 Task: Compose an email with the signature Jeanette Hall with the subject Thank you for your portfolio and the message I noticed there was an error in the report, could you please revise it? from softage.8@softage.net to softage.10@softage.net Select the bulleted list and change the font typography to strikethroughSelect the bulleted list and remove the font typography strikethrough Send the email. Finally, move the email from Sent Items to the label Grades
Action: Mouse moved to (1099, 64)
Screenshot: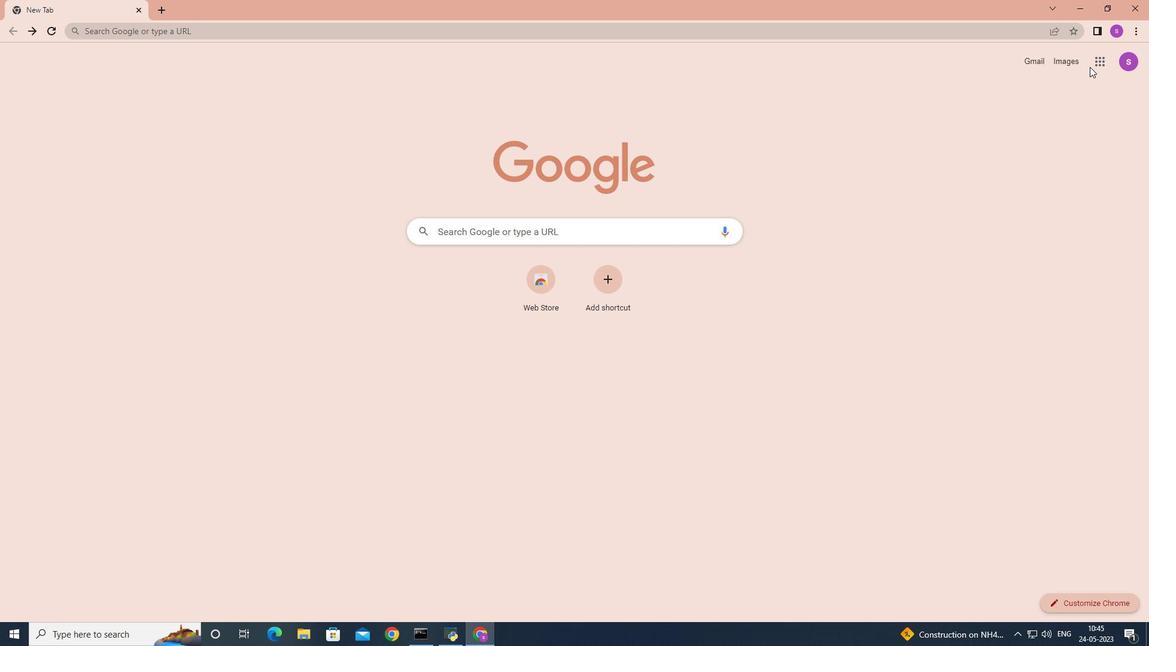 
Action: Mouse pressed left at (1099, 64)
Screenshot: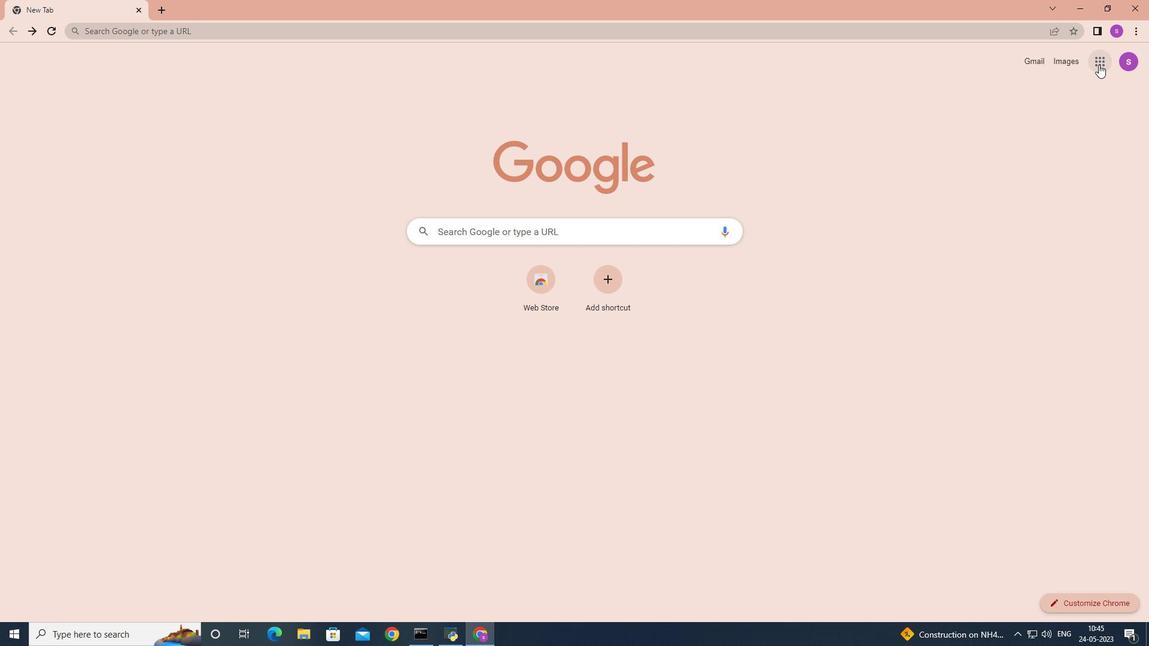 
Action: Mouse moved to (1059, 117)
Screenshot: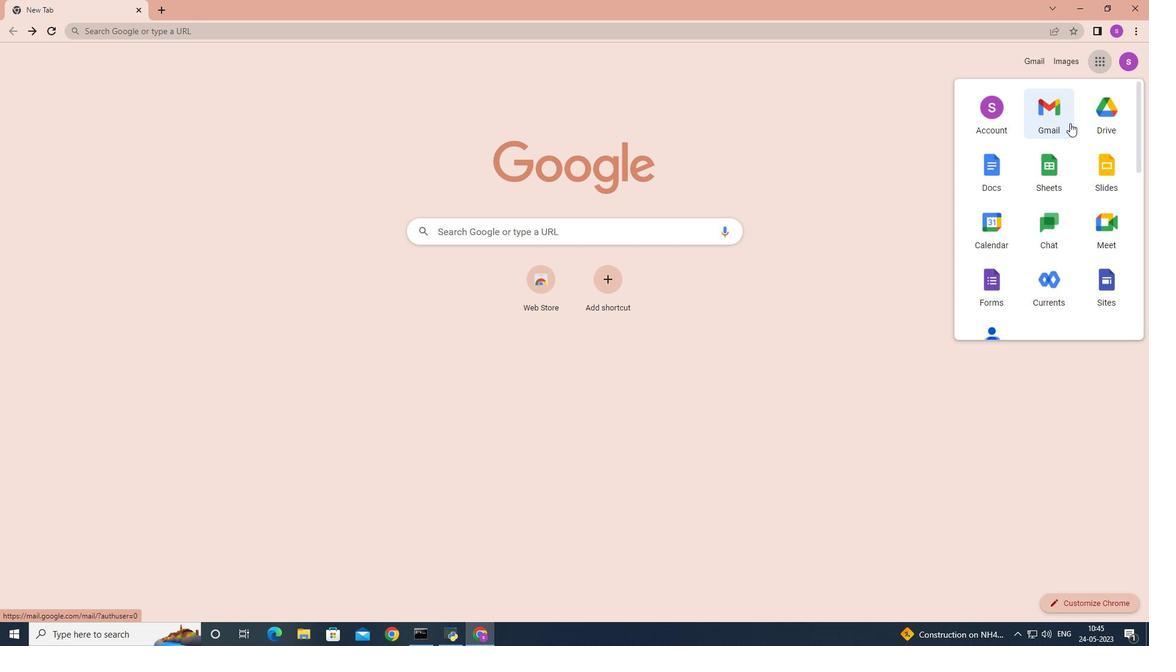 
Action: Mouse pressed left at (1059, 117)
Screenshot: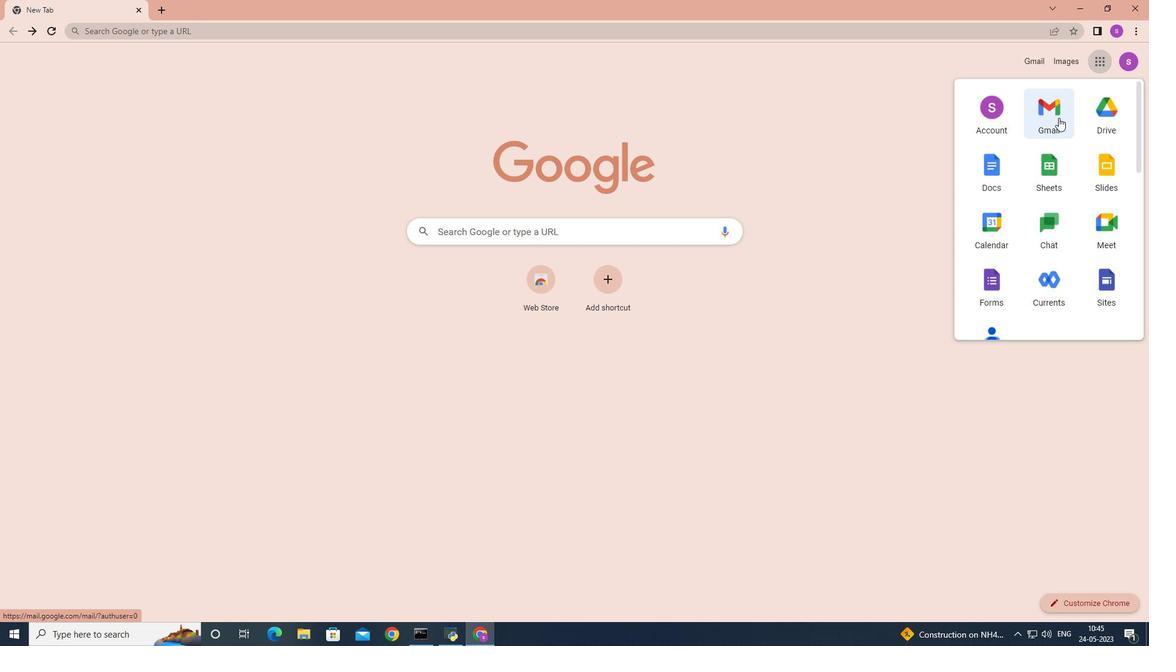
Action: Mouse moved to (1015, 65)
Screenshot: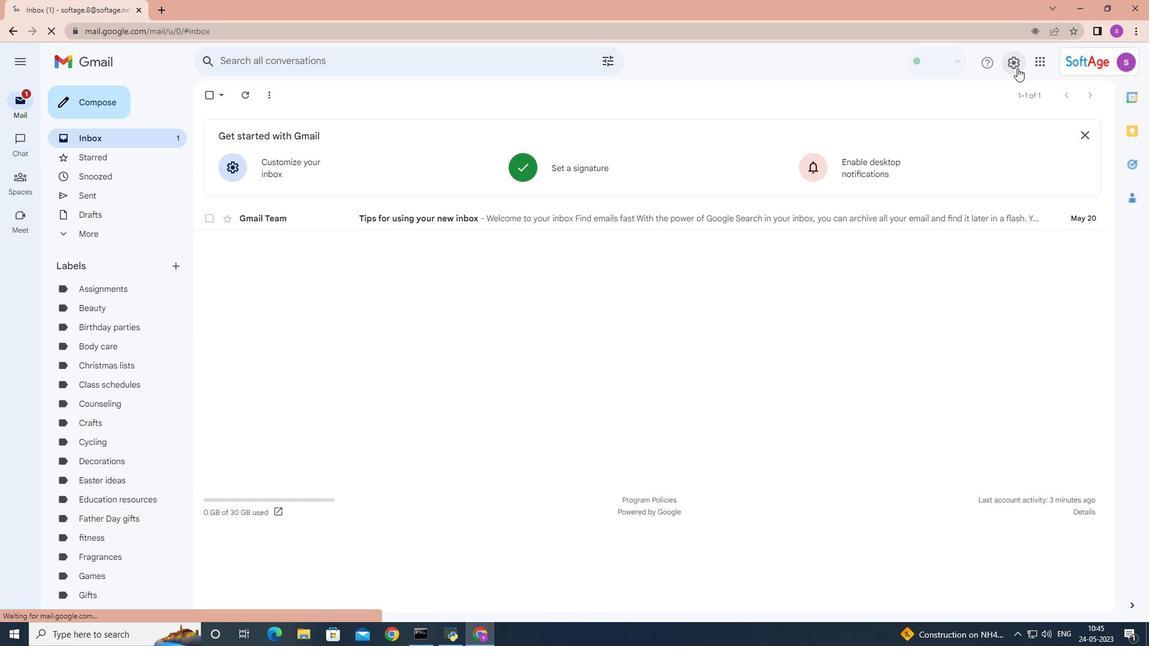 
Action: Mouse pressed left at (1015, 65)
Screenshot: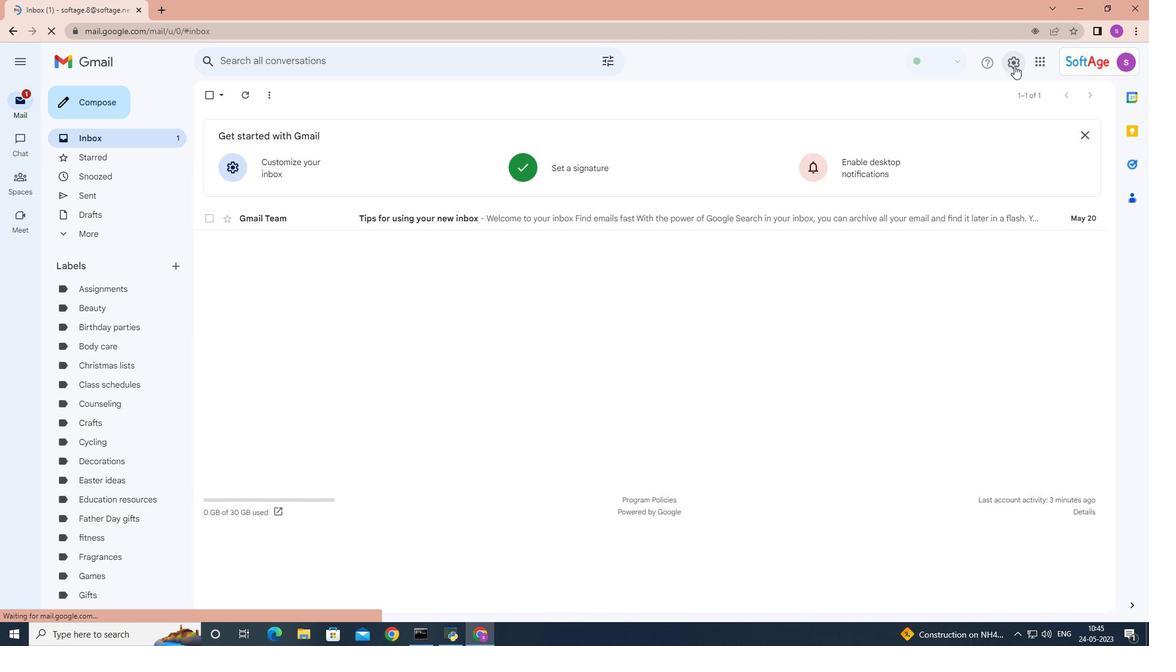 
Action: Mouse moved to (1019, 124)
Screenshot: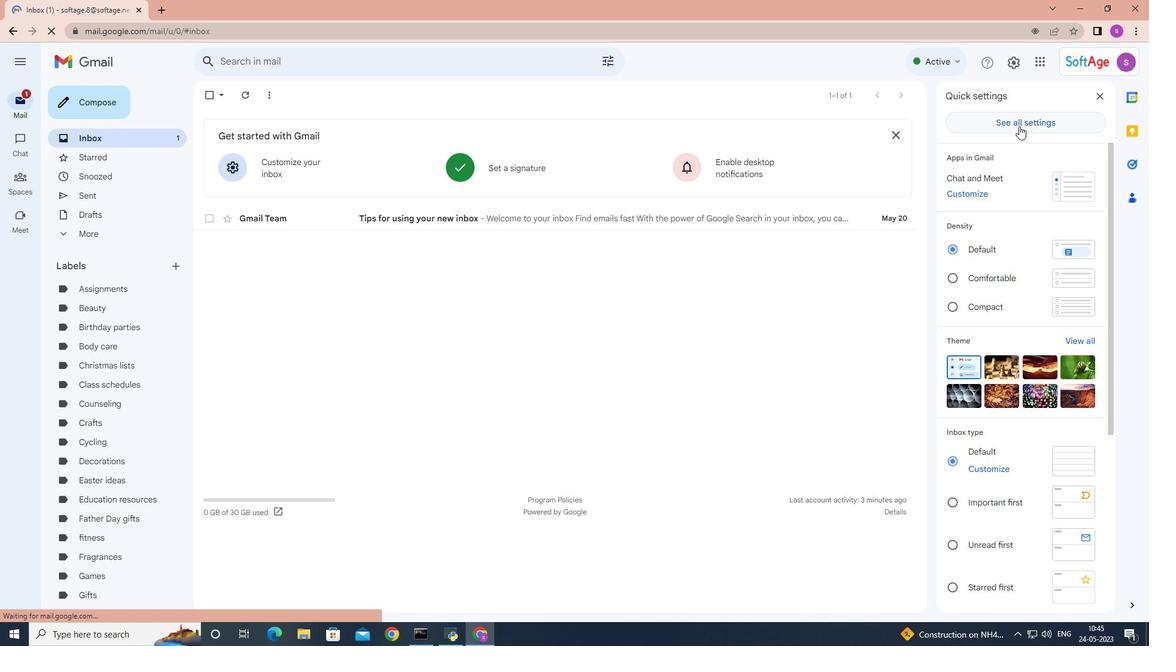 
Action: Mouse pressed left at (1019, 124)
Screenshot: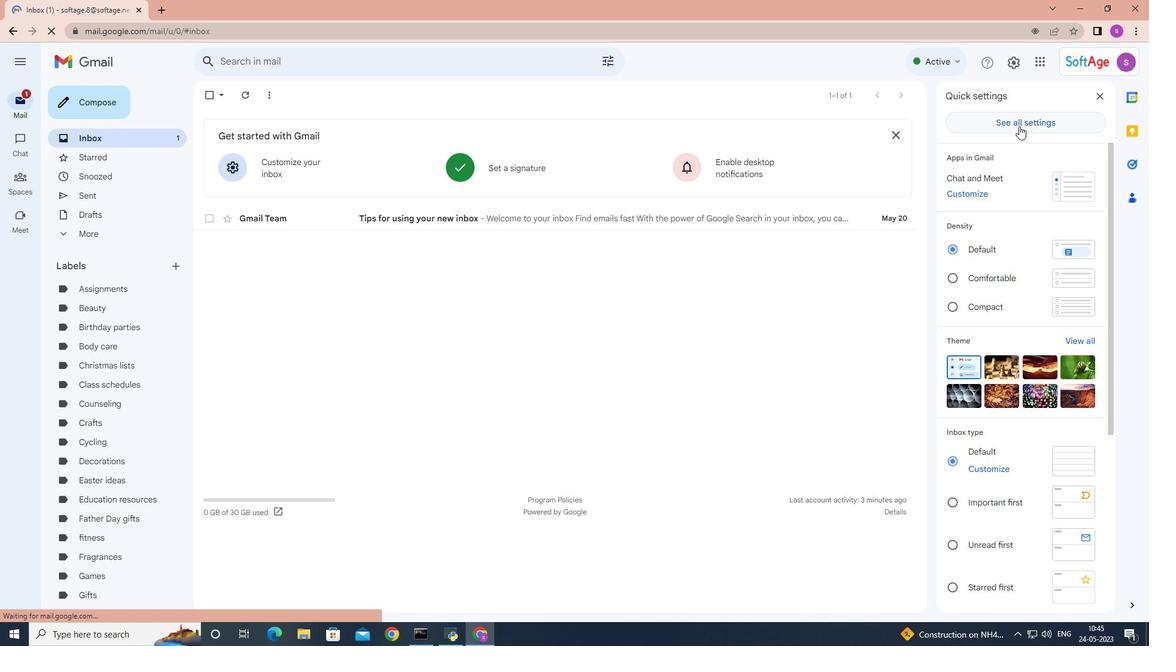 
Action: Mouse moved to (952, 132)
Screenshot: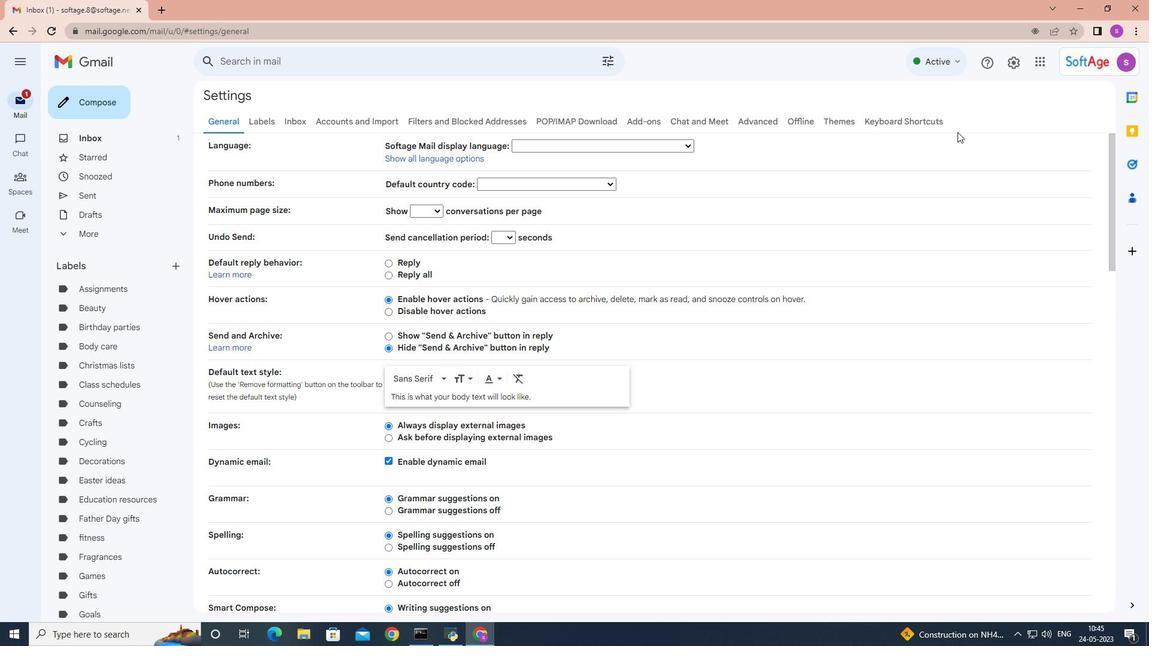
Action: Mouse scrolled (952, 132) with delta (0, 0)
Screenshot: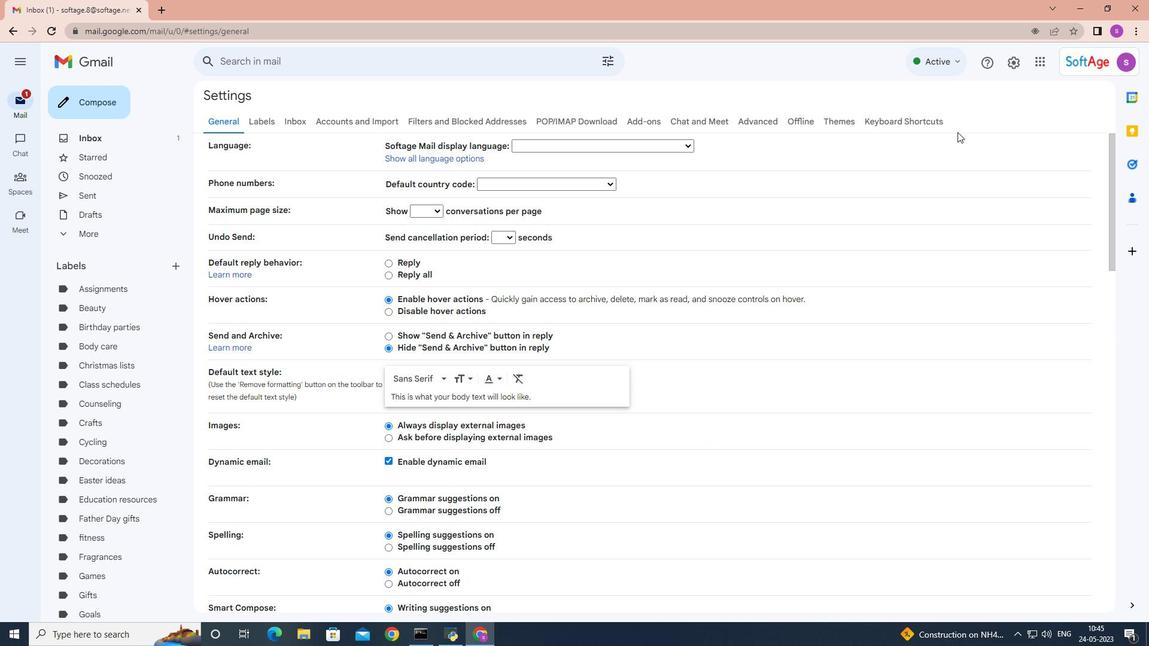 
Action: Mouse moved to (952, 134)
Screenshot: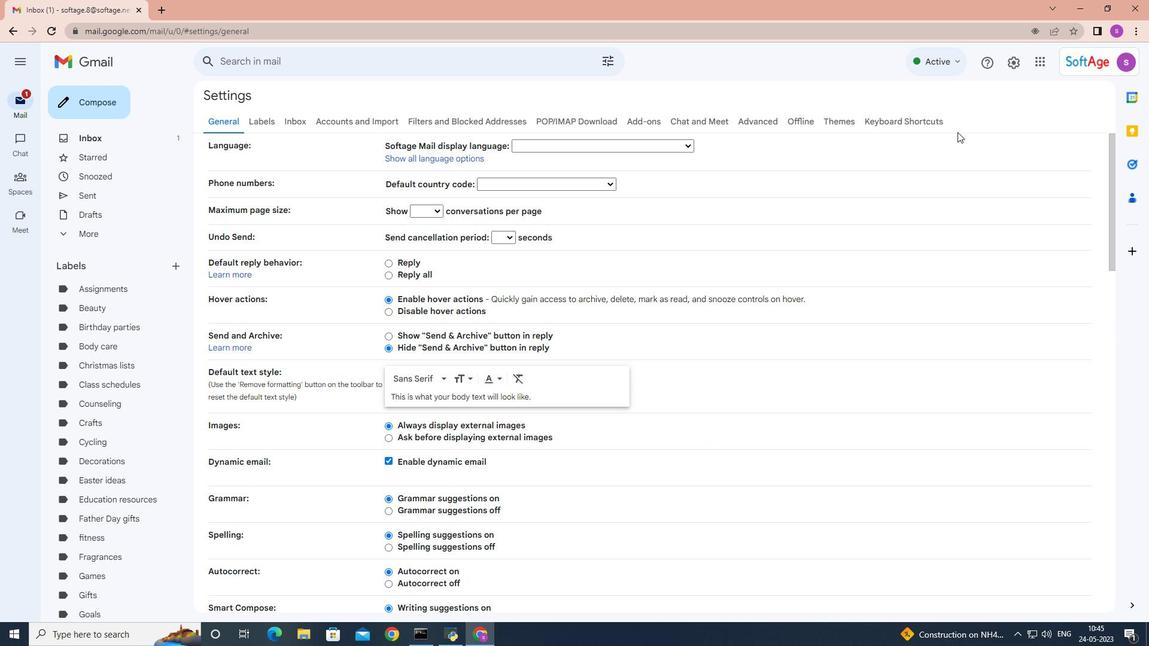 
Action: Mouse scrolled (952, 133) with delta (0, 0)
Screenshot: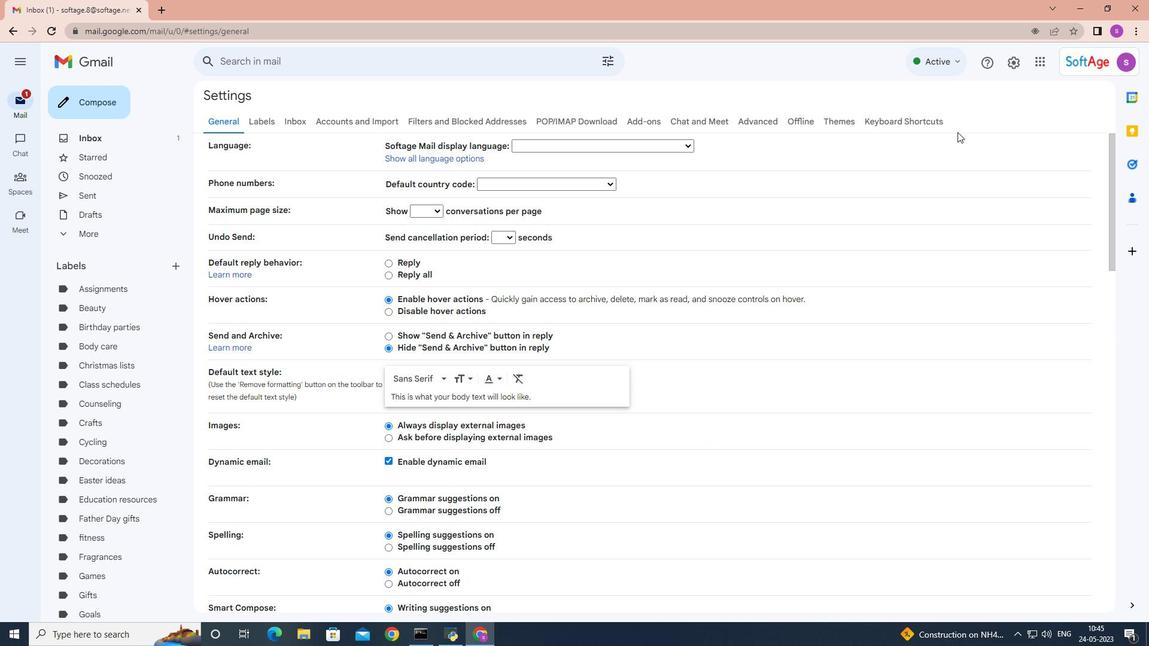 
Action: Mouse moved to (952, 135)
Screenshot: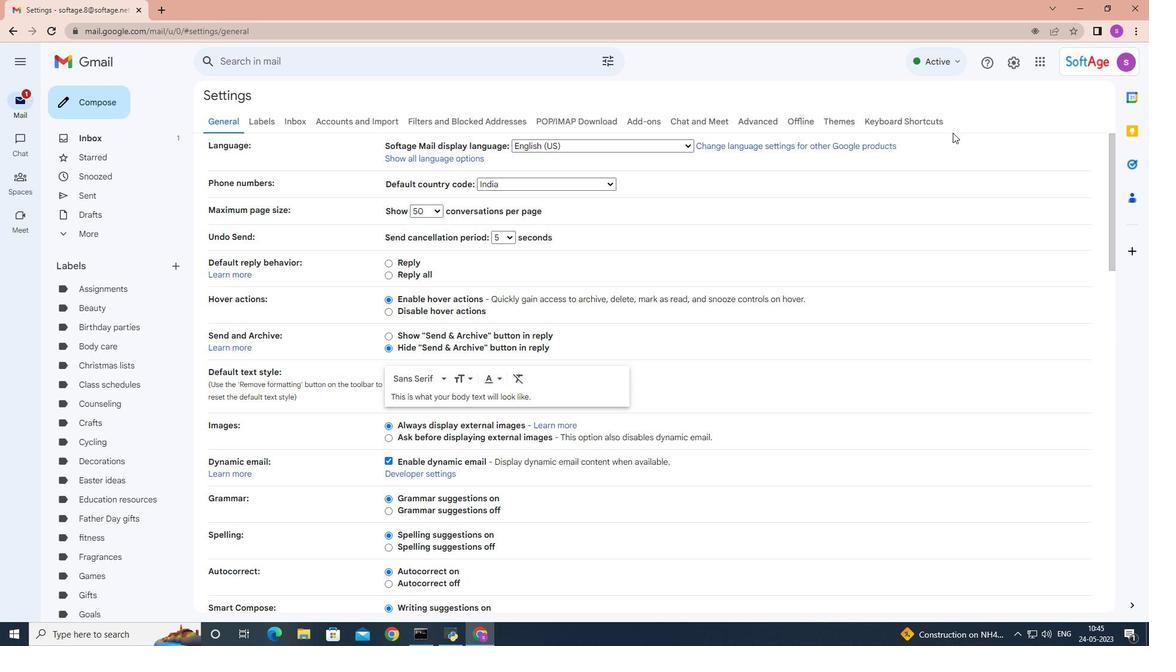 
Action: Mouse scrolled (952, 135) with delta (0, 0)
Screenshot: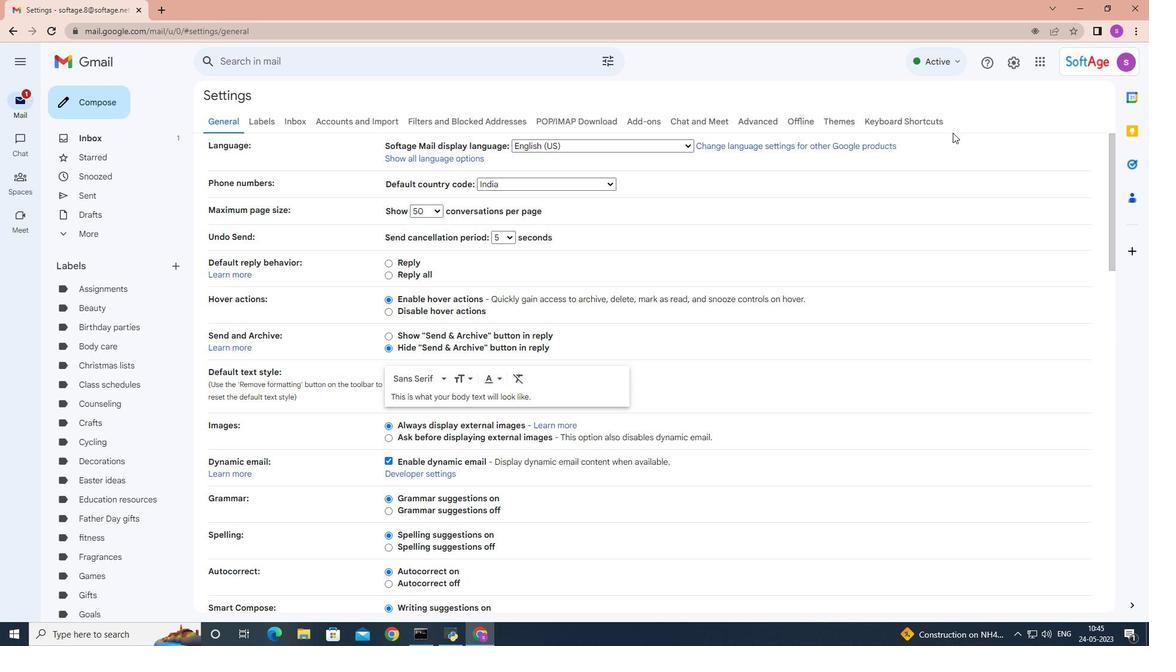 
Action: Mouse moved to (952, 136)
Screenshot: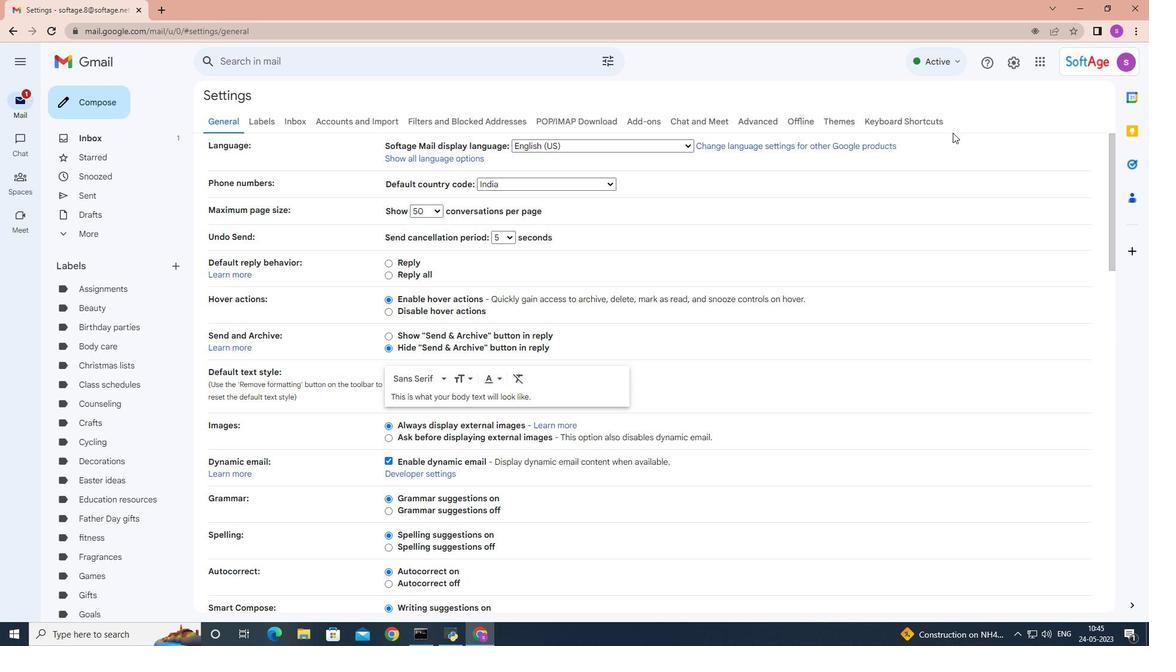 
Action: Mouse scrolled (952, 135) with delta (0, 0)
Screenshot: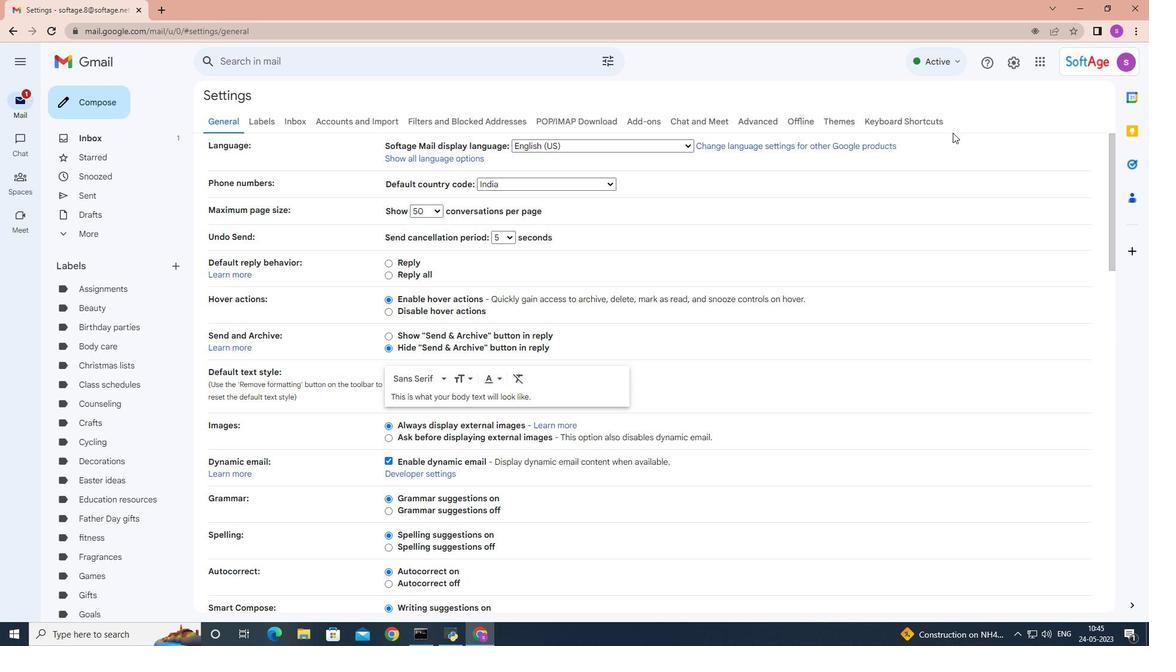 
Action: Mouse moved to (952, 137)
Screenshot: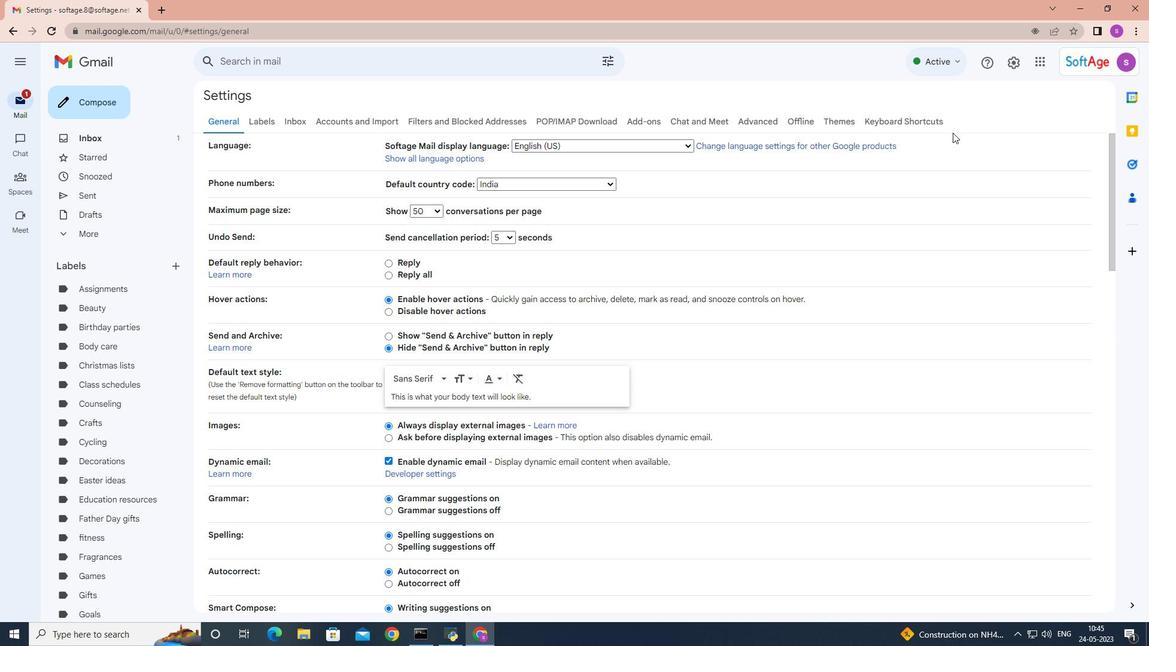 
Action: Mouse scrolled (952, 136) with delta (0, 0)
Screenshot: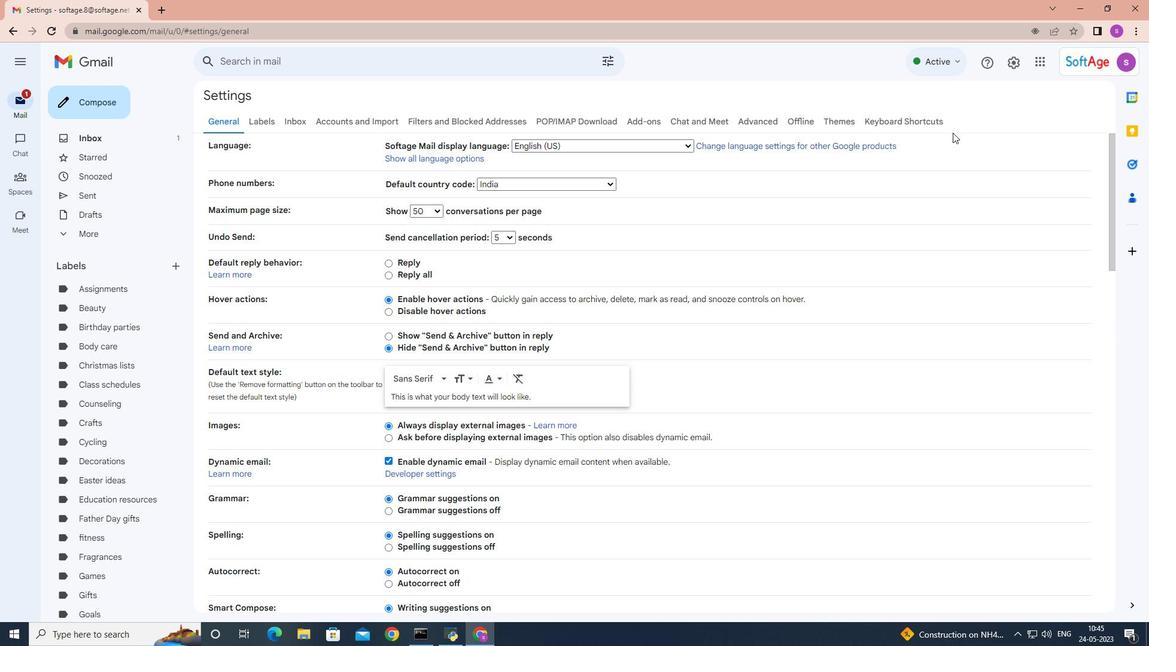 
Action: Mouse moved to (952, 138)
Screenshot: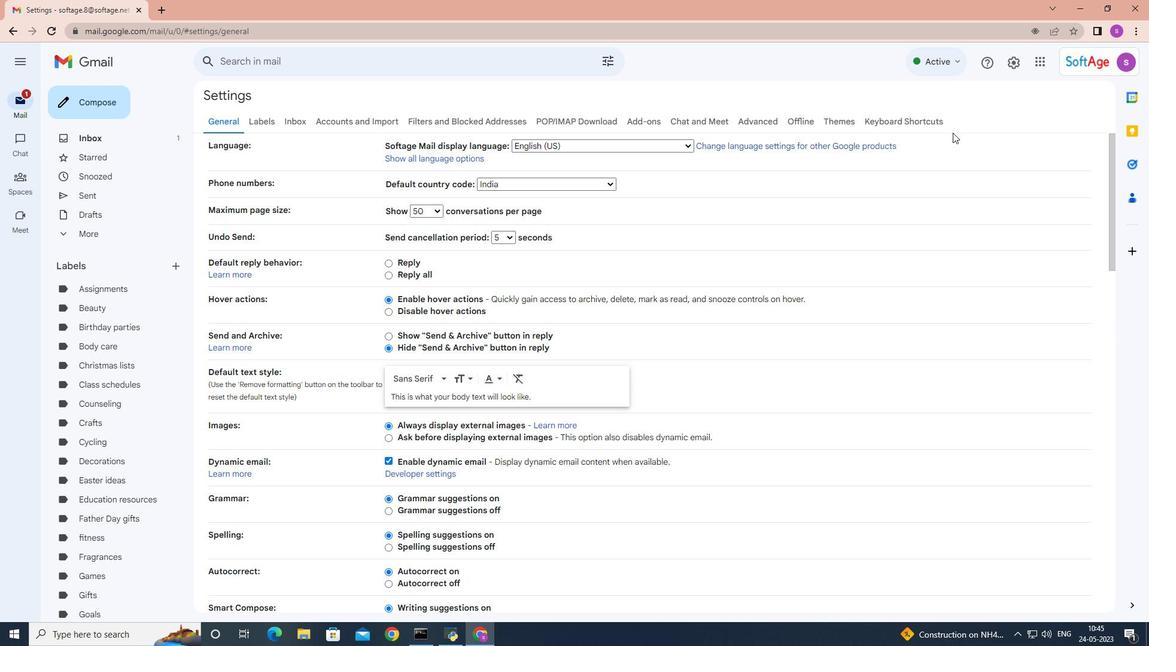 
Action: Mouse scrolled (952, 137) with delta (0, 0)
Screenshot: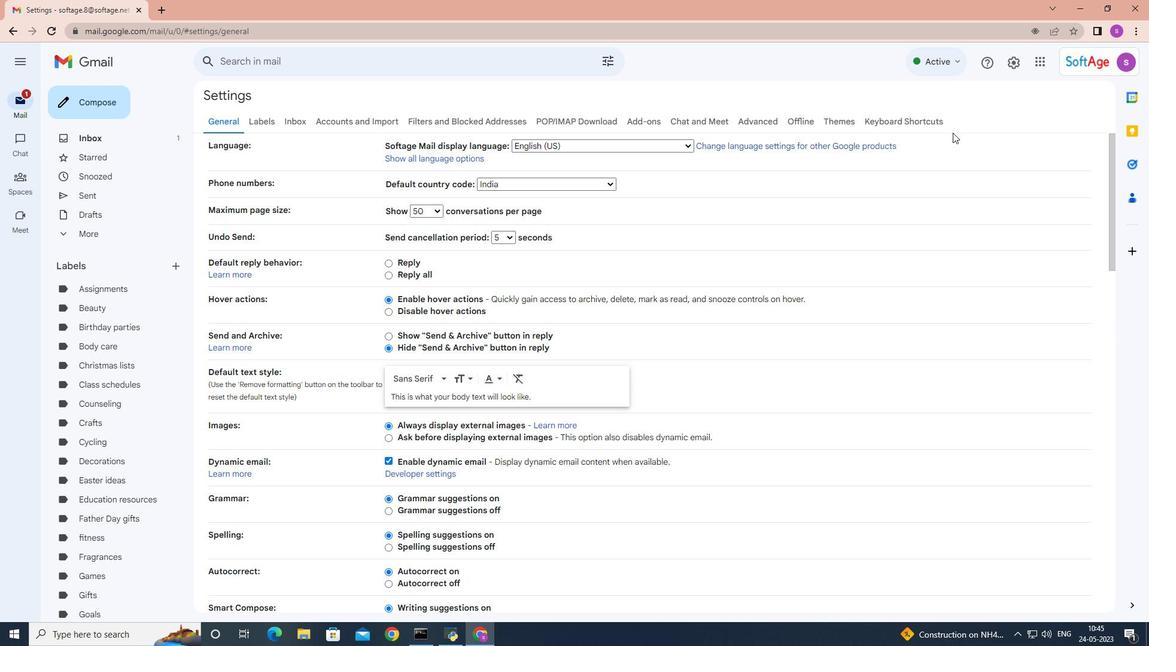 
Action: Mouse moved to (930, 151)
Screenshot: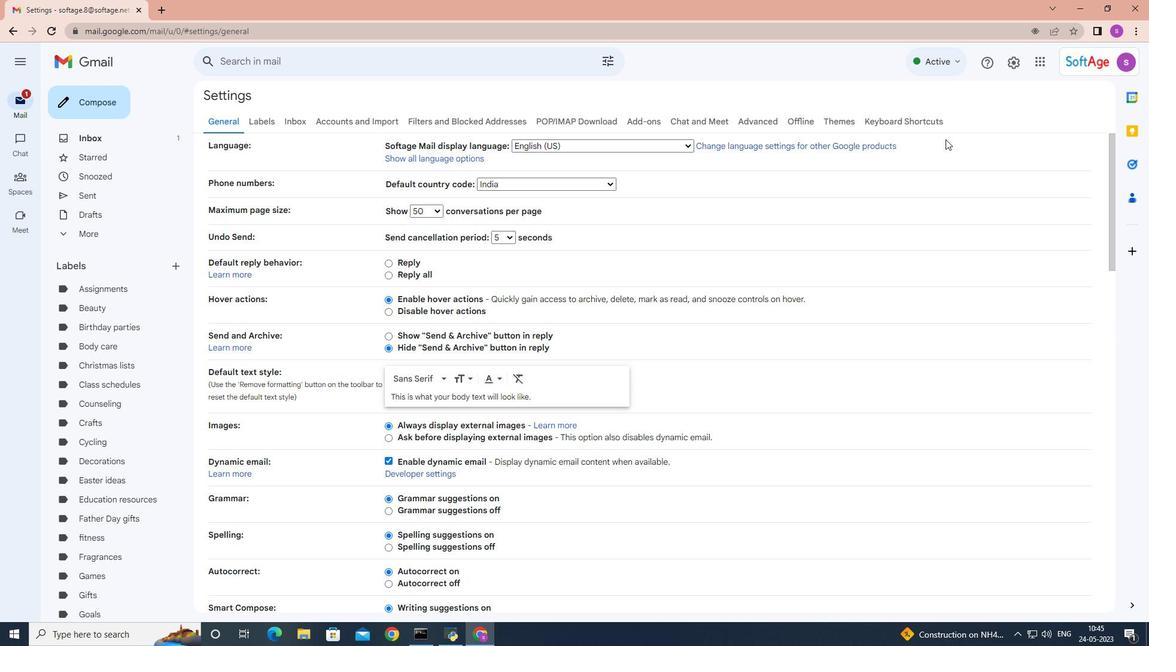 
Action: Mouse scrolled (930, 150) with delta (0, 0)
Screenshot: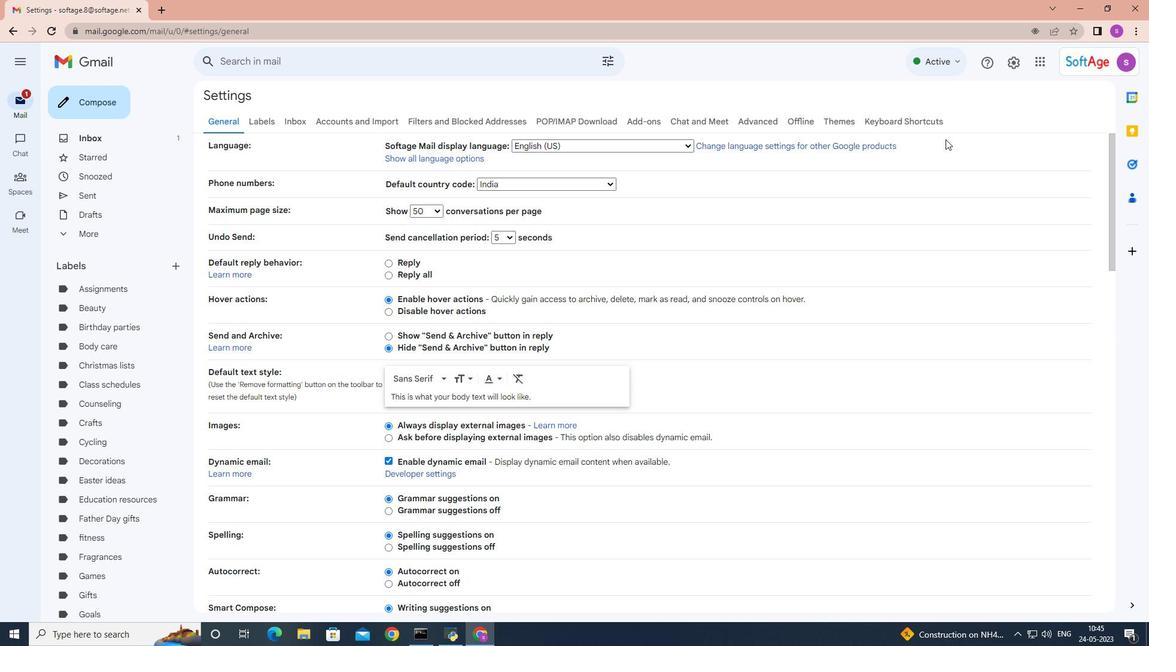 
Action: Mouse moved to (924, 156)
Screenshot: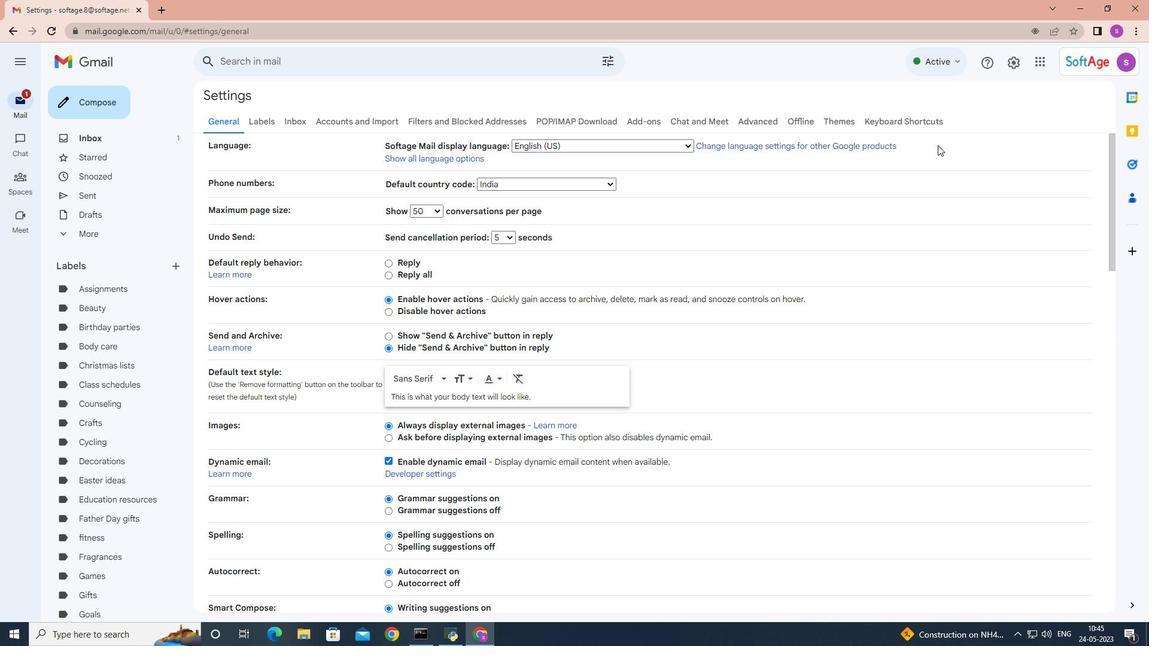 
Action: Mouse scrolled (924, 155) with delta (0, 0)
Screenshot: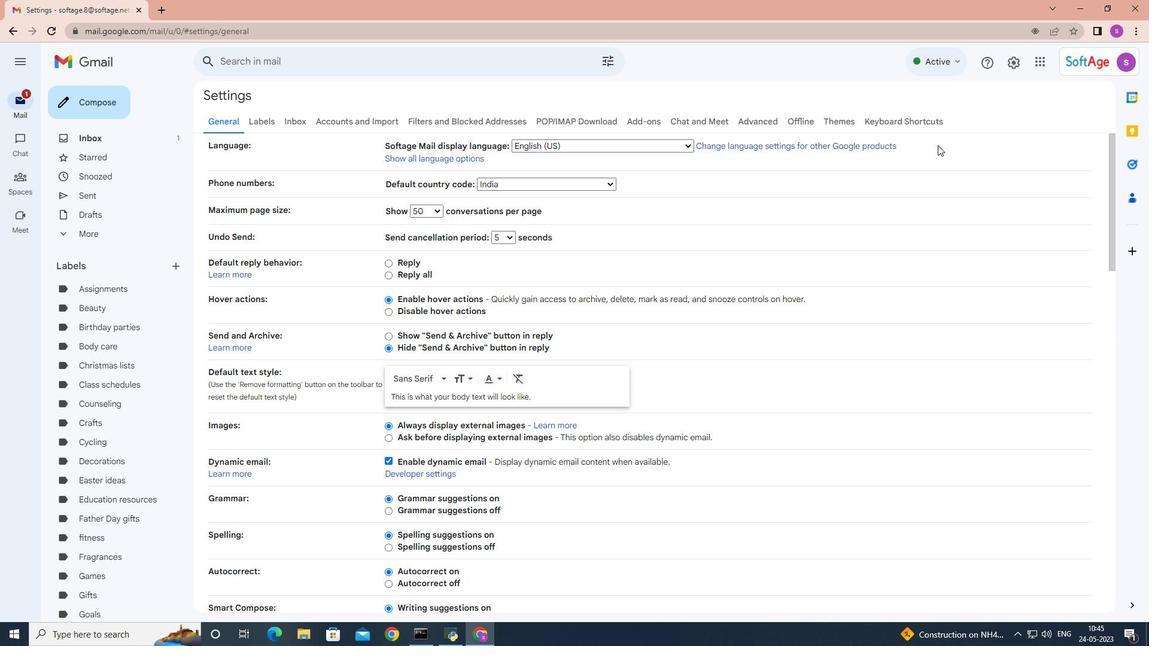 
Action: Mouse moved to (916, 161)
Screenshot: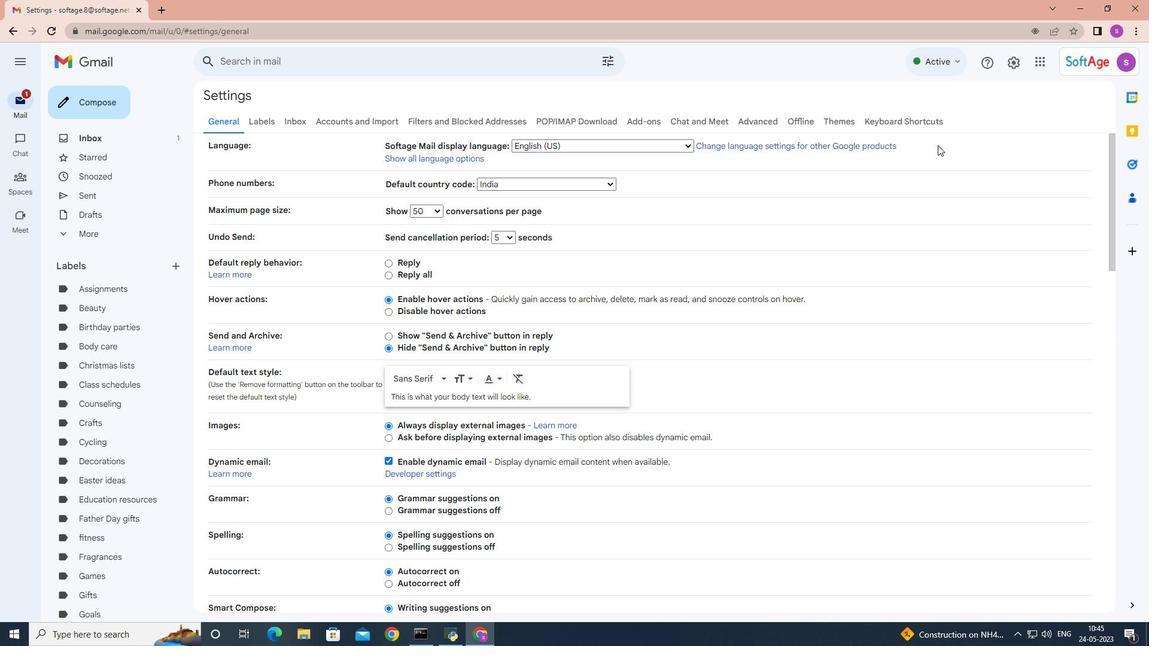 
Action: Mouse scrolled (916, 160) with delta (0, 0)
Screenshot: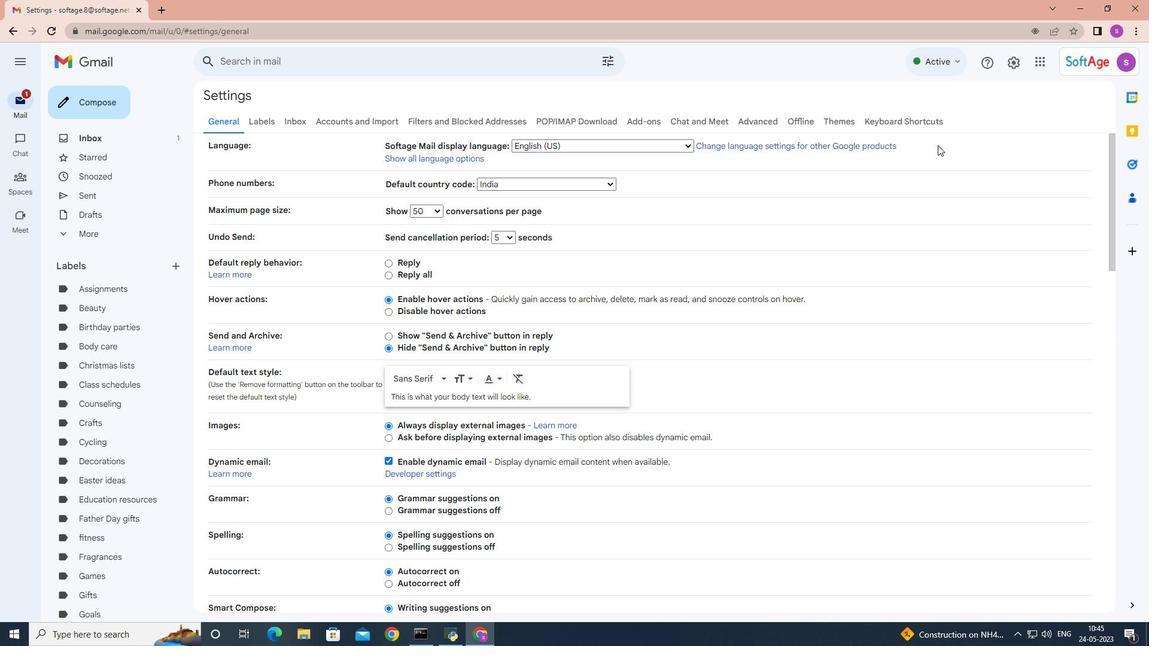 
Action: Mouse moved to (901, 169)
Screenshot: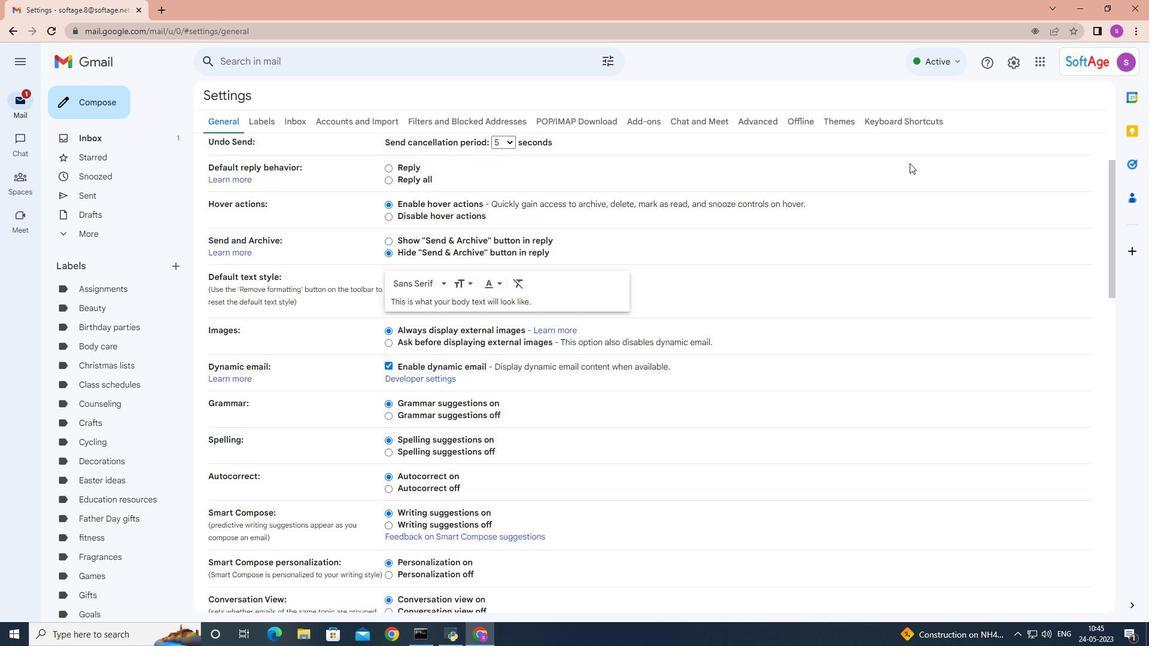 
Action: Mouse scrolled (907, 164) with delta (0, 0)
Screenshot: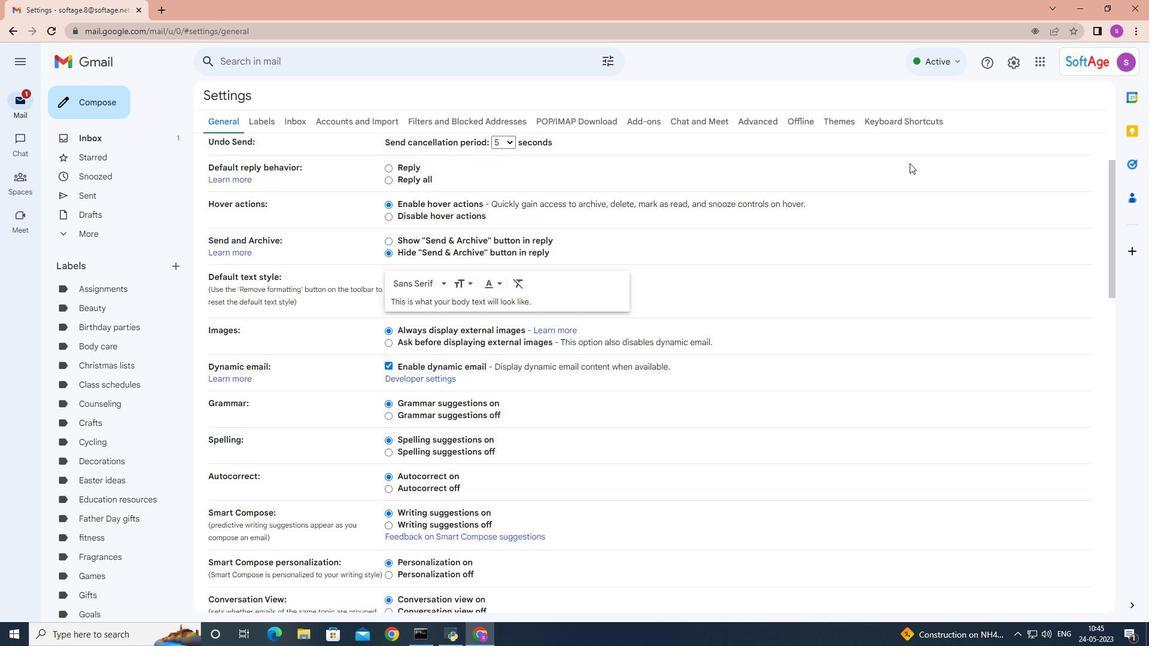 
Action: Mouse moved to (884, 183)
Screenshot: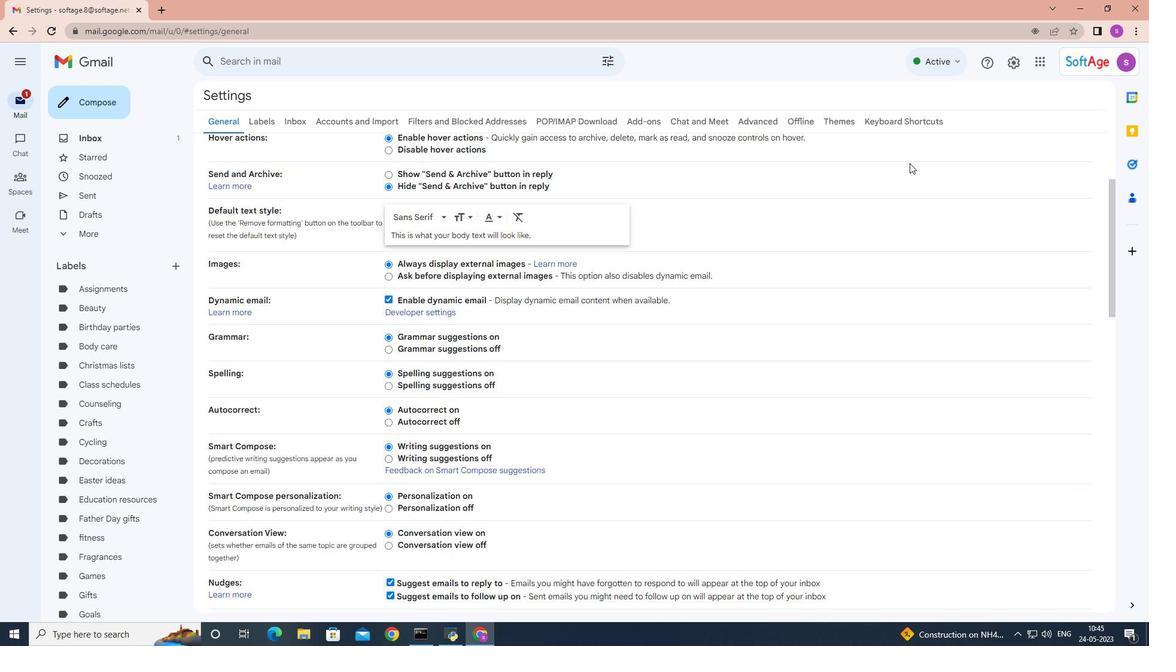 
Action: Mouse scrolled (898, 171) with delta (0, 0)
Screenshot: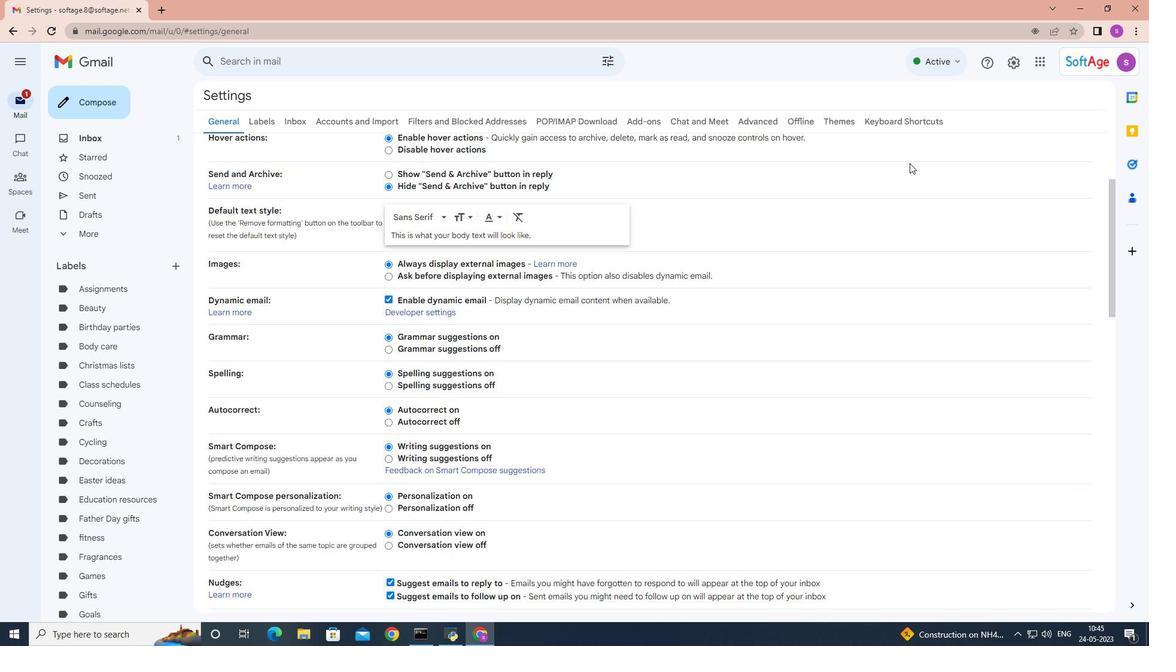 
Action: Mouse moved to (882, 185)
Screenshot: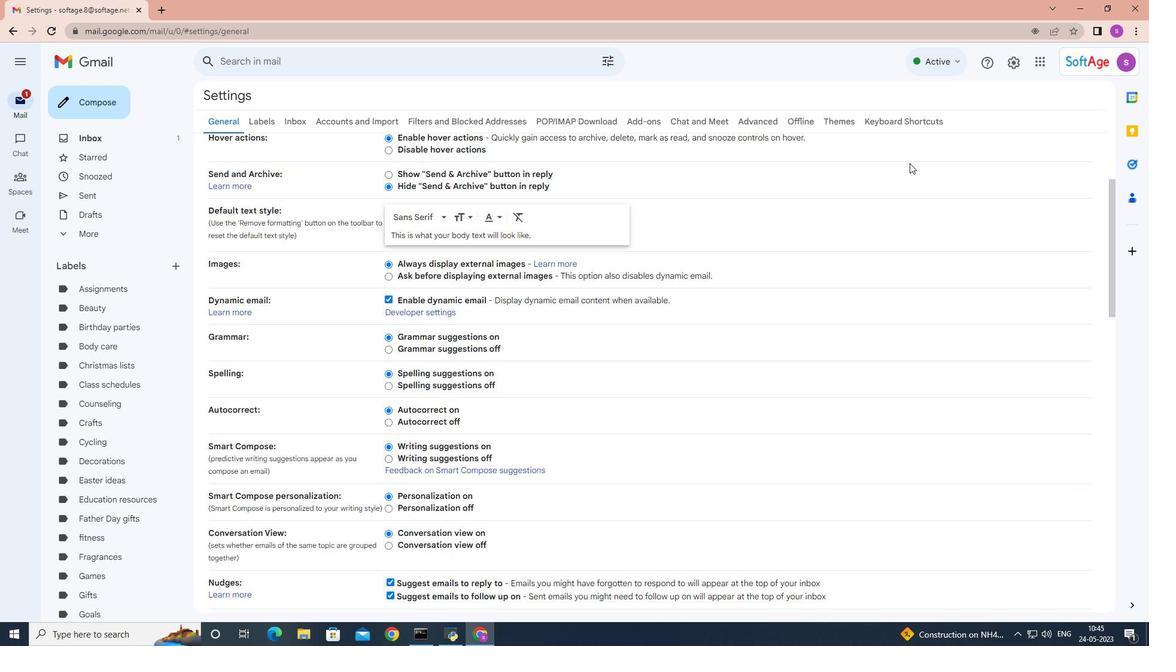 
Action: Mouse scrolled (889, 176) with delta (0, 0)
Screenshot: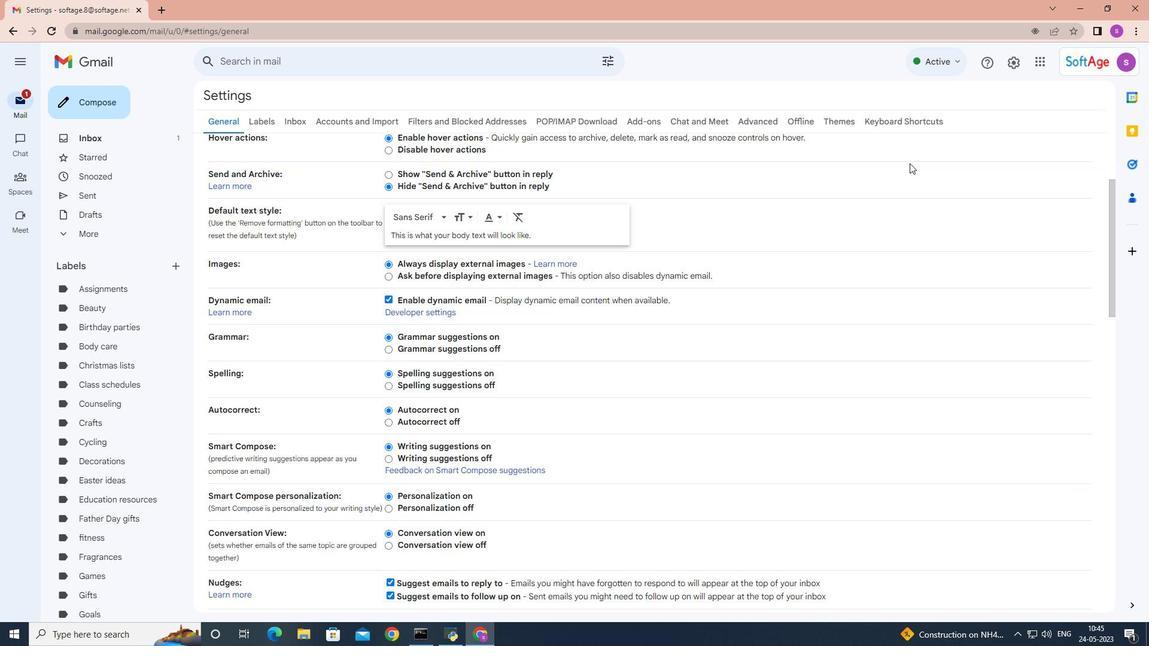 
Action: Mouse moved to (839, 209)
Screenshot: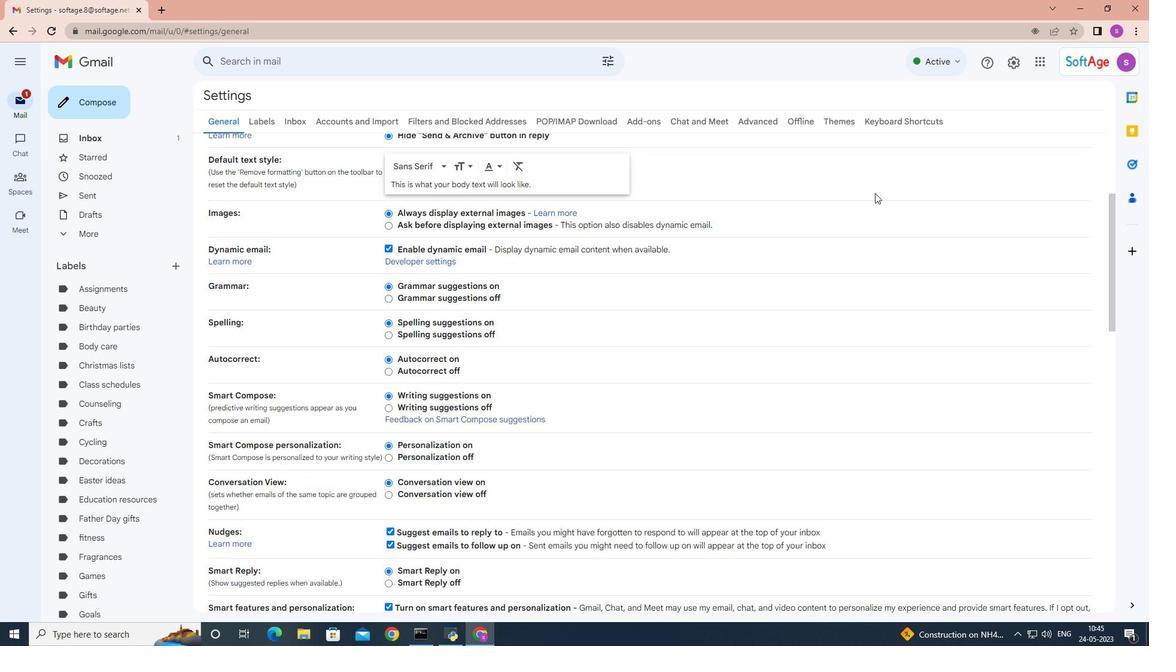 
Action: Mouse scrolled (839, 209) with delta (0, 0)
Screenshot: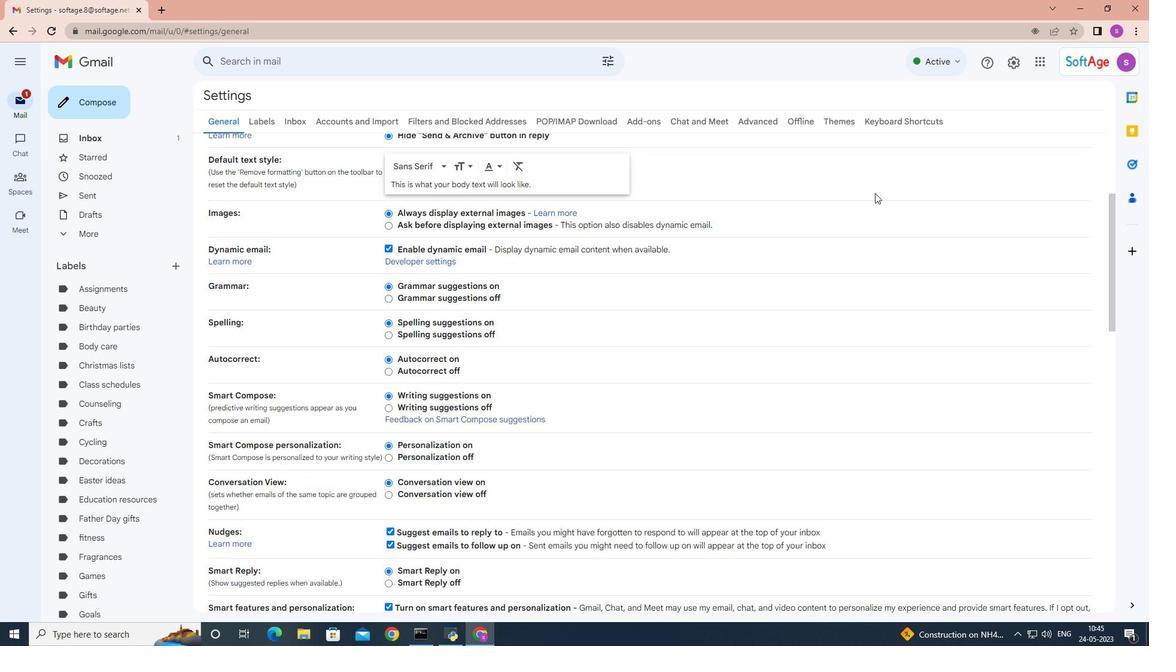 
Action: Mouse moved to (837, 210)
Screenshot: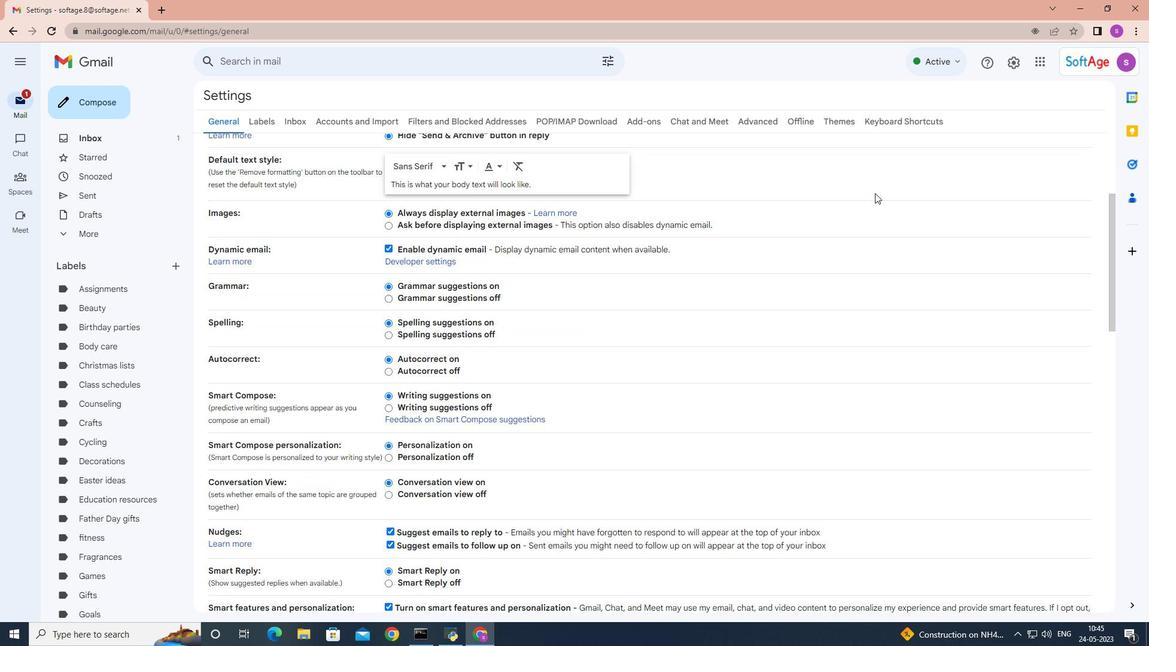 
Action: Mouse scrolled (837, 210) with delta (0, 0)
Screenshot: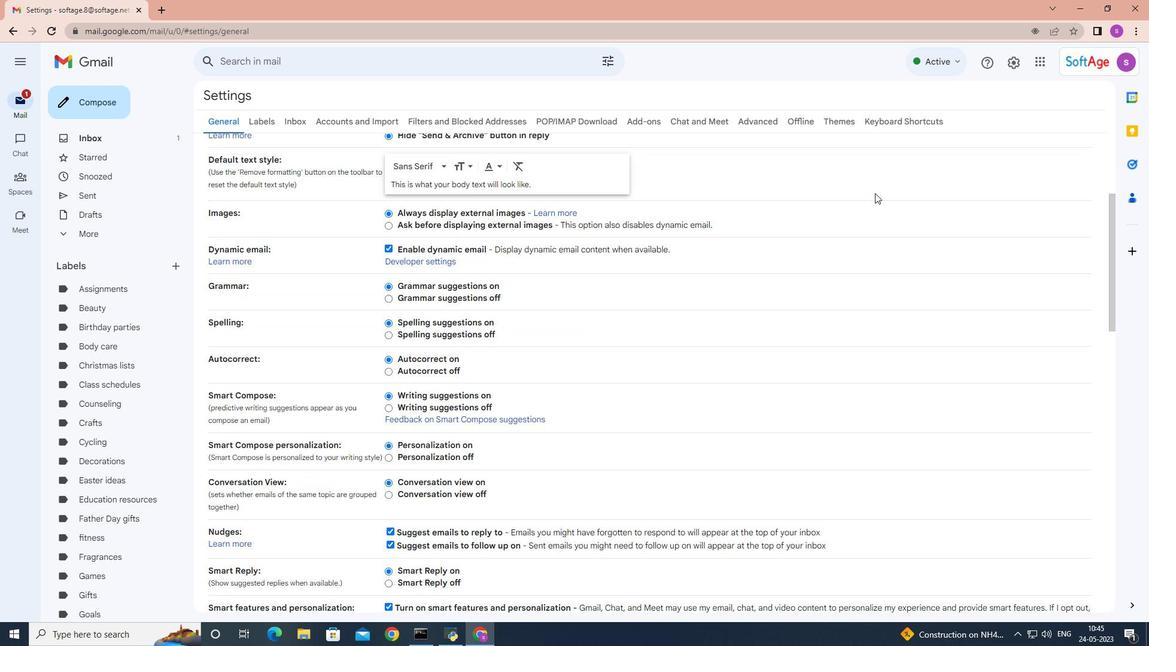 
Action: Mouse moved to (835, 212)
Screenshot: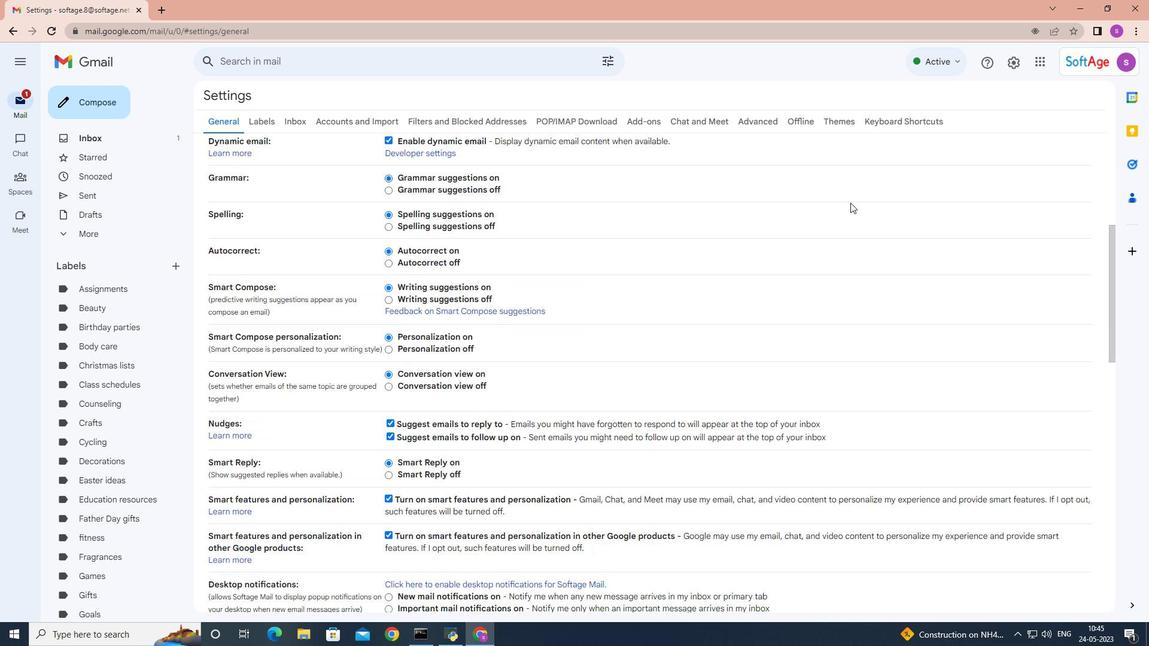 
Action: Mouse scrolled (835, 211) with delta (0, 0)
Screenshot: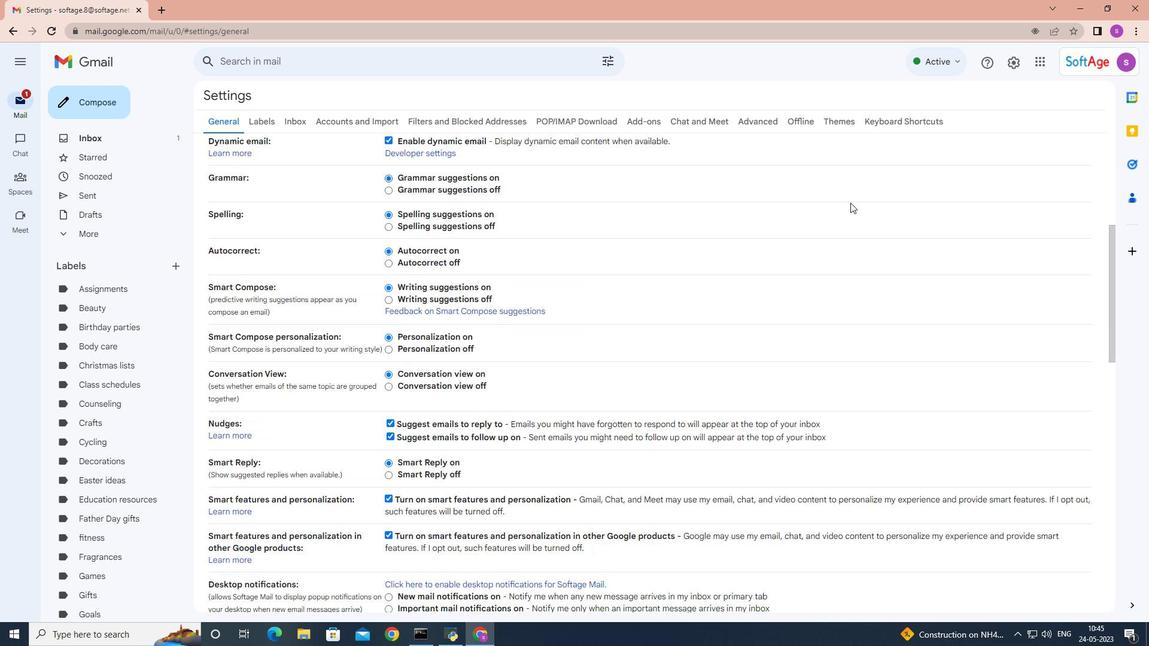 
Action: Mouse moved to (833, 212)
Screenshot: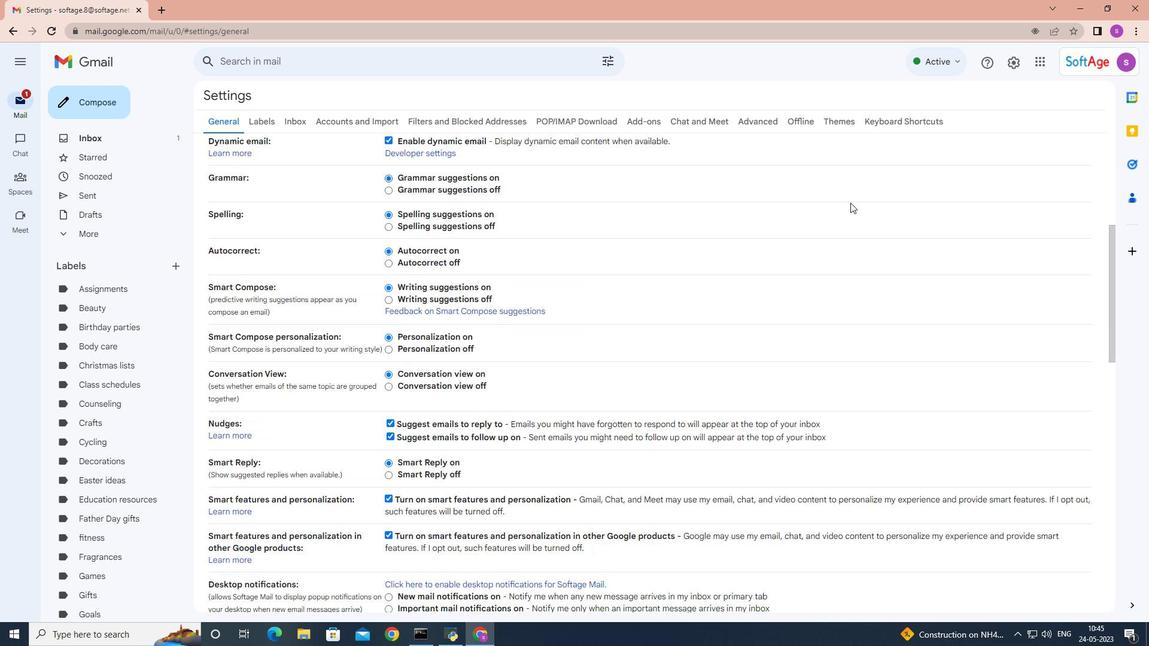 
Action: Mouse scrolled (833, 211) with delta (0, 0)
Screenshot: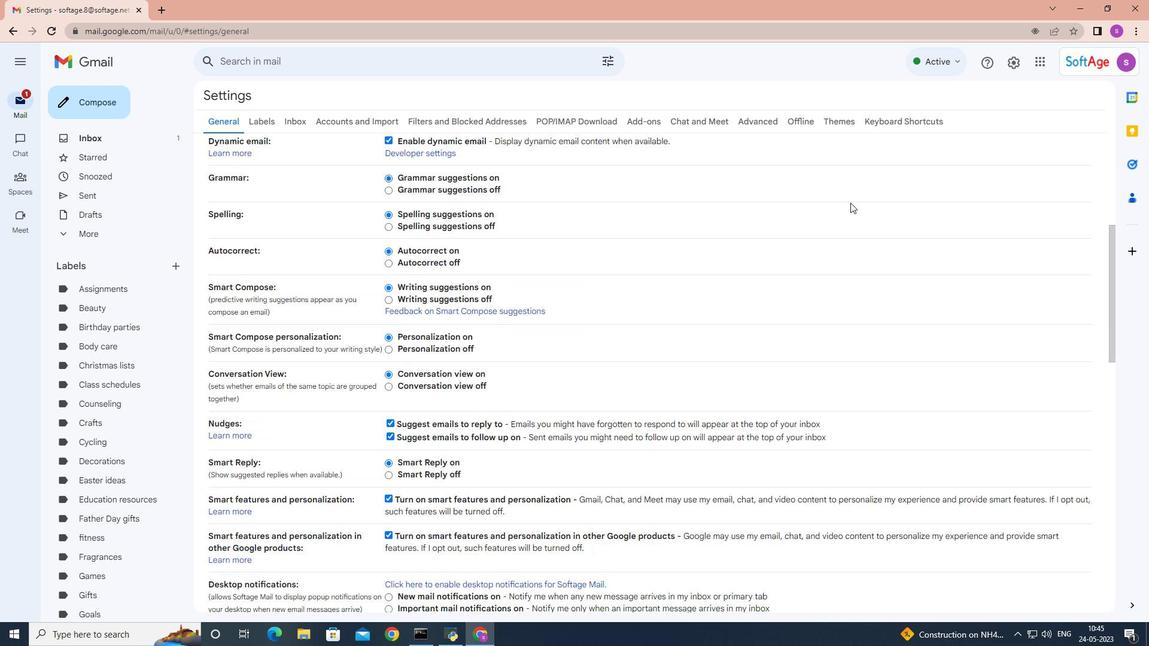 
Action: Mouse moved to (832, 212)
Screenshot: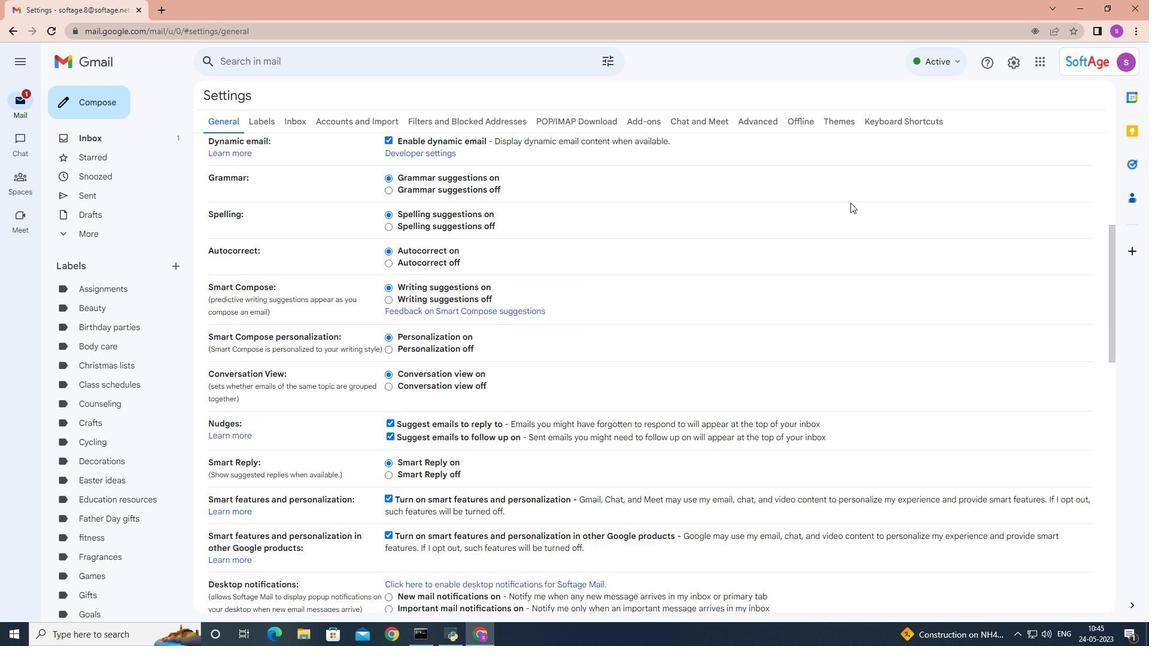 
Action: Mouse scrolled (832, 212) with delta (0, 0)
Screenshot: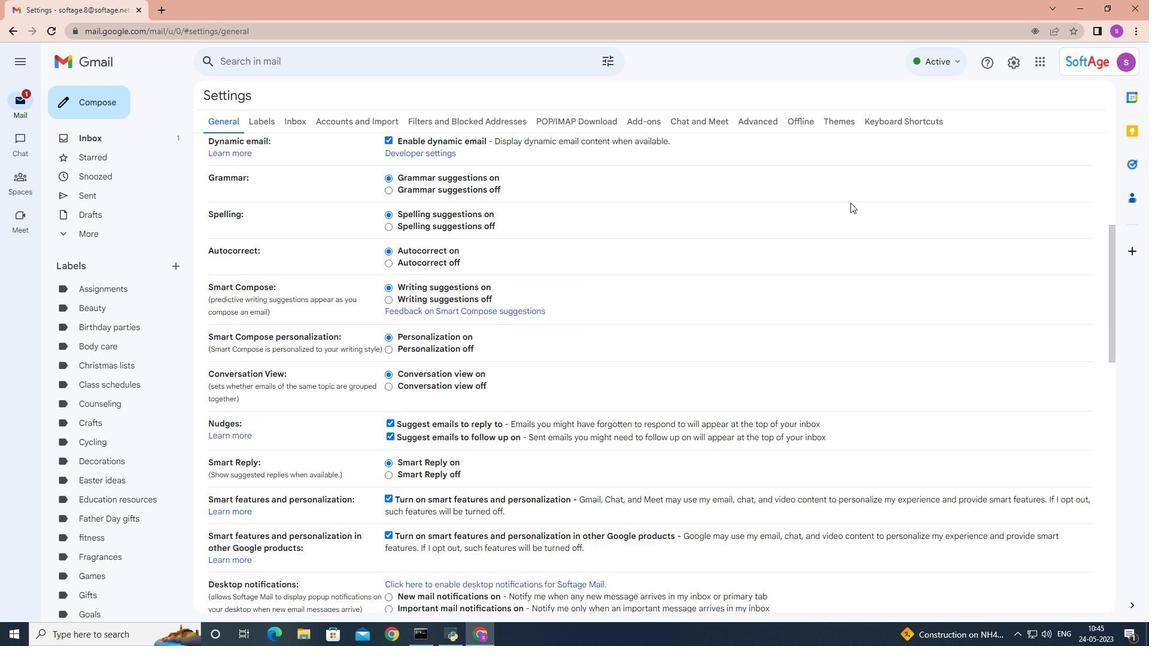 
Action: Mouse moved to (828, 212)
Screenshot: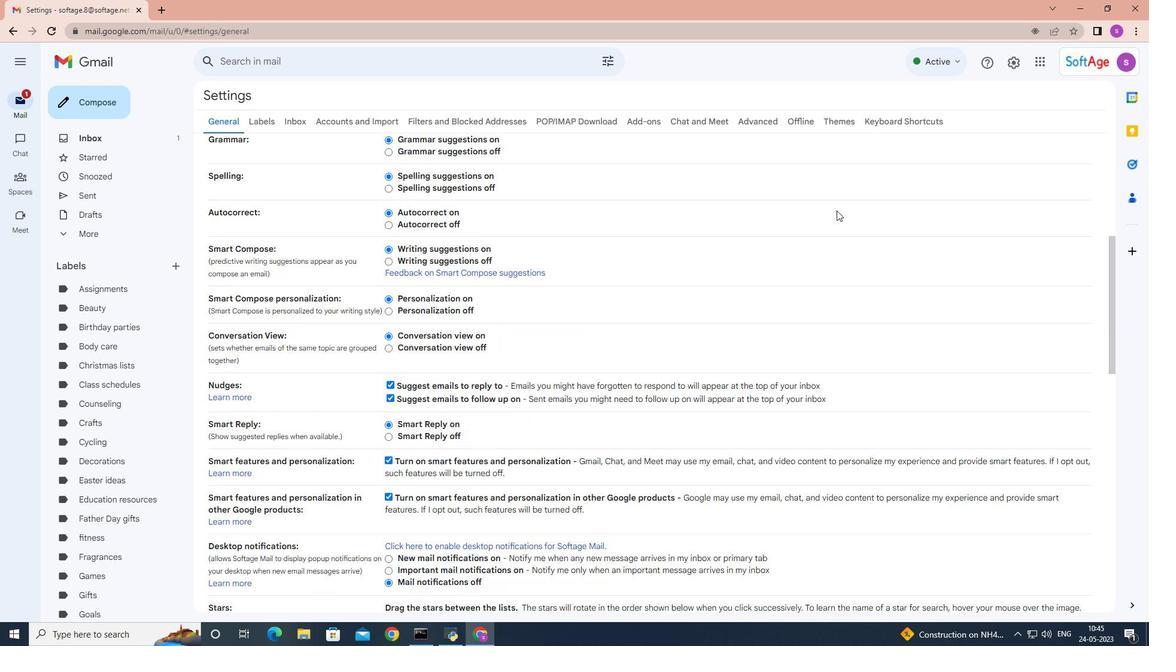 
Action: Mouse scrolled (828, 212) with delta (0, 0)
Screenshot: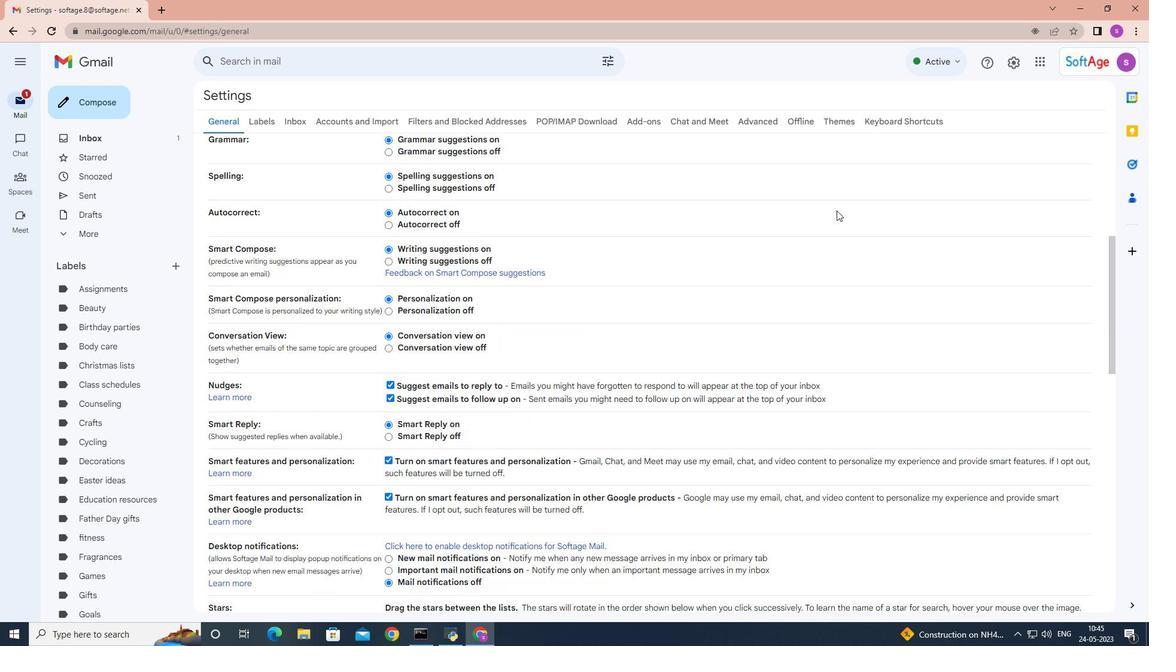 
Action: Mouse moved to (818, 209)
Screenshot: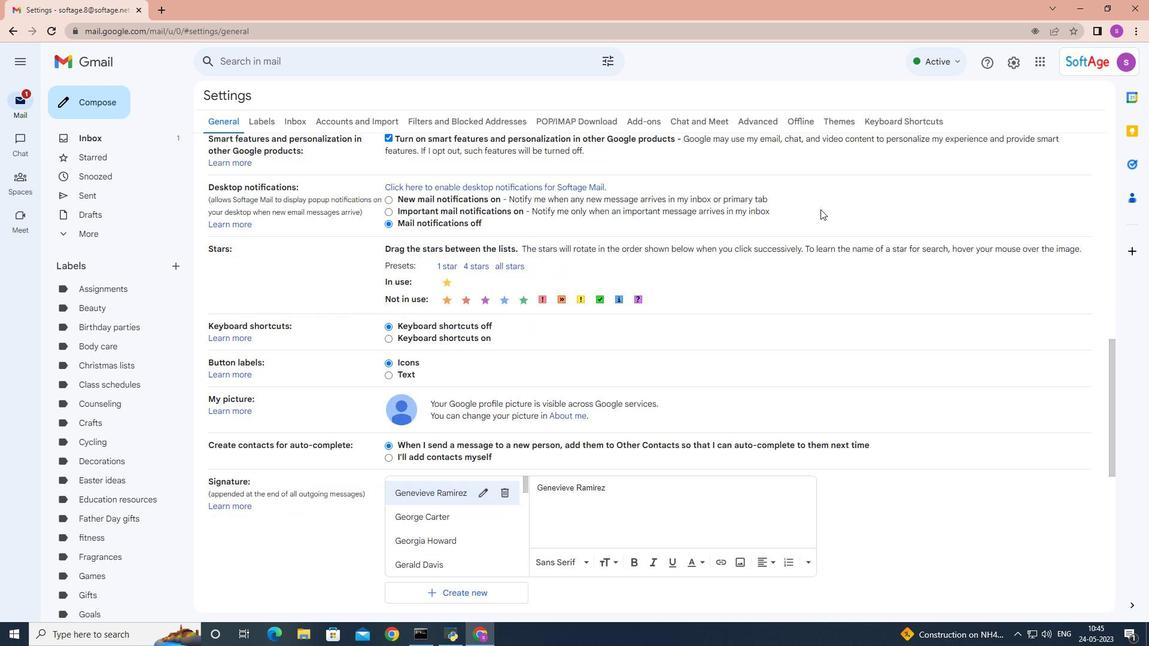
Action: Mouse scrolled (818, 208) with delta (0, 0)
Screenshot: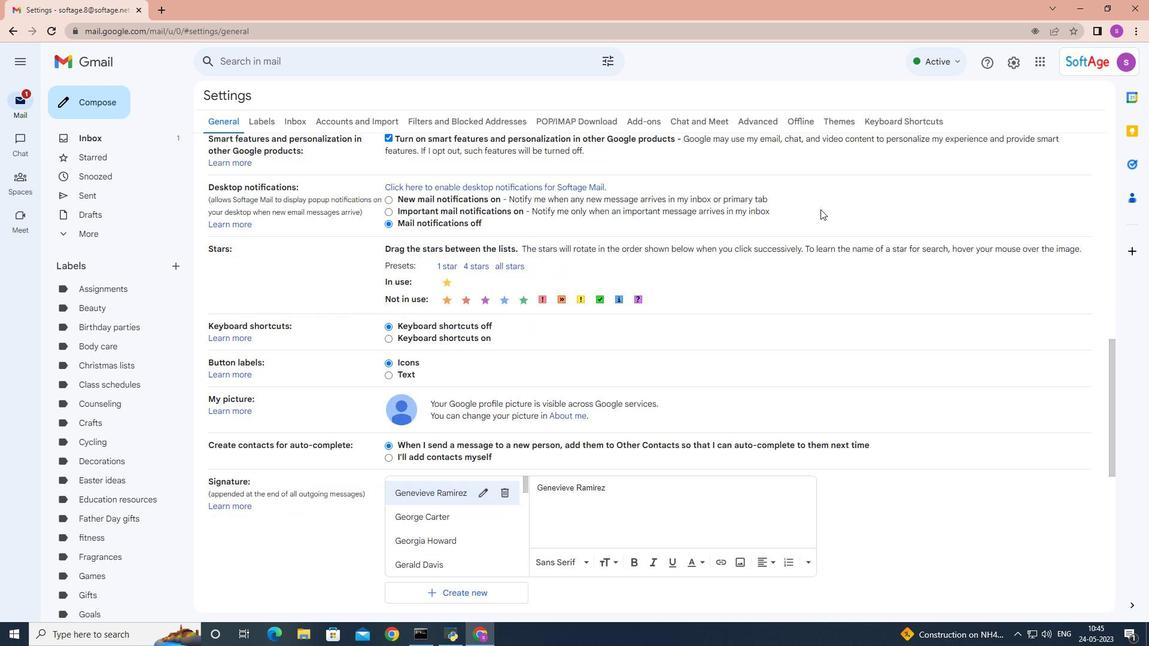 
Action: Mouse moved to (817, 209)
Screenshot: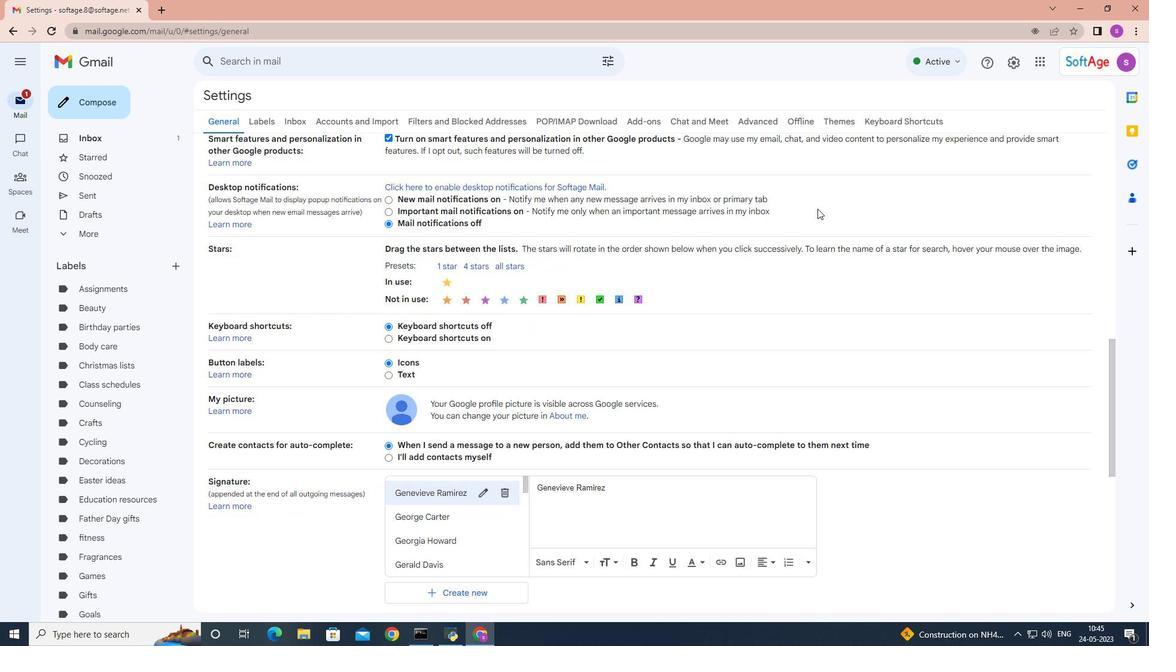 
Action: Mouse scrolled (817, 208) with delta (0, 0)
Screenshot: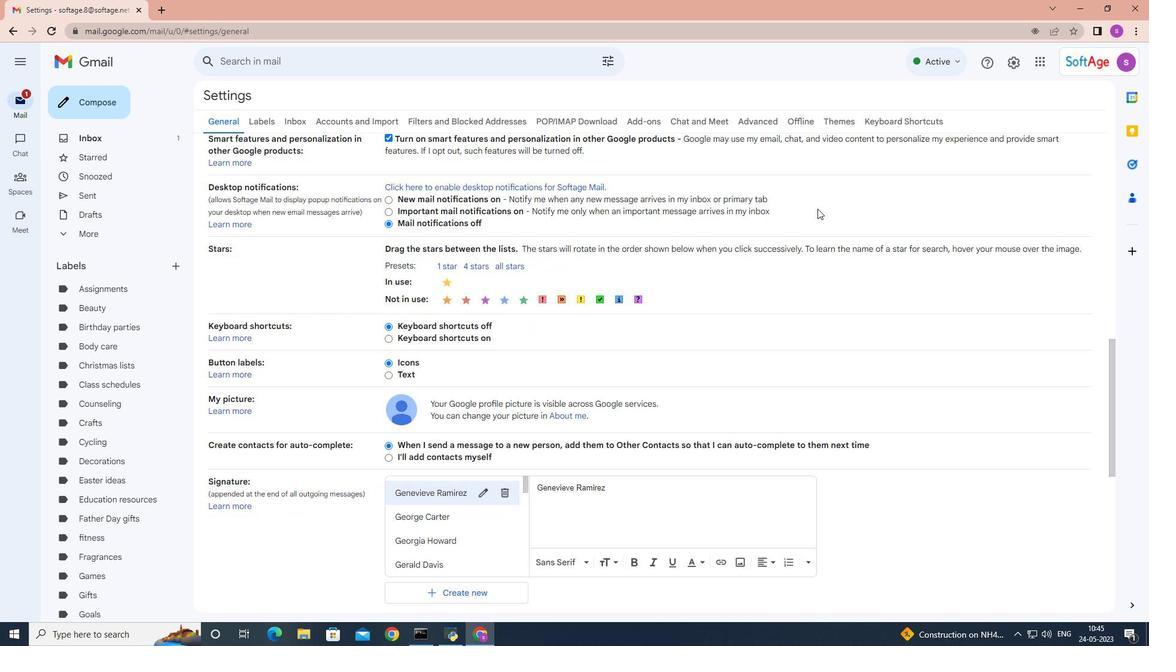 
Action: Mouse moved to (816, 209)
Screenshot: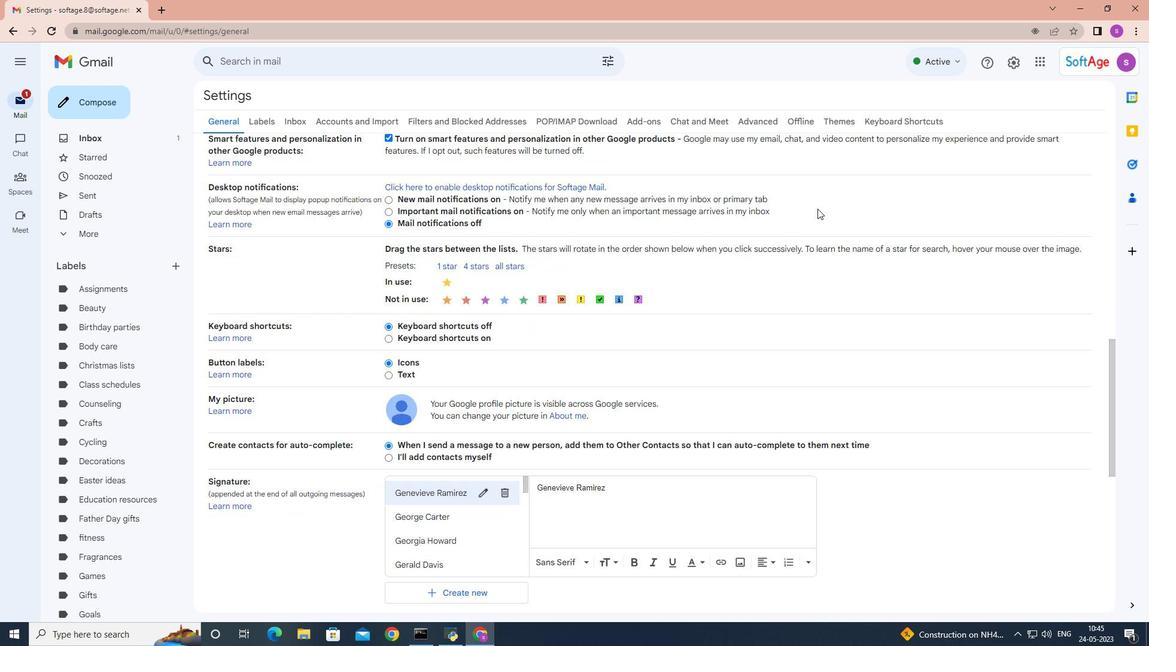 
Action: Mouse scrolled (816, 208) with delta (0, 0)
Screenshot: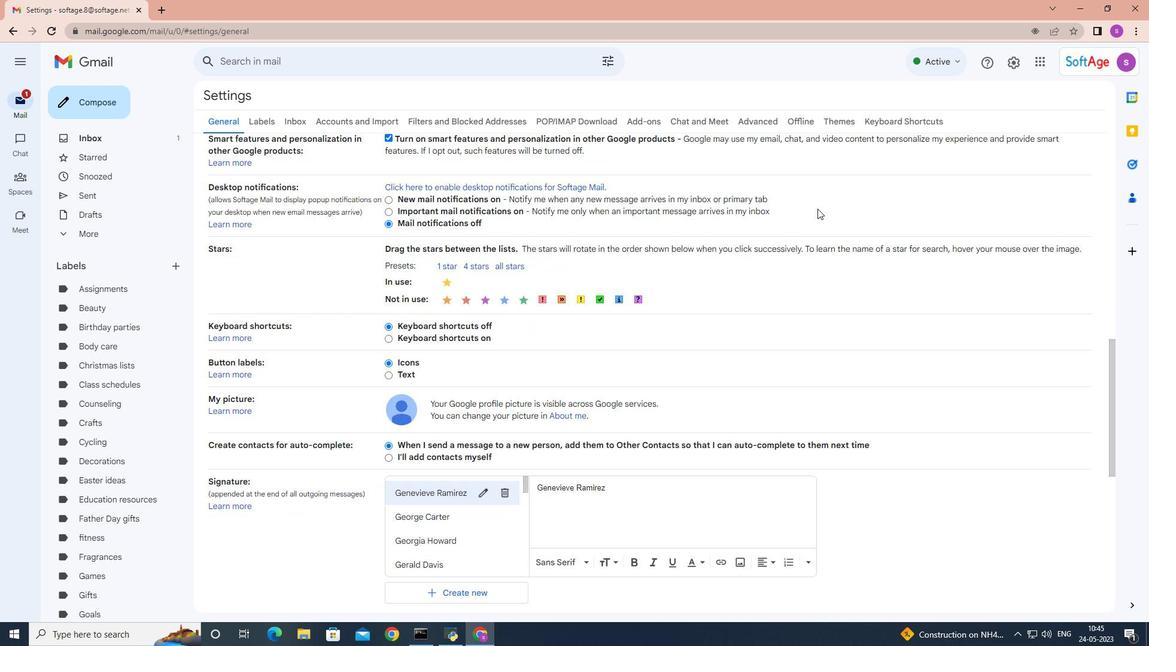 
Action: Mouse moved to (815, 209)
Screenshot: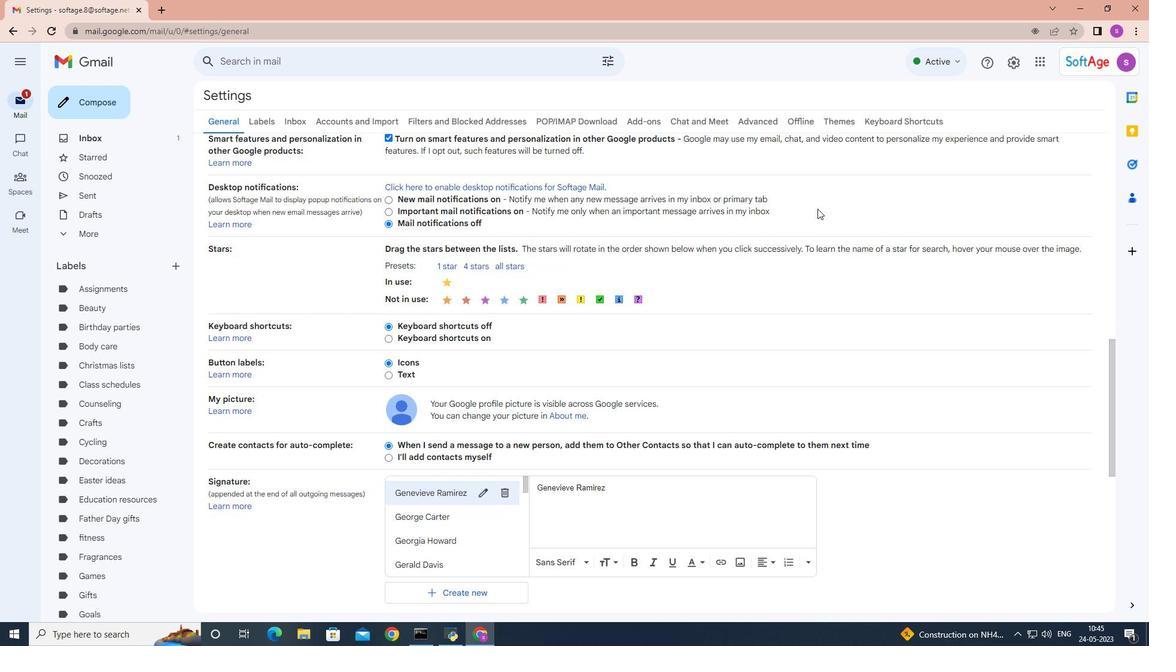 
Action: Mouse scrolled (815, 208) with delta (0, 0)
Screenshot: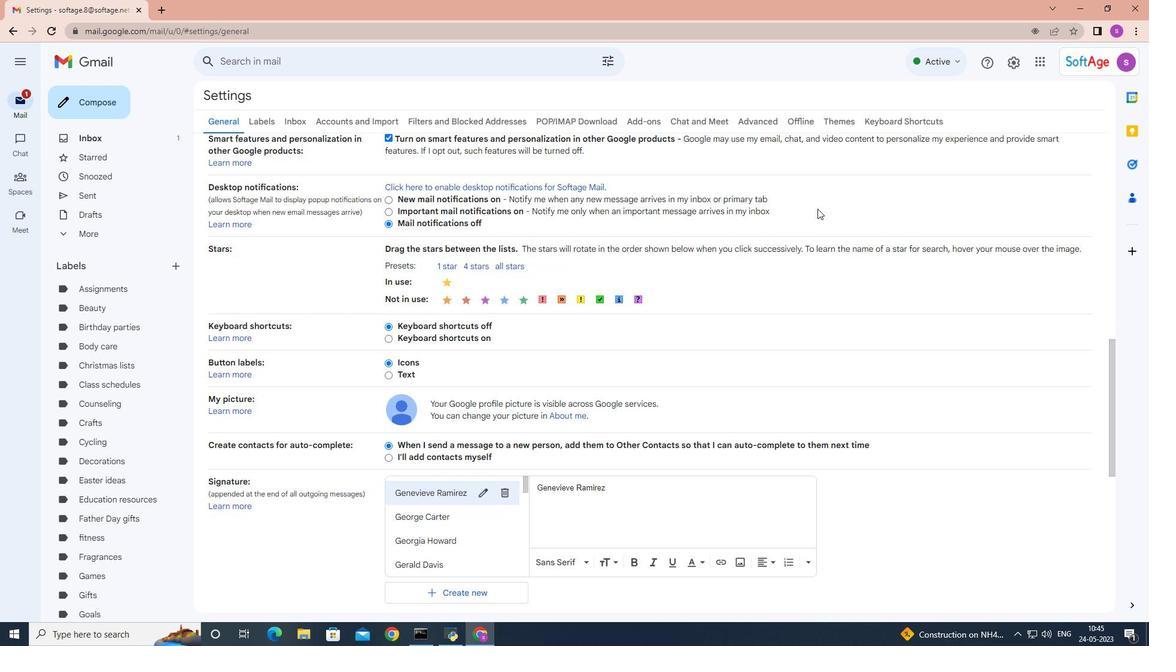 
Action: Mouse moved to (813, 209)
Screenshot: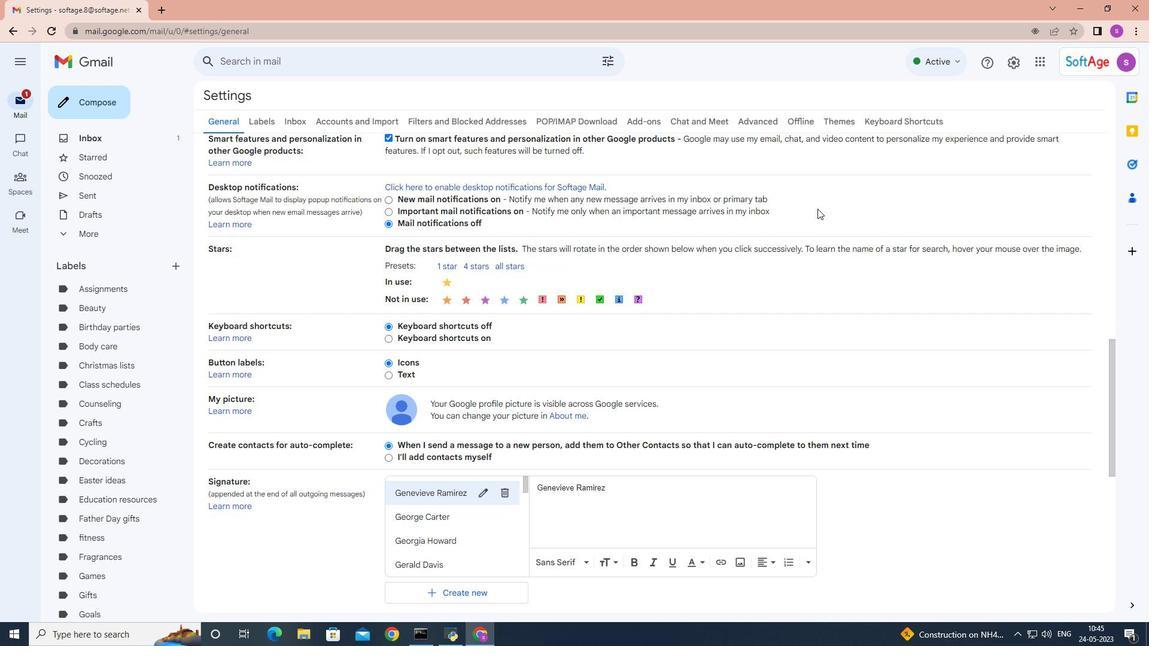 
Action: Mouse scrolled (813, 208) with delta (0, 0)
Screenshot: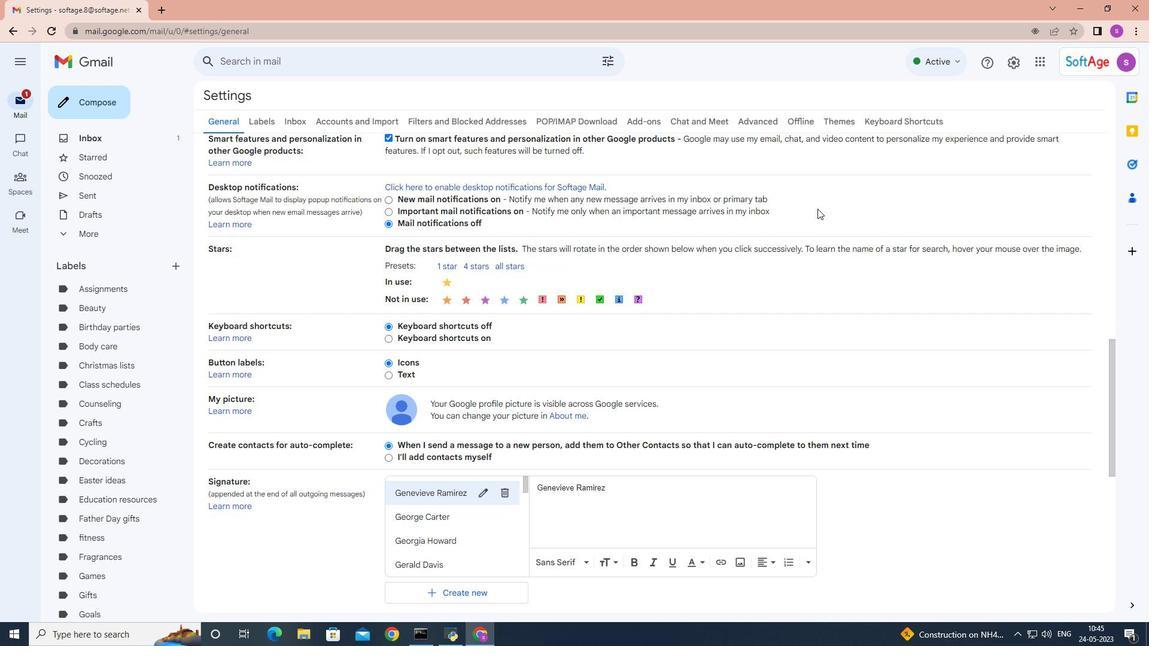 
Action: Mouse moved to (491, 291)
Screenshot: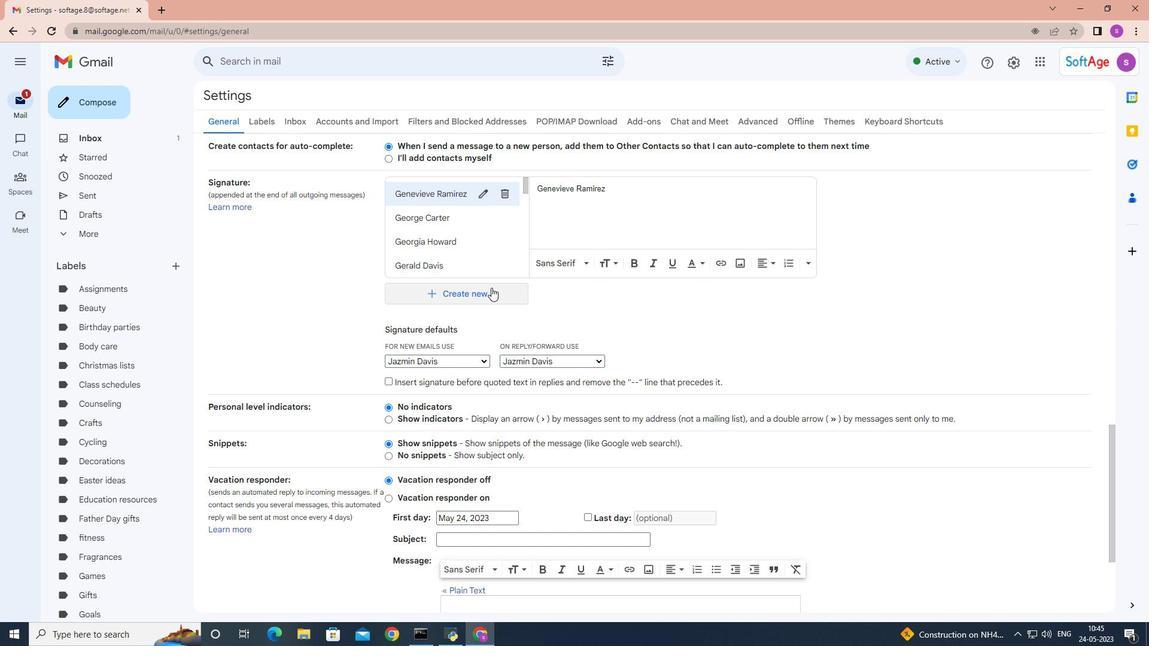 
Action: Mouse pressed left at (491, 291)
Screenshot: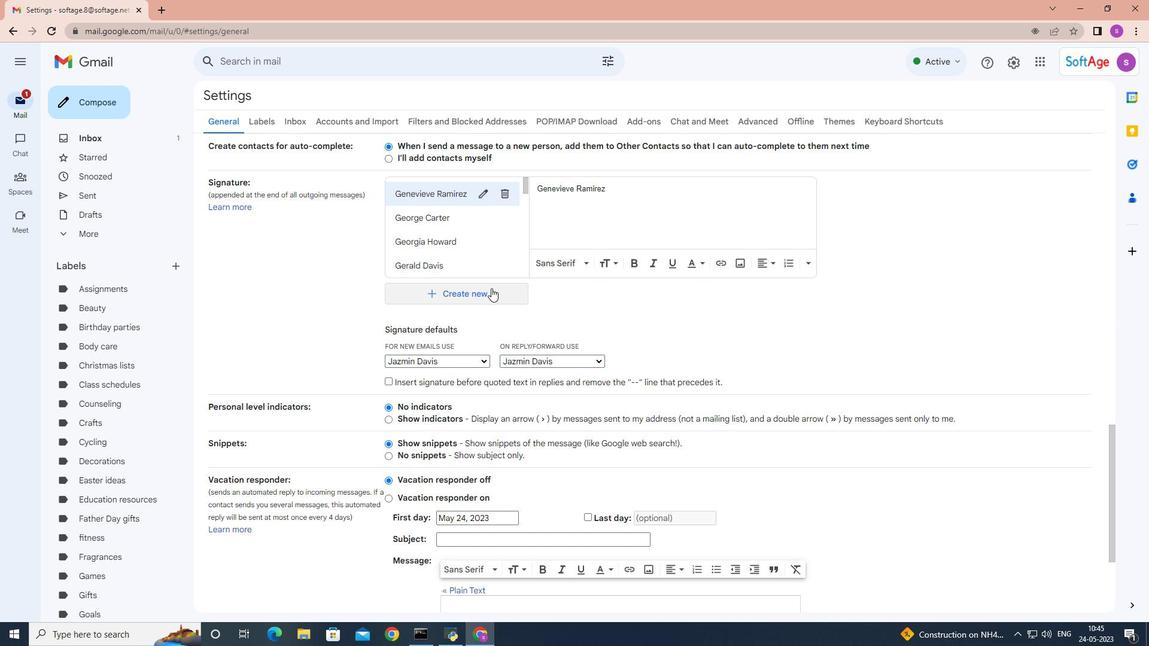
Action: Mouse moved to (533, 268)
Screenshot: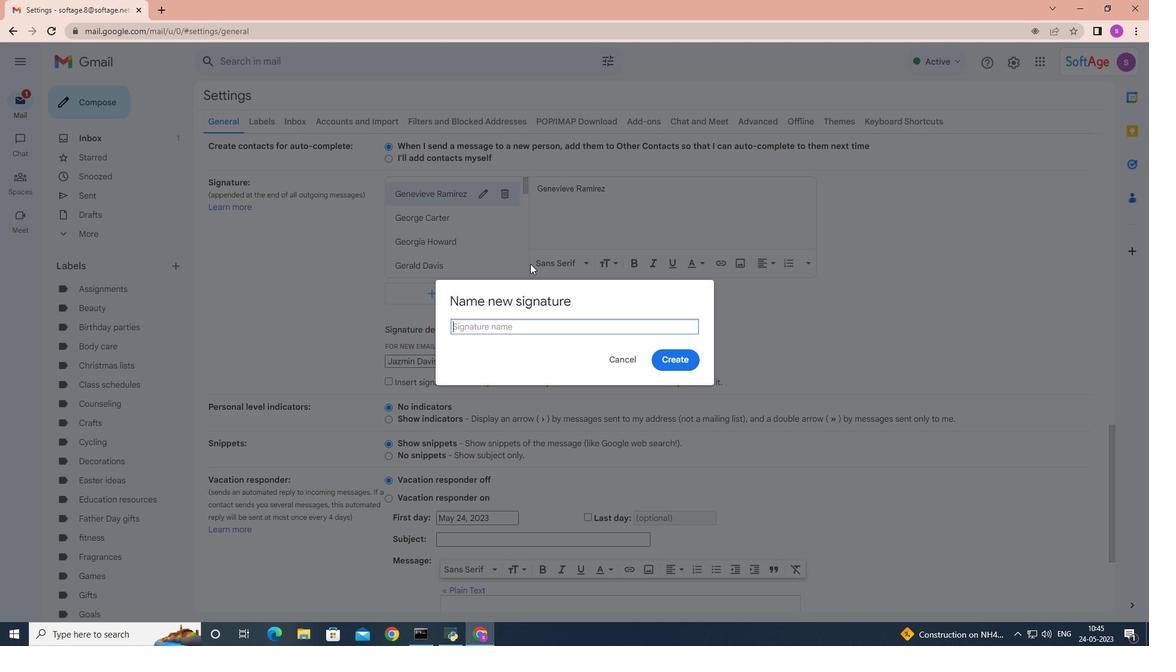 
Action: Key pressed <Key.shift>Jeanette<Key.space><Key.shift>Hall
Screenshot: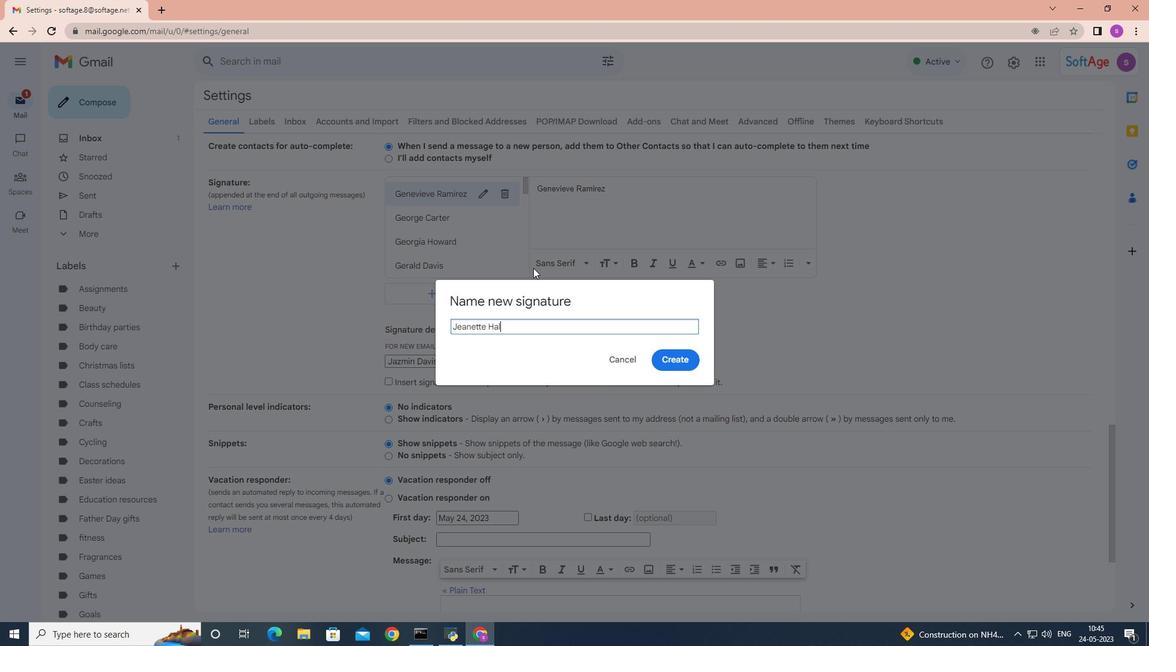 
Action: Mouse moved to (685, 360)
Screenshot: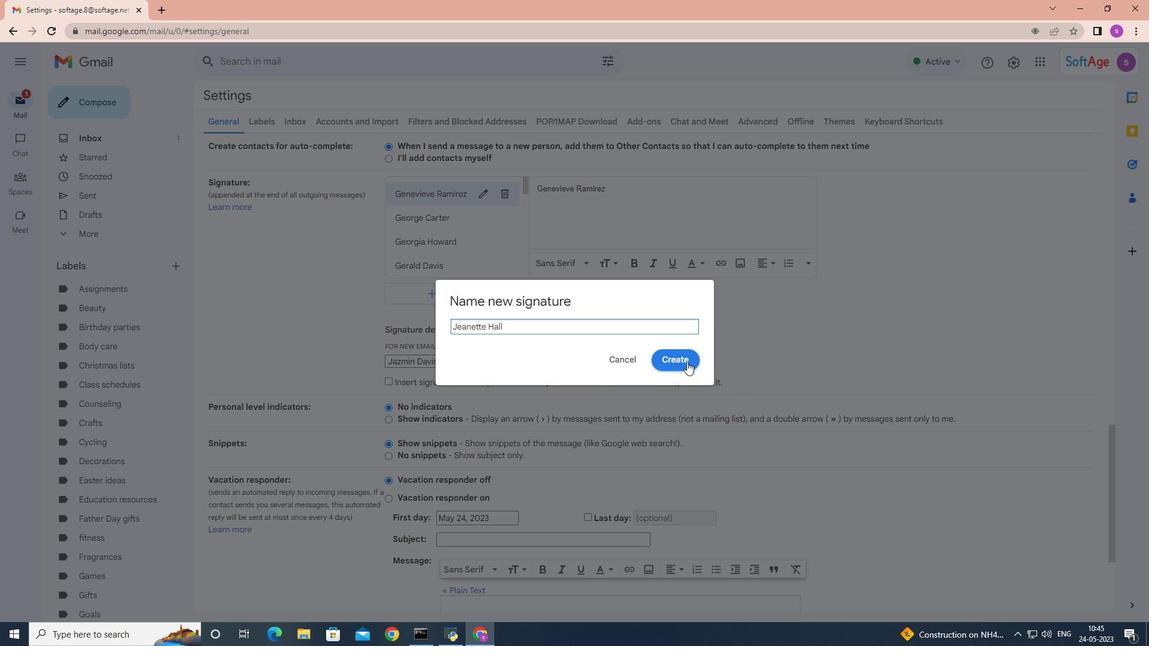 
Action: Mouse pressed left at (685, 360)
Screenshot: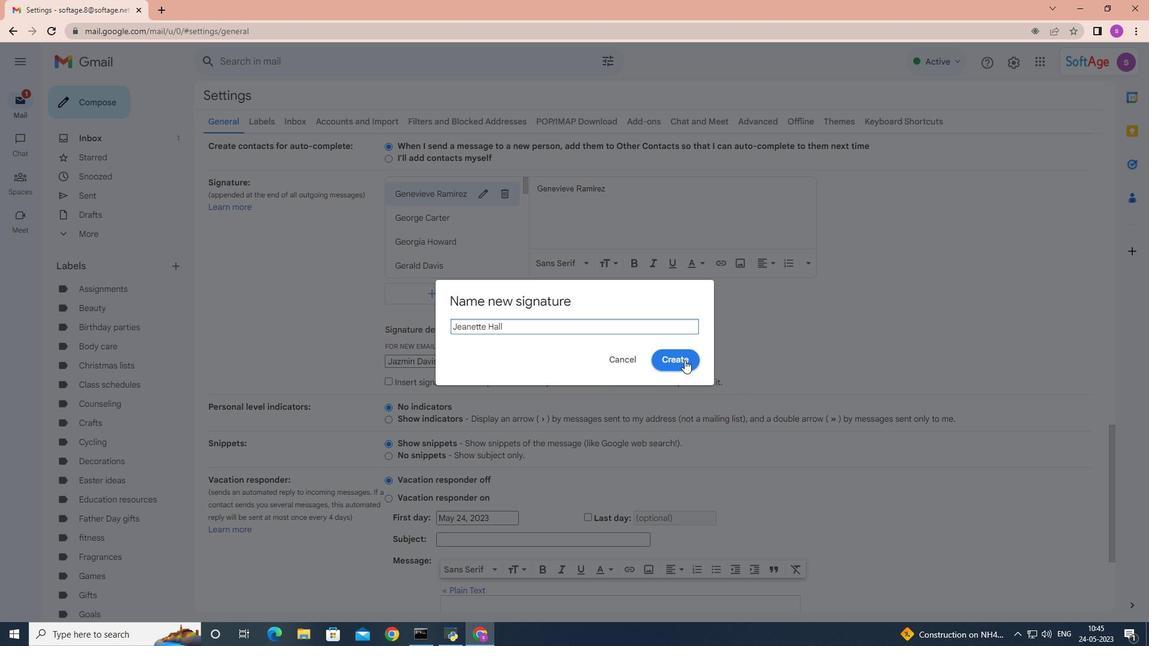 
Action: Mouse moved to (695, 207)
Screenshot: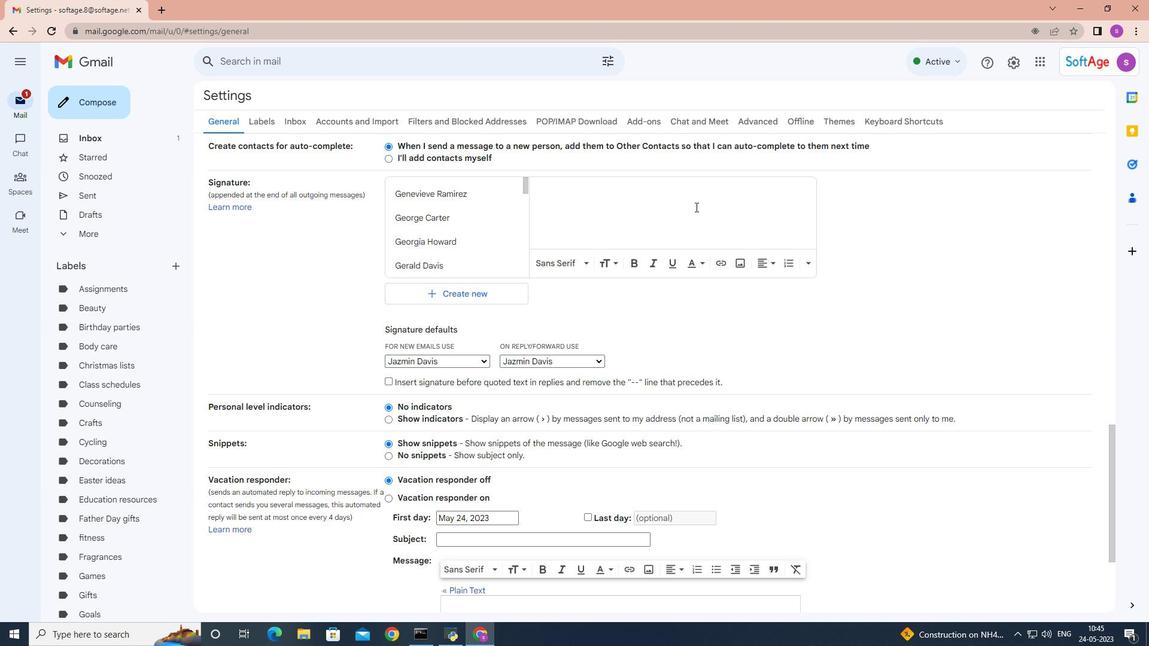 
Action: Key pressed <Key.shift>Jeanette<Key.space><Key.shift><Key.shift><Key.shift><Key.shift><Key.shift><Key.shift><Key.shift>Hall
Screenshot: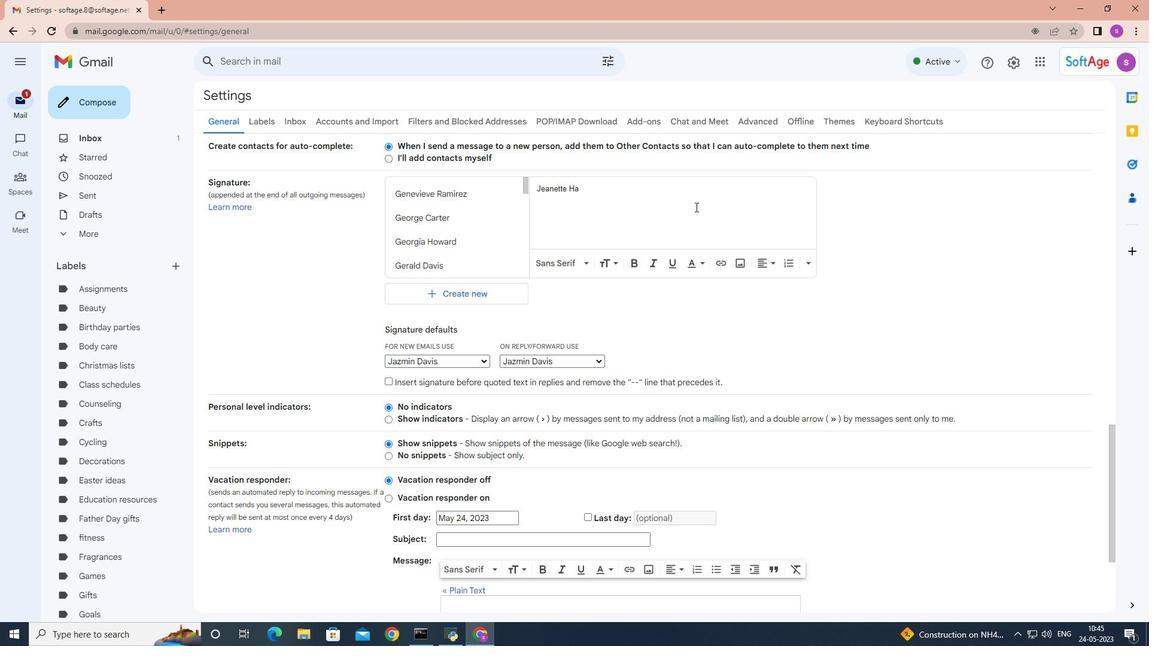 
Action: Mouse moved to (482, 362)
Screenshot: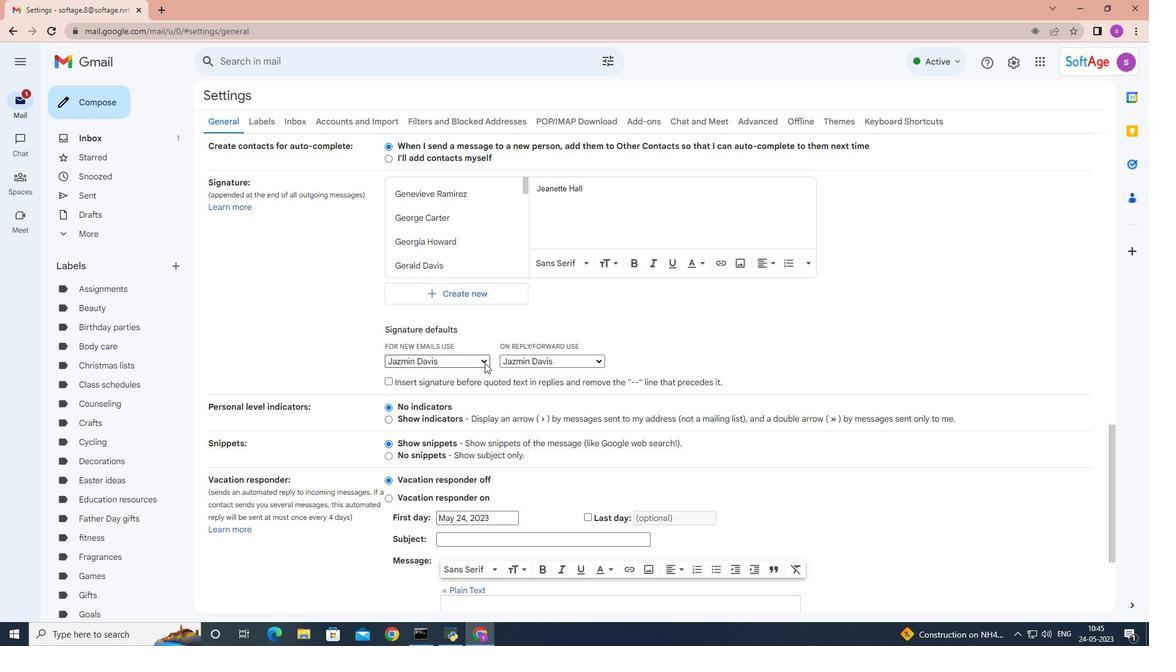 
Action: Mouse pressed left at (482, 362)
Screenshot: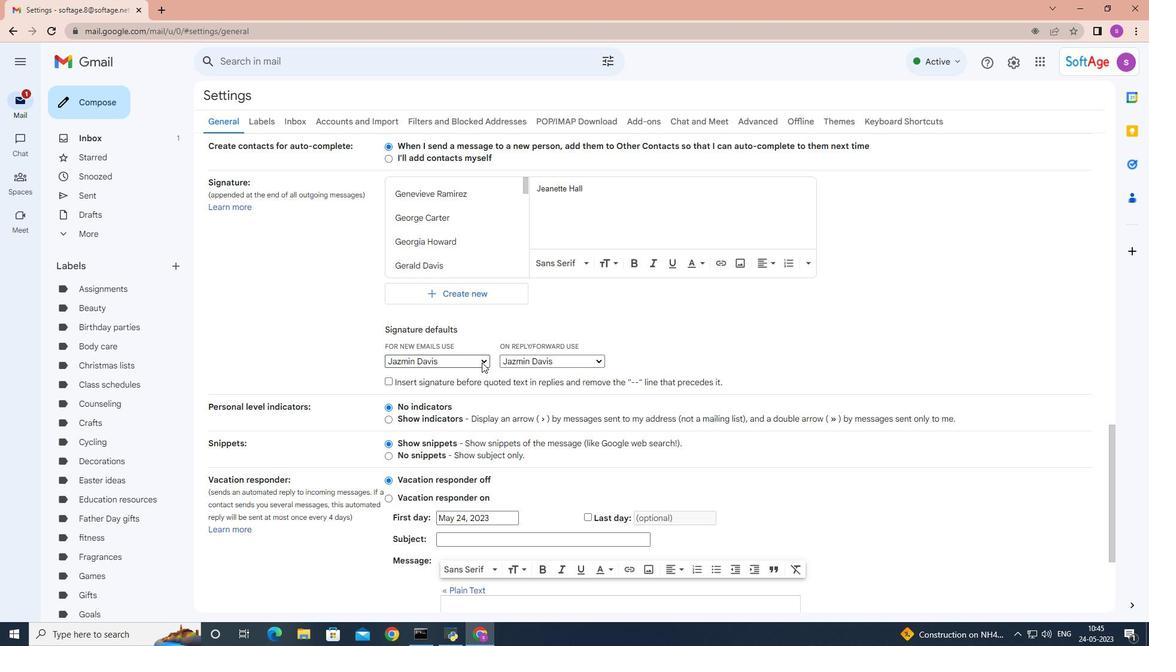 
Action: Mouse moved to (445, 415)
Screenshot: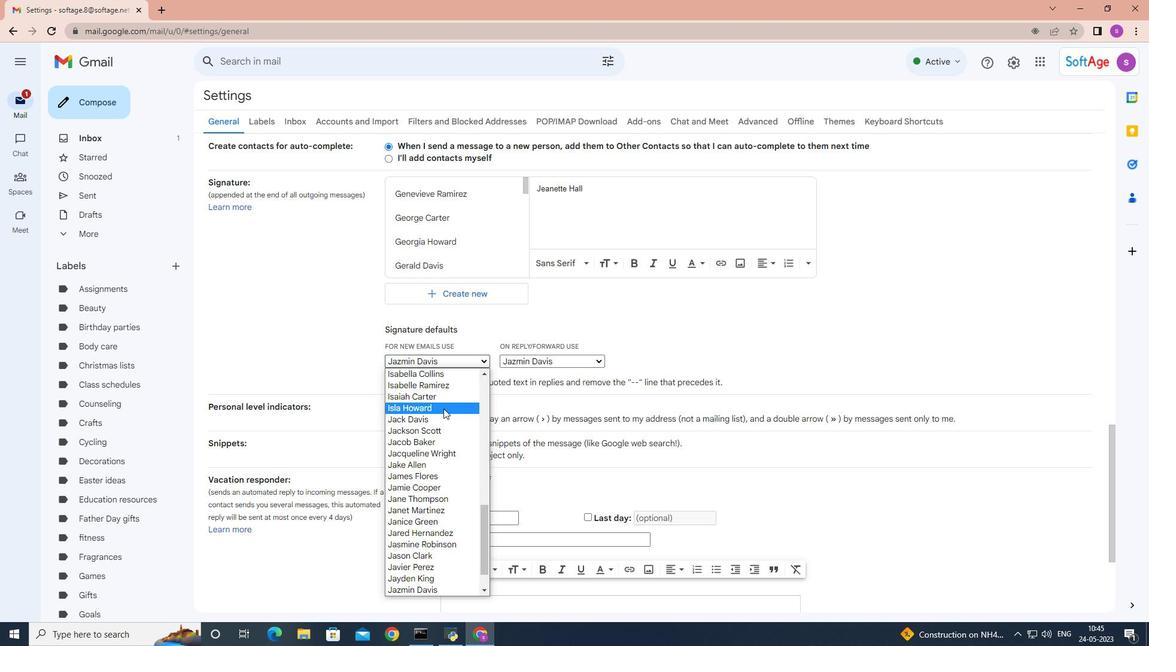 
Action: Mouse scrolled (445, 415) with delta (0, 0)
Screenshot: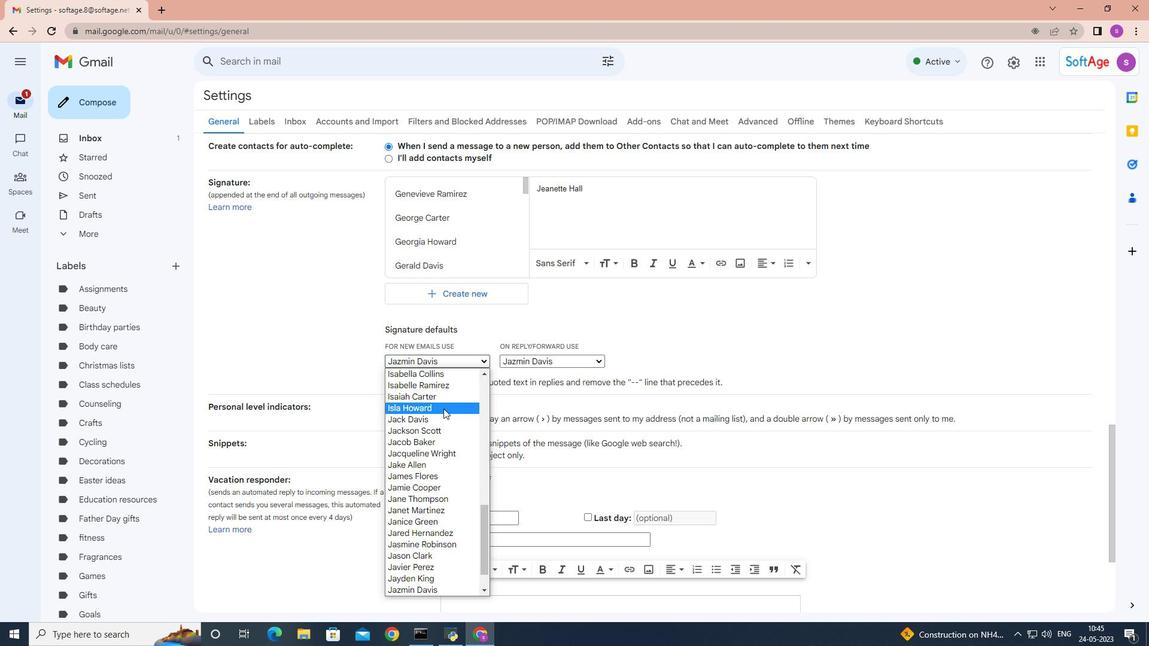 
Action: Mouse moved to (445, 416)
Screenshot: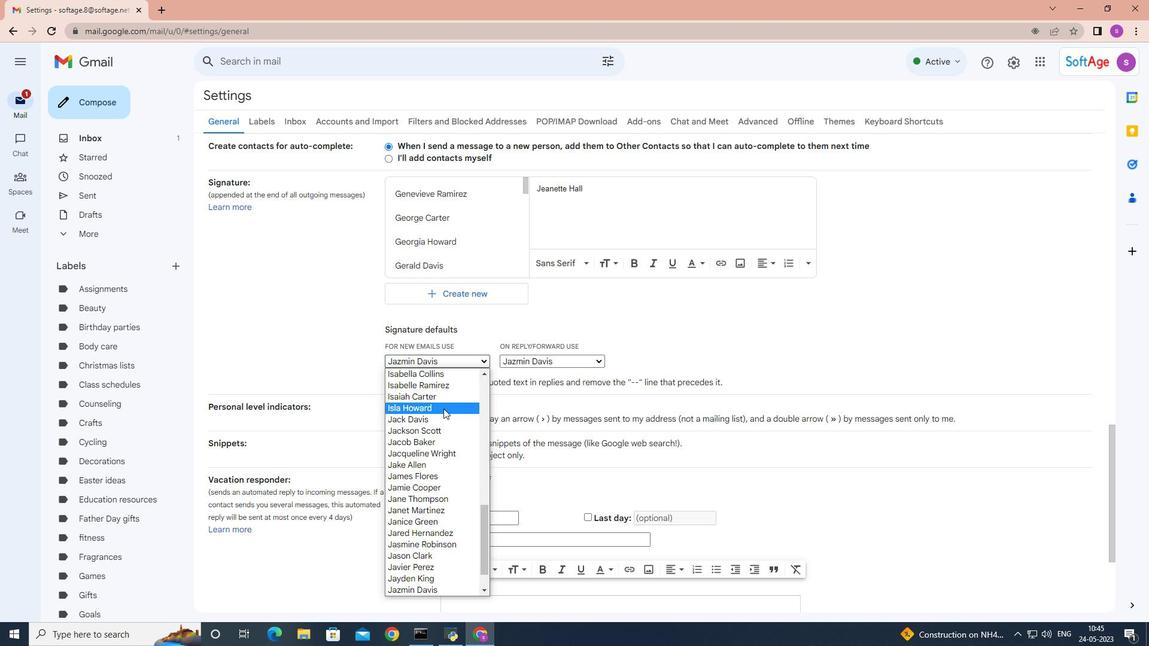 
Action: Mouse scrolled (445, 415) with delta (0, 0)
Screenshot: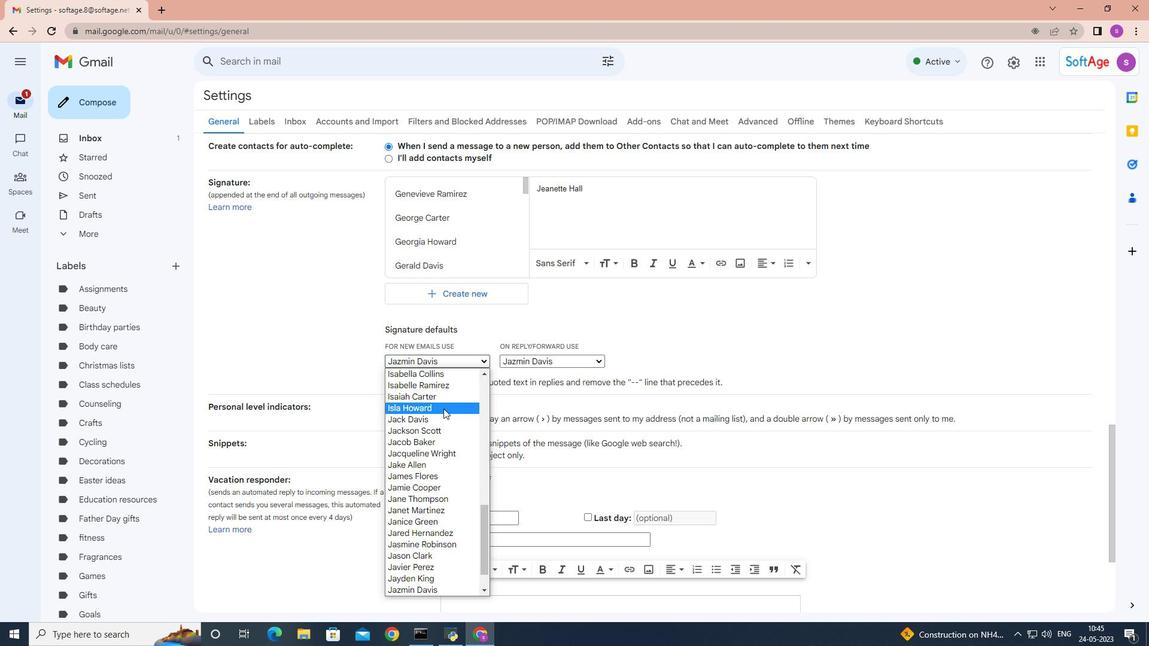 
Action: Mouse moved to (445, 416)
Screenshot: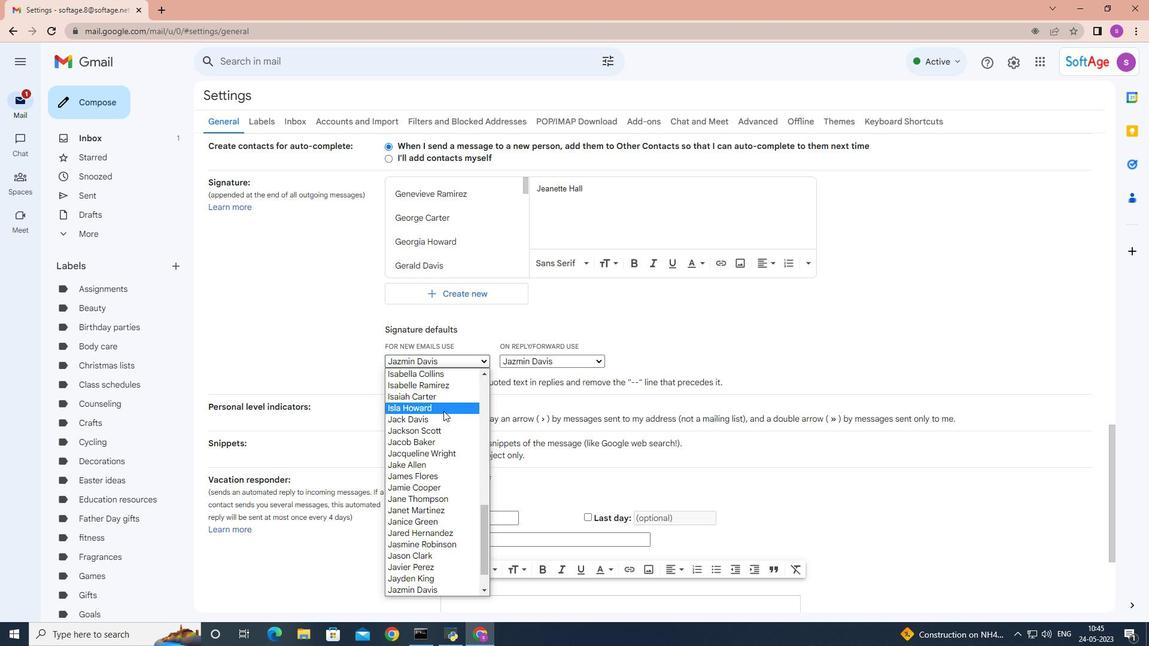 
Action: Mouse scrolled (445, 415) with delta (0, 0)
Screenshot: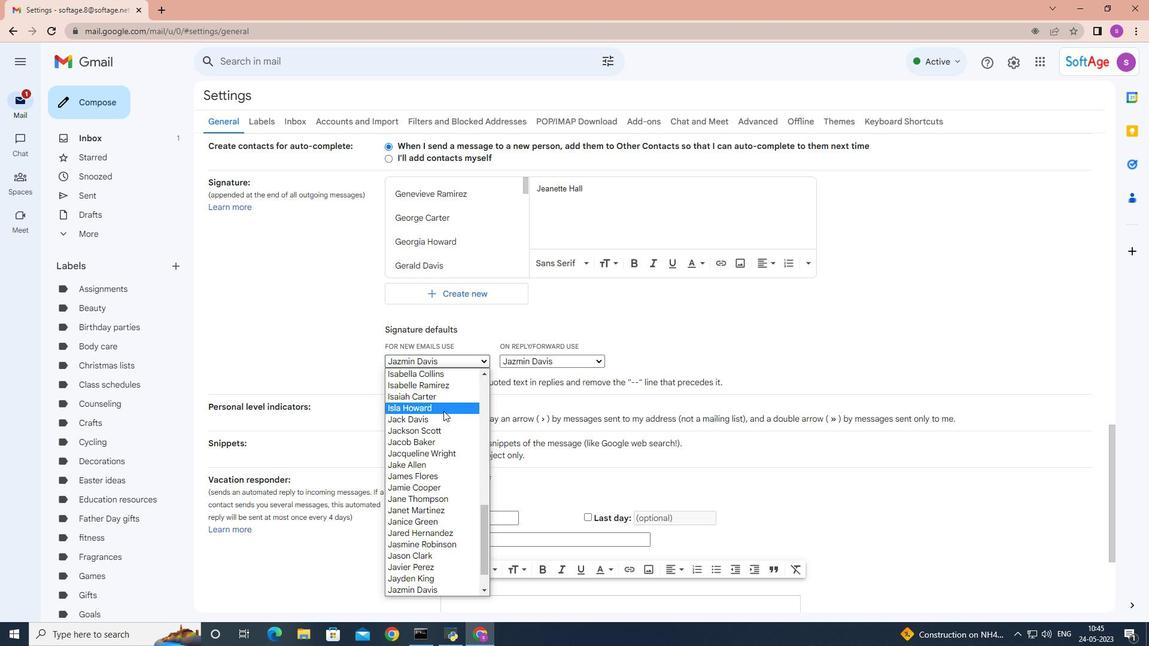 
Action: Mouse moved to (446, 416)
Screenshot: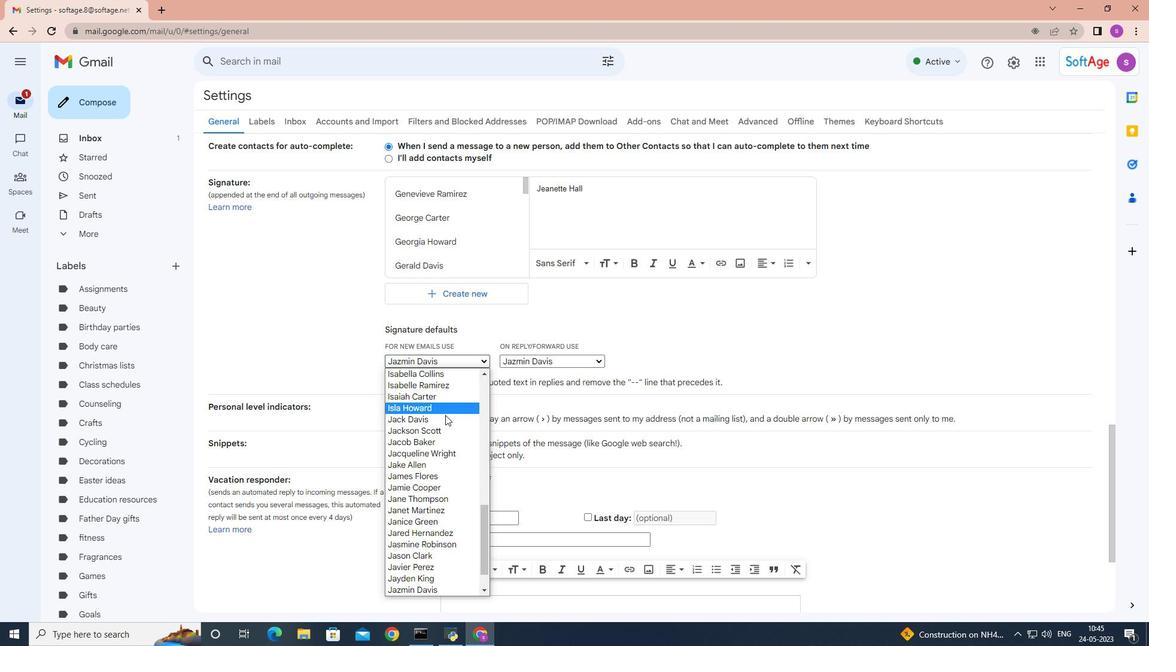 
Action: Mouse scrolled (446, 416) with delta (0, 0)
Screenshot: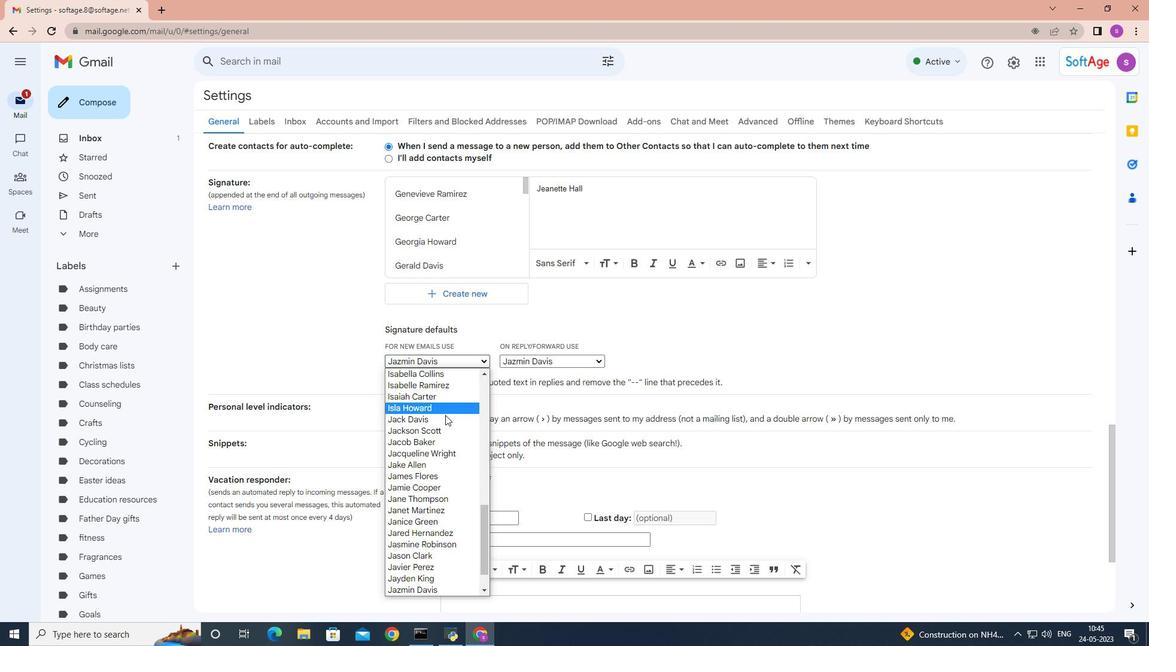 
Action: Mouse moved to (452, 419)
Screenshot: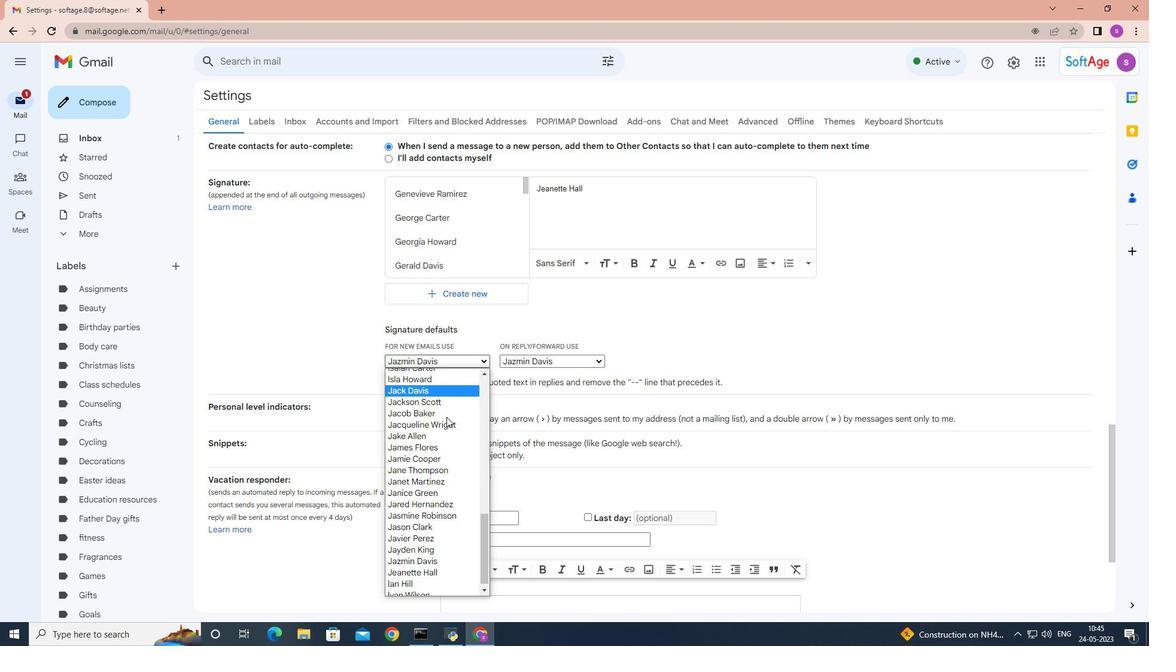 
Action: Mouse scrolled (447, 417) with delta (0, 0)
Screenshot: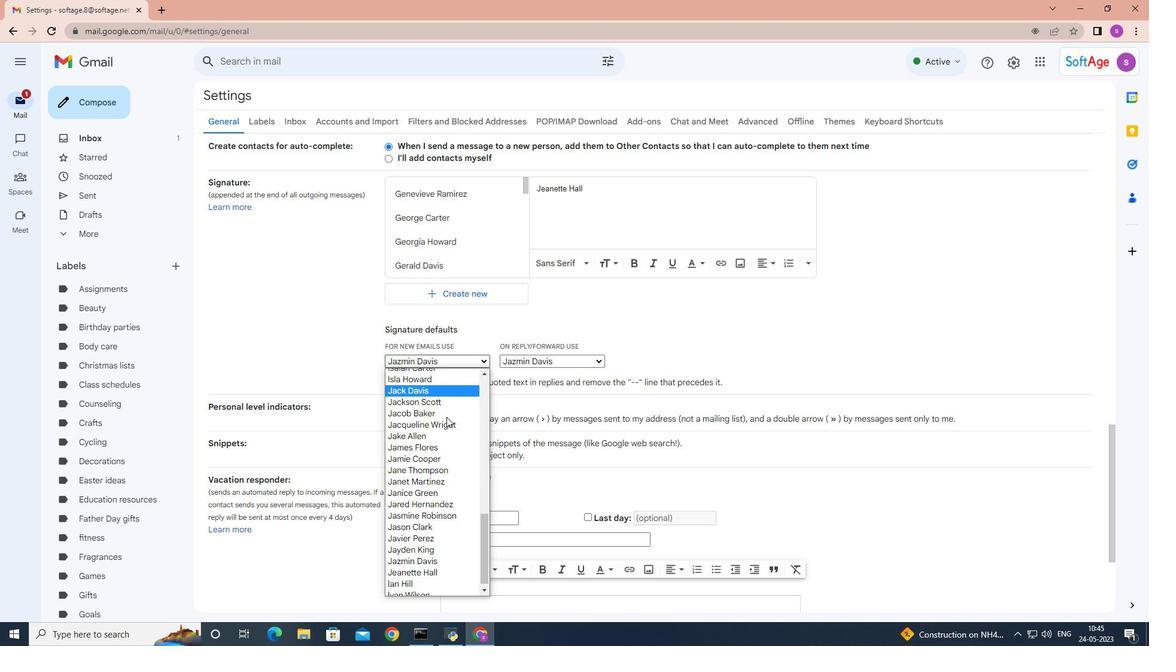 
Action: Mouse moved to (453, 421)
Screenshot: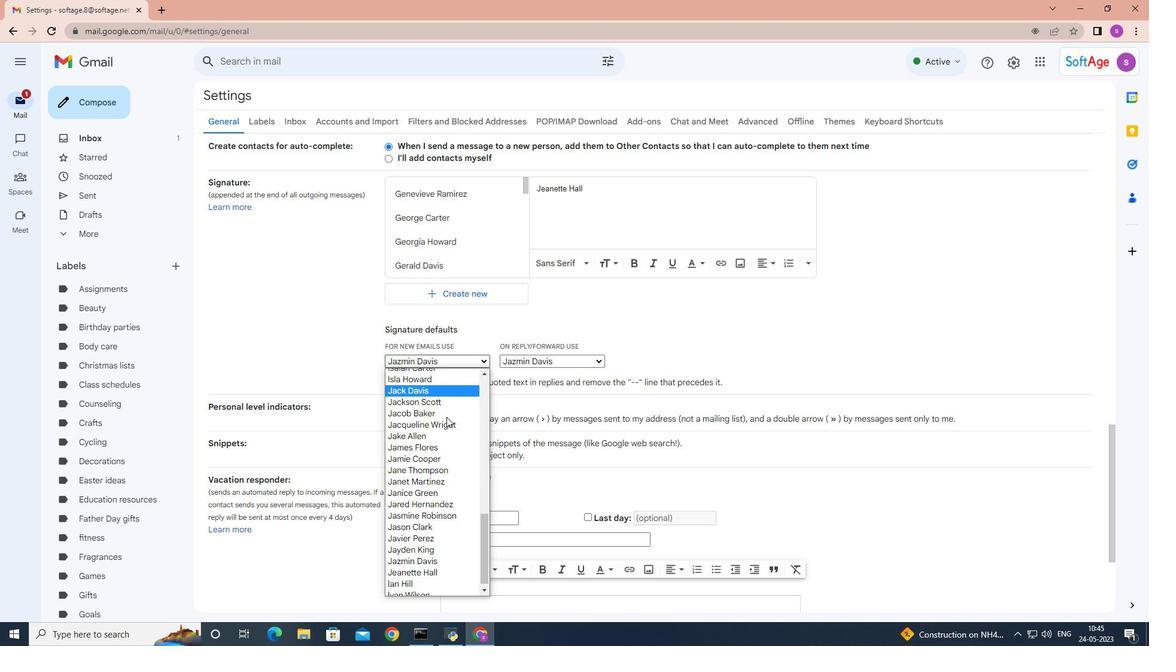 
Action: Mouse scrolled (447, 418) with delta (0, 0)
Screenshot: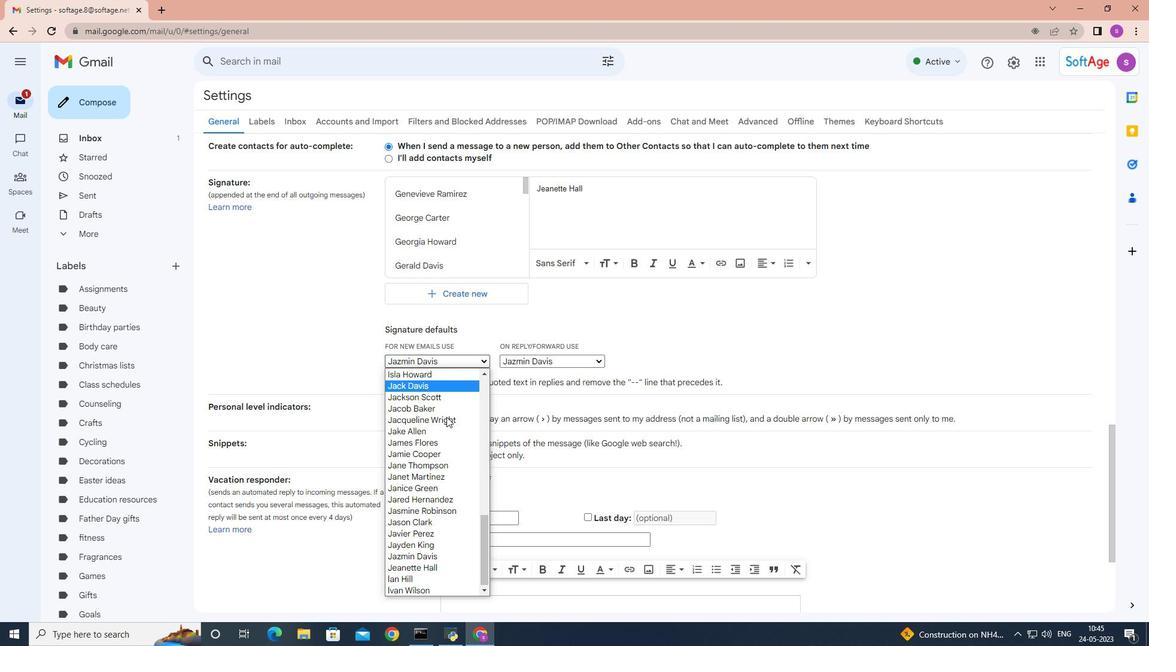 
Action: Mouse moved to (453, 421)
Screenshot: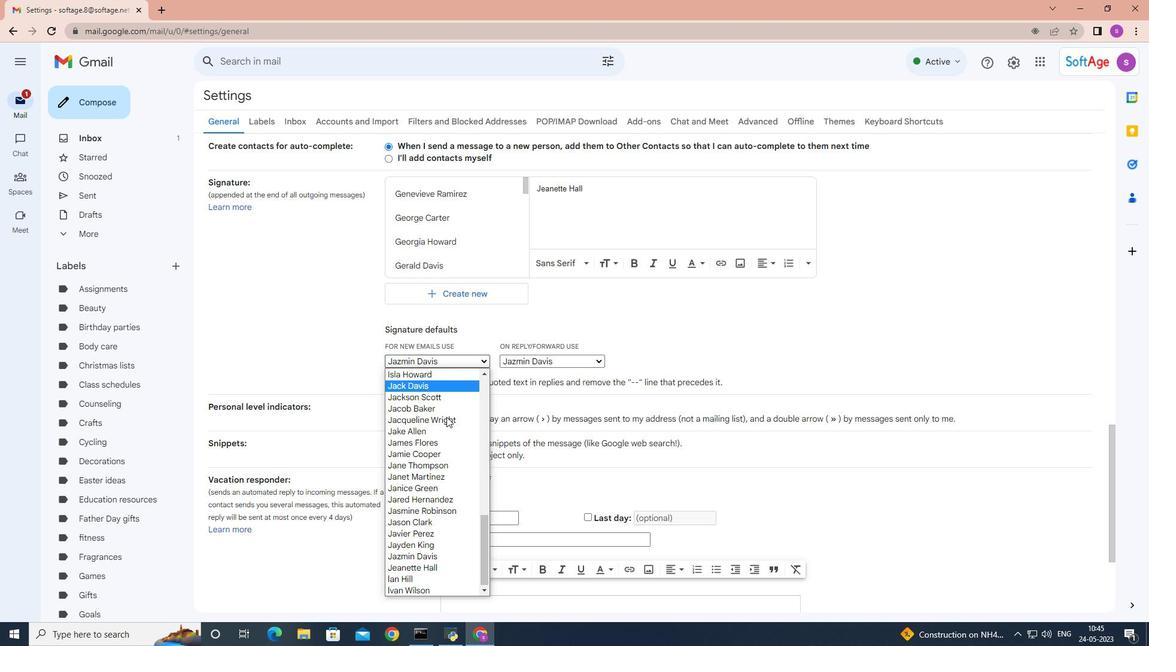 
Action: Mouse scrolled (448, 418) with delta (0, 0)
Screenshot: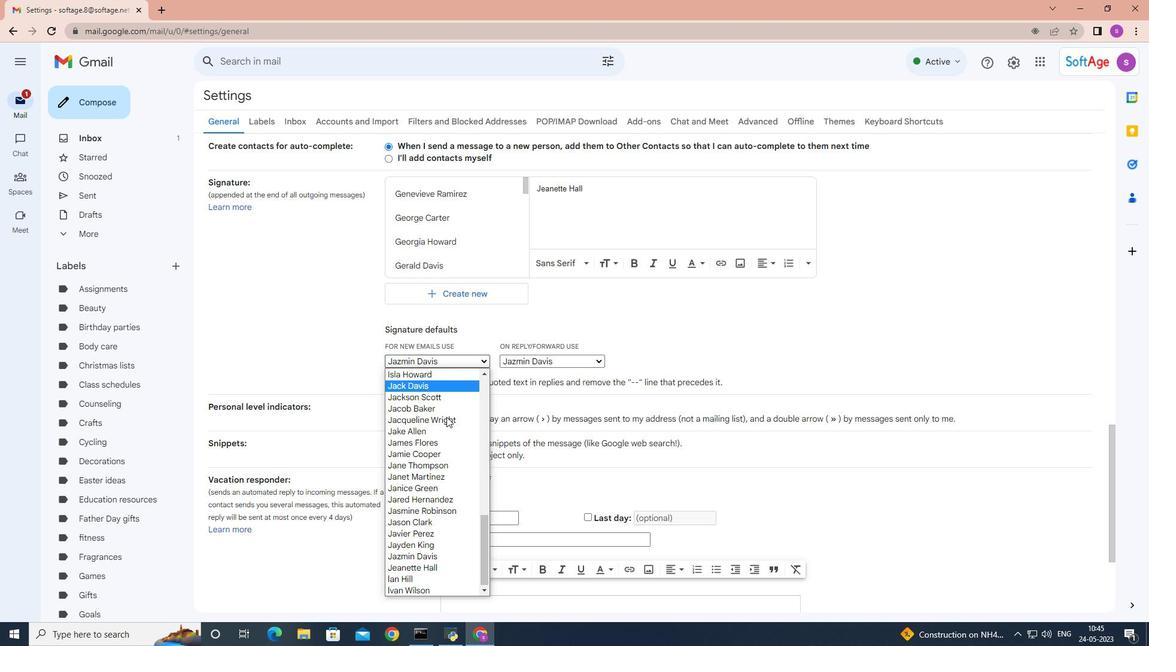 
Action: Mouse moved to (455, 422)
Screenshot: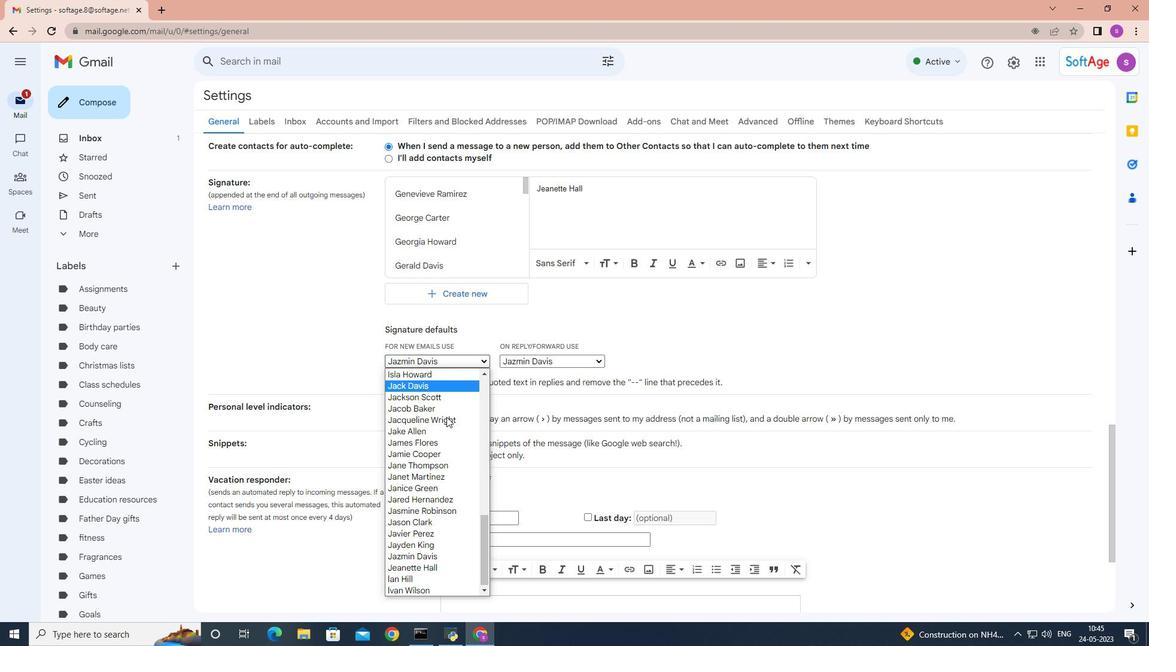 
Action: Mouse scrolled (451, 418) with delta (0, 0)
Screenshot: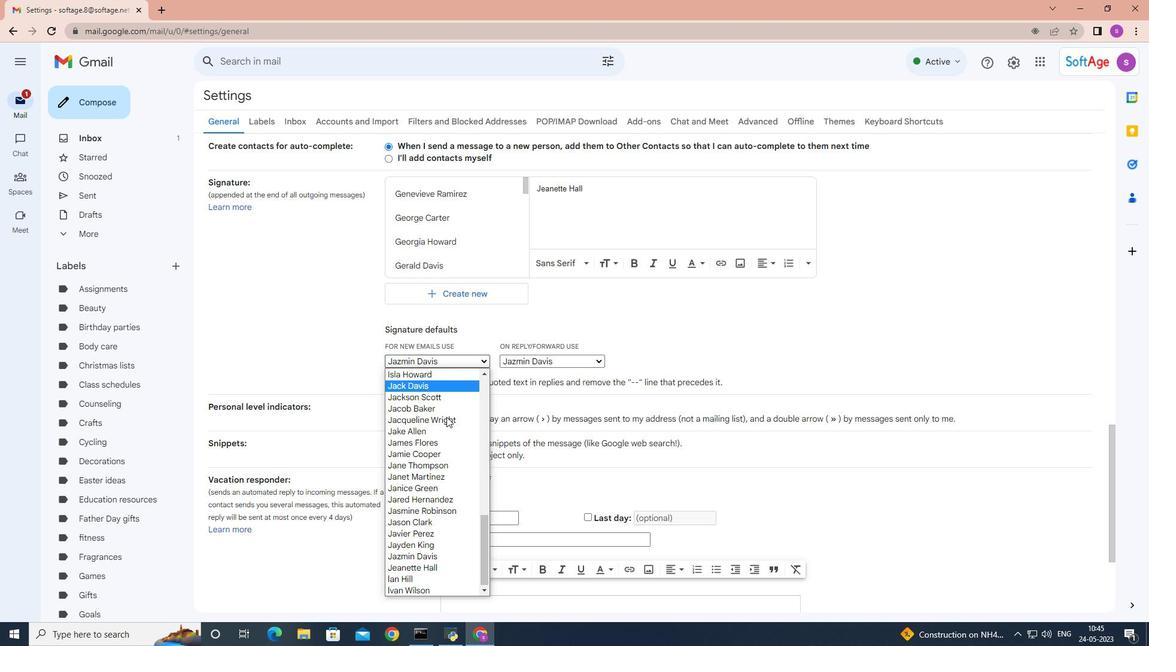 
Action: Mouse moved to (421, 570)
Screenshot: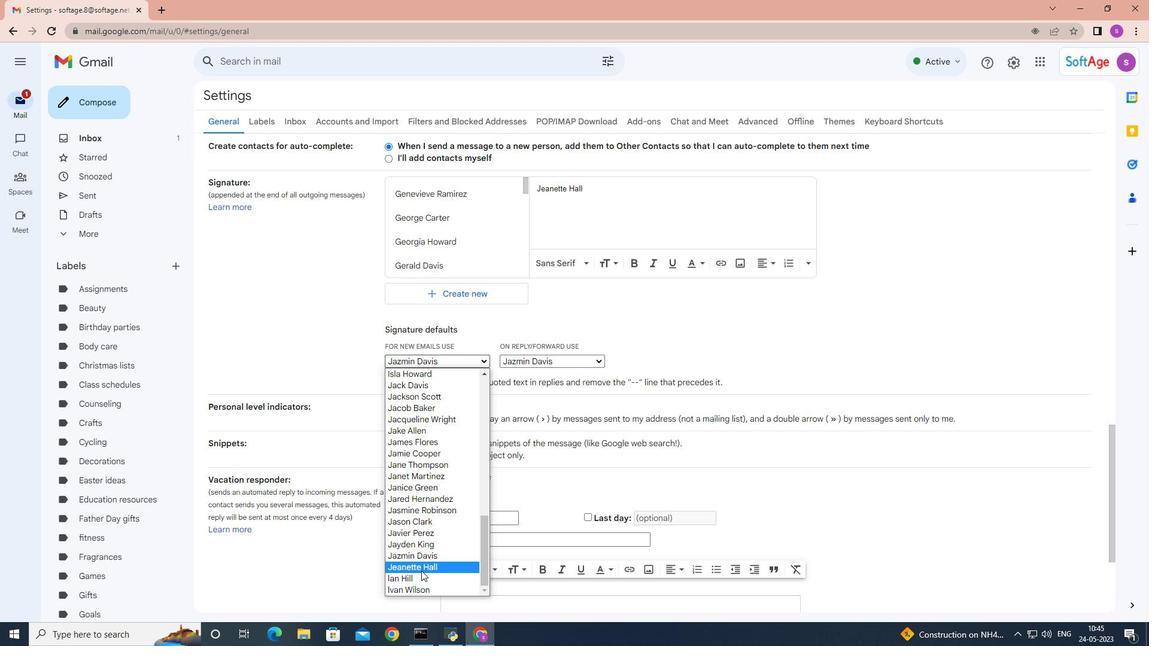 
Action: Mouse pressed left at (421, 570)
Screenshot: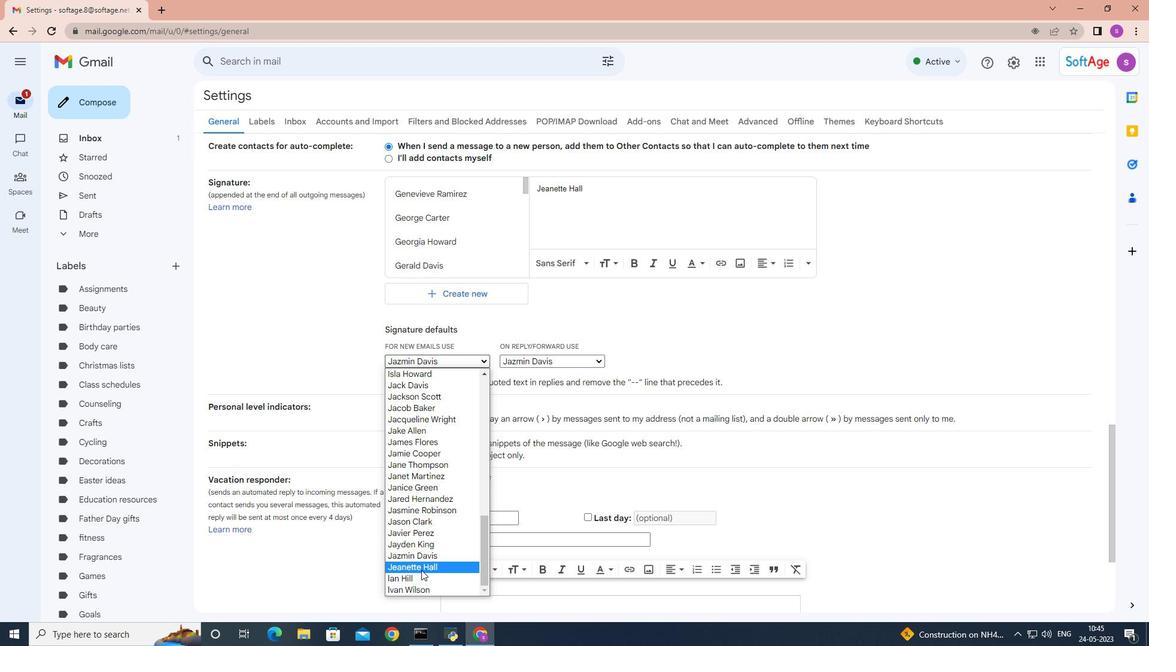 
Action: Mouse moved to (597, 361)
Screenshot: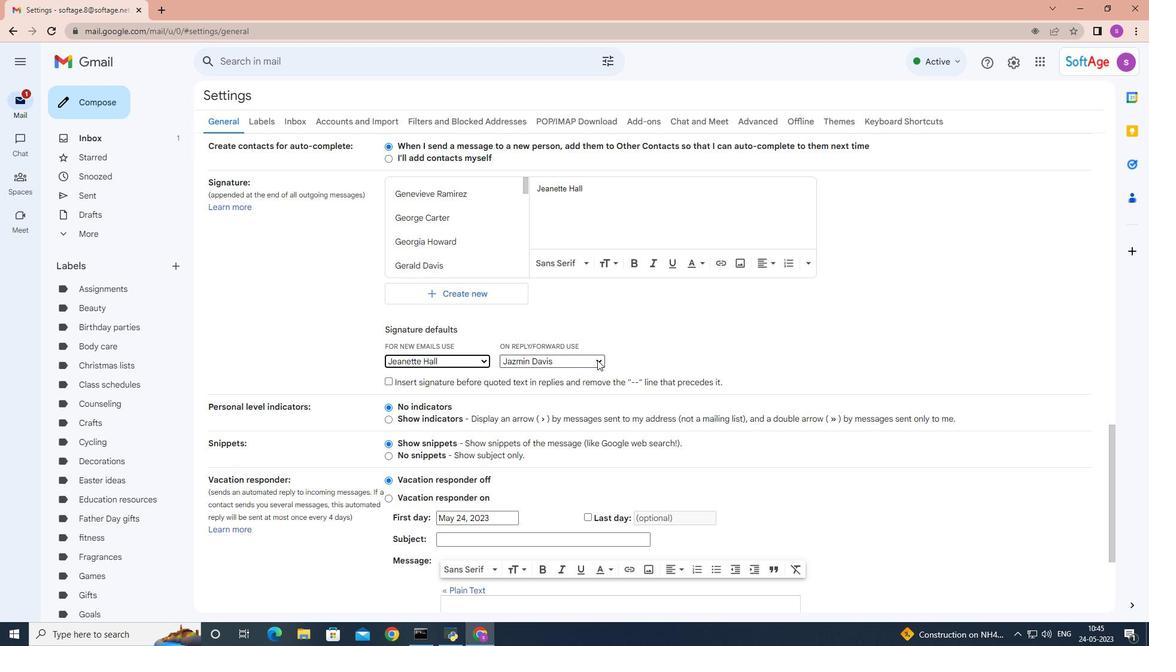 
Action: Mouse pressed left at (597, 361)
Screenshot: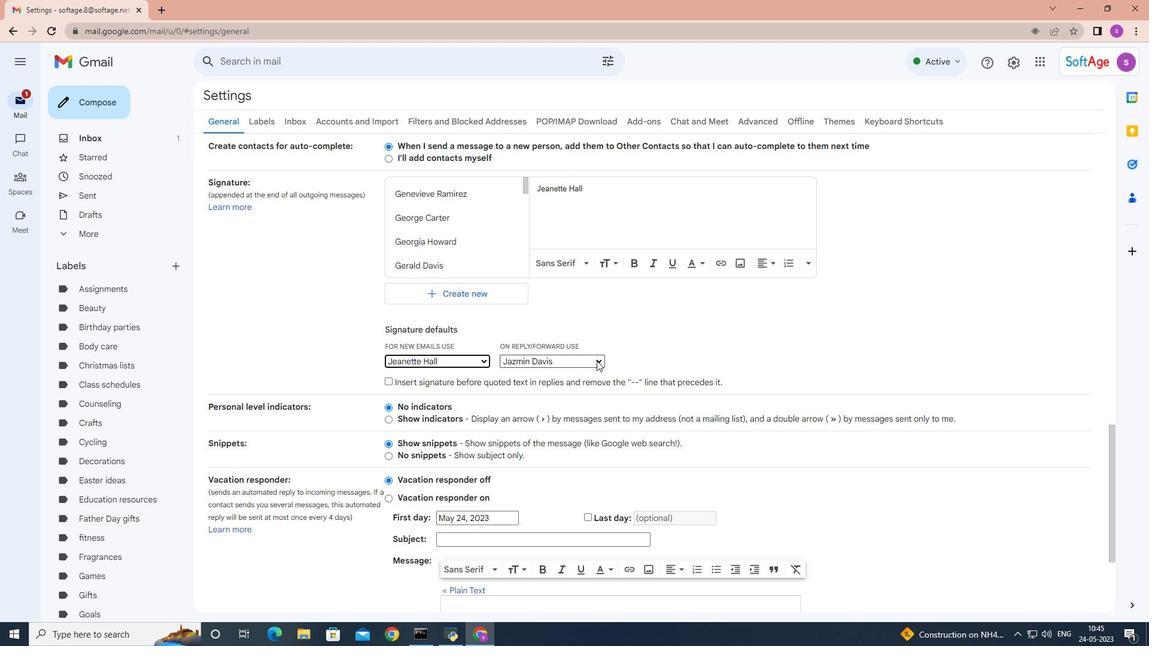 
Action: Mouse moved to (571, 482)
Screenshot: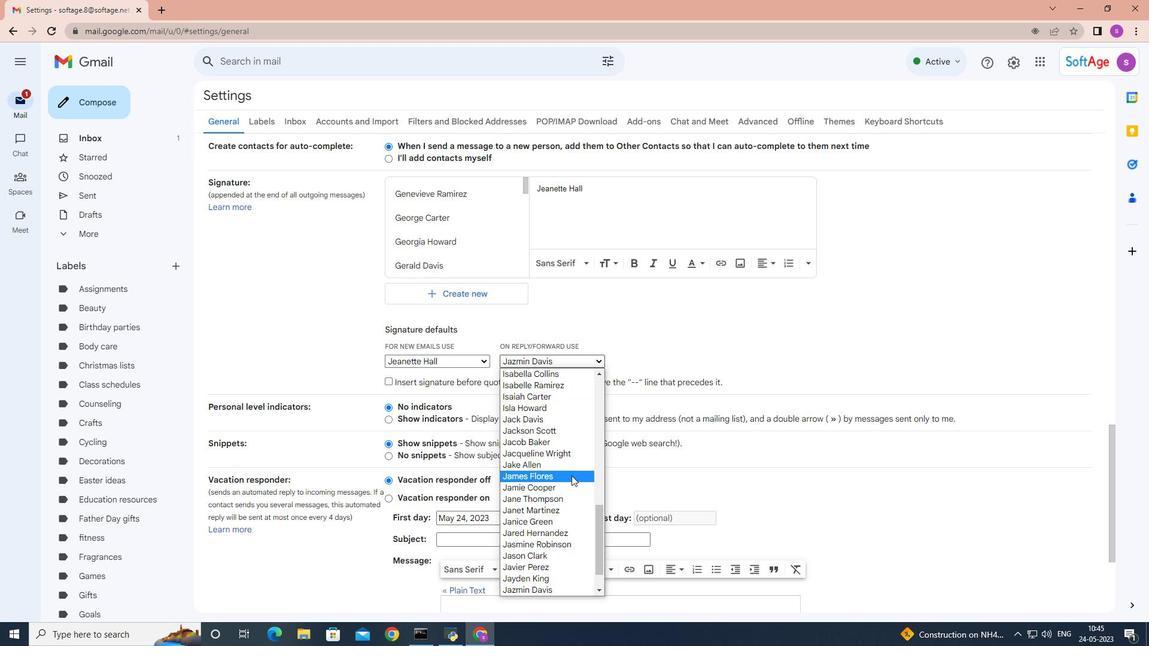 
Action: Mouse scrolled (571, 481) with delta (0, 0)
Screenshot: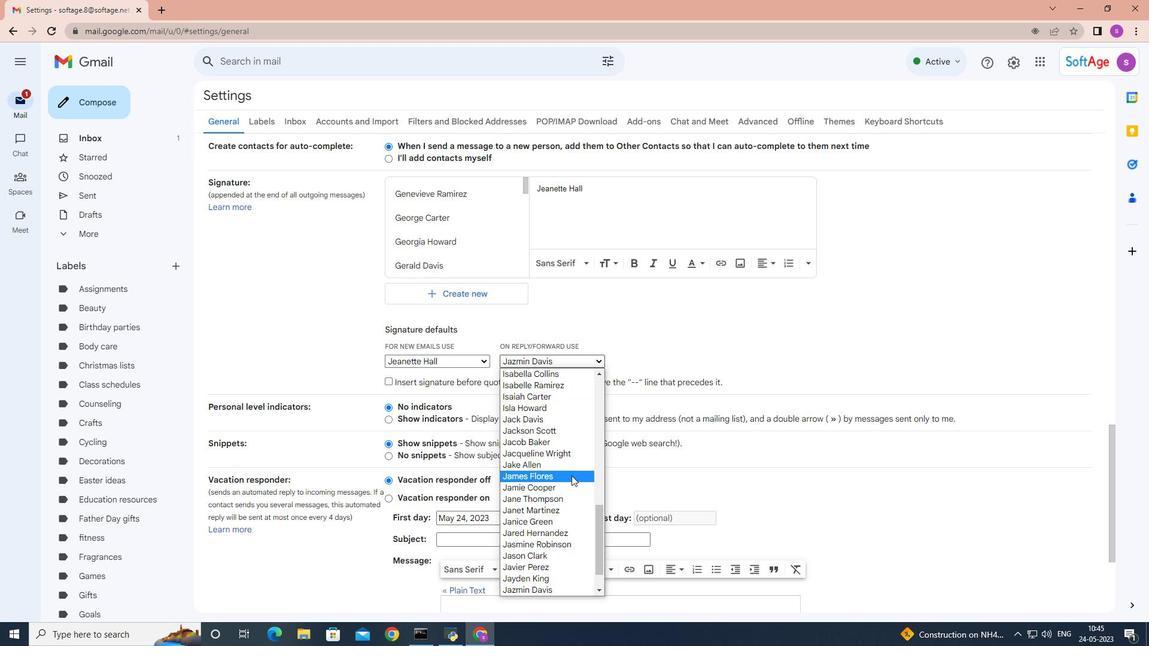 
Action: Mouse moved to (572, 484)
Screenshot: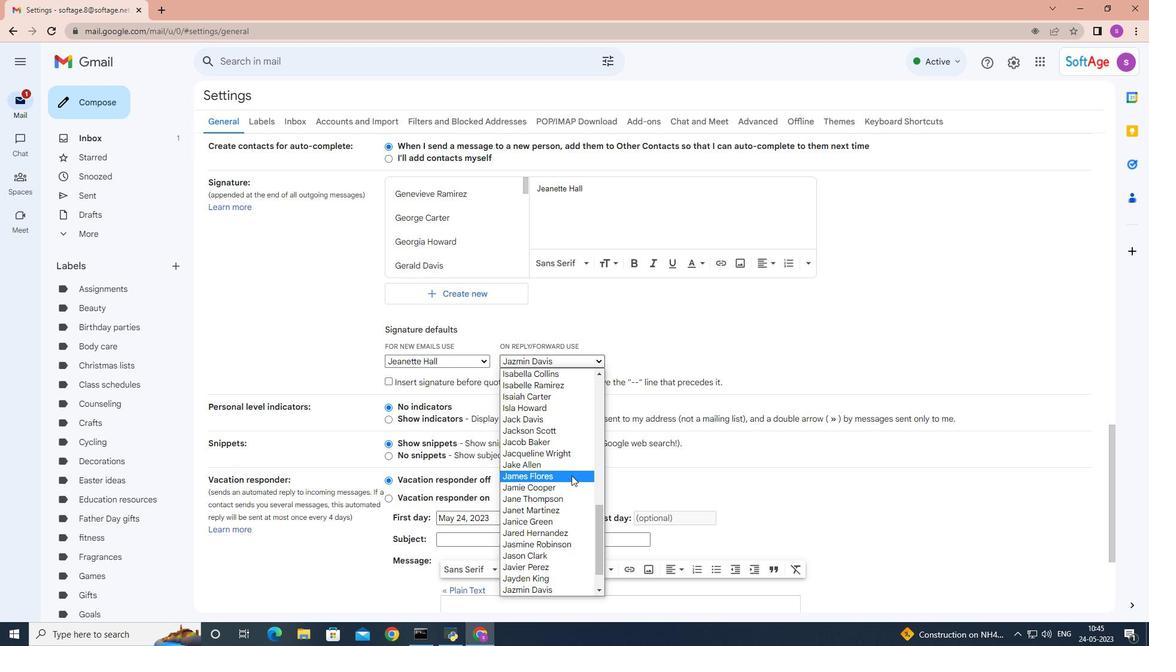 
Action: Mouse scrolled (572, 483) with delta (0, 0)
Screenshot: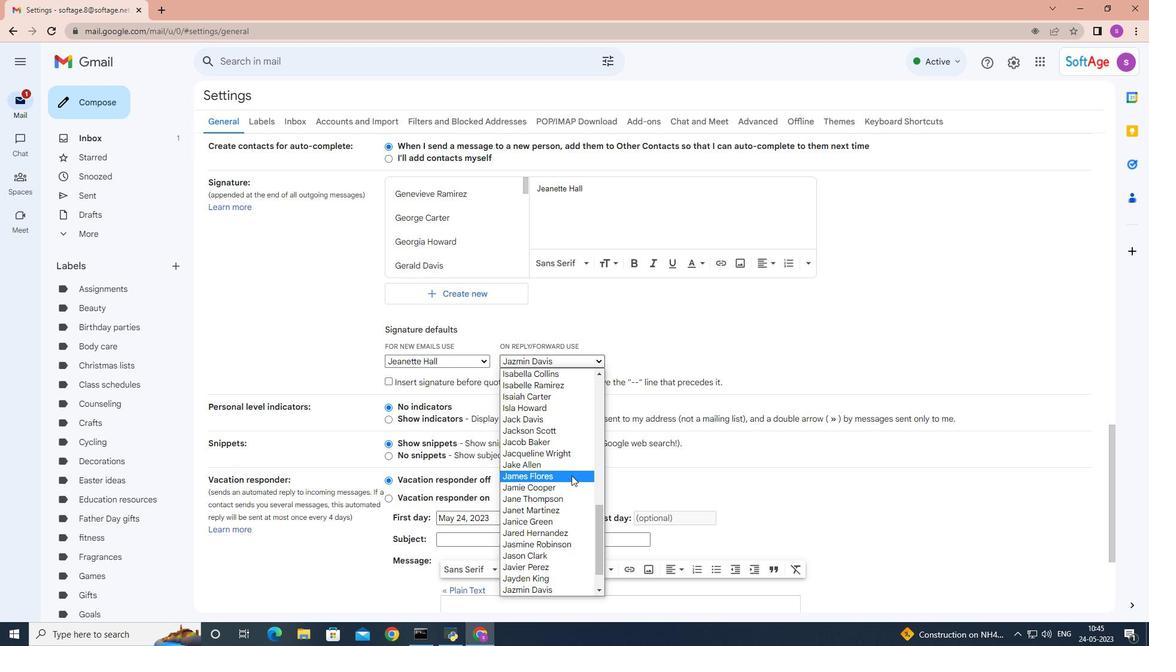 
Action: Mouse moved to (573, 486)
Screenshot: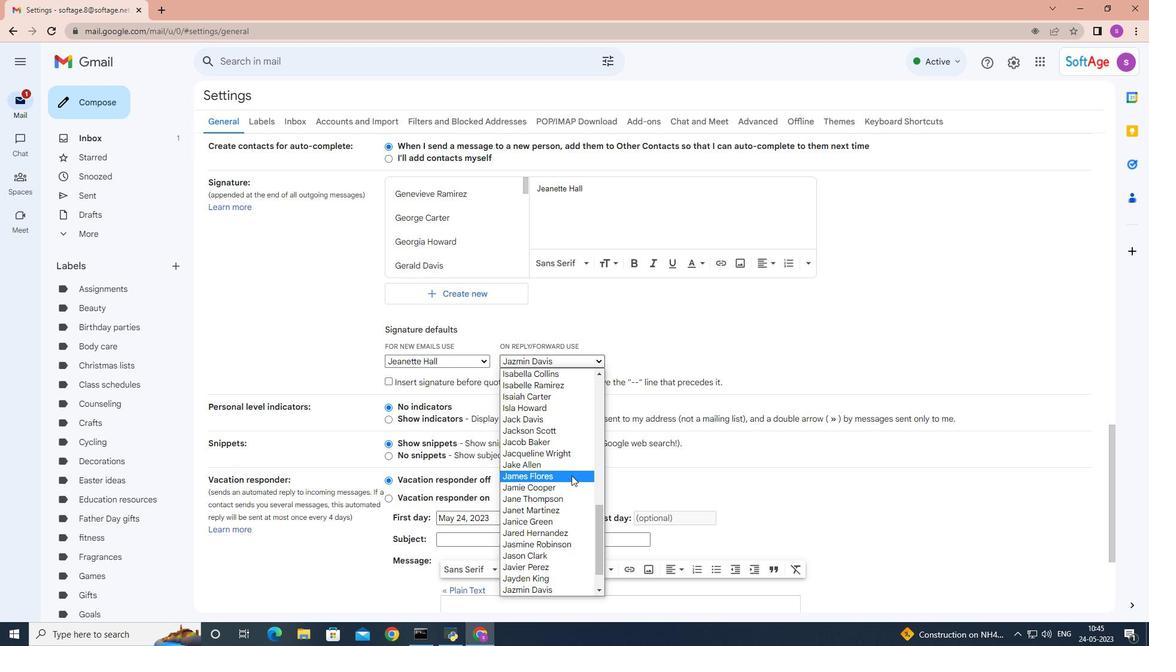 
Action: Mouse scrolled (573, 485) with delta (0, 0)
Screenshot: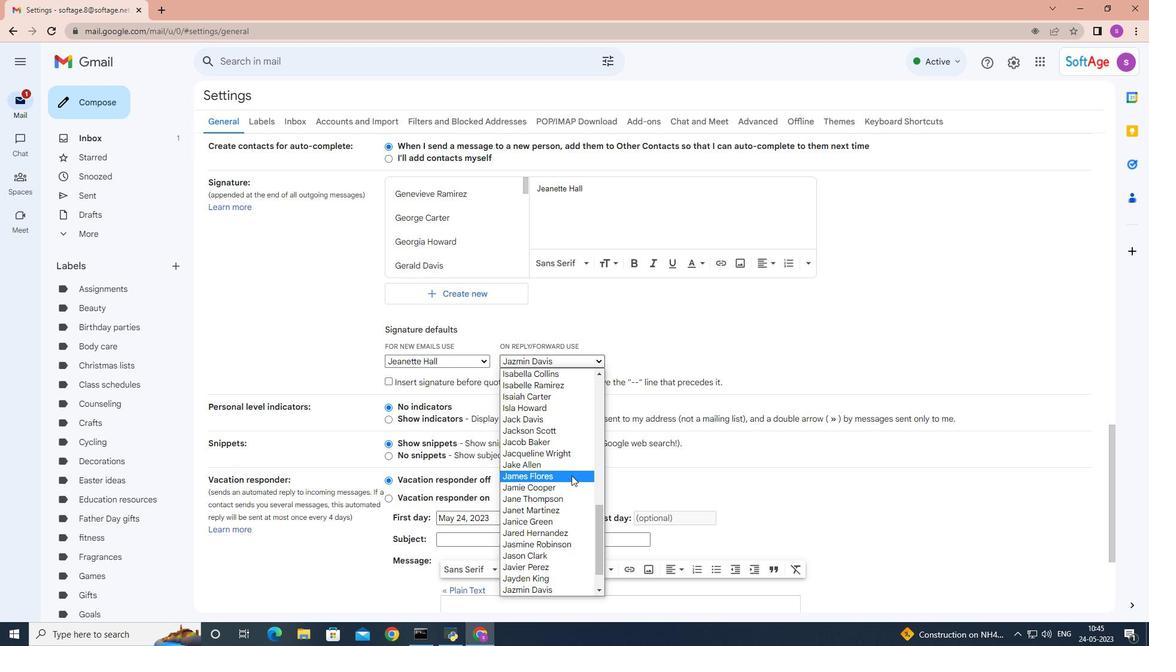 
Action: Mouse moved to (573, 487)
Screenshot: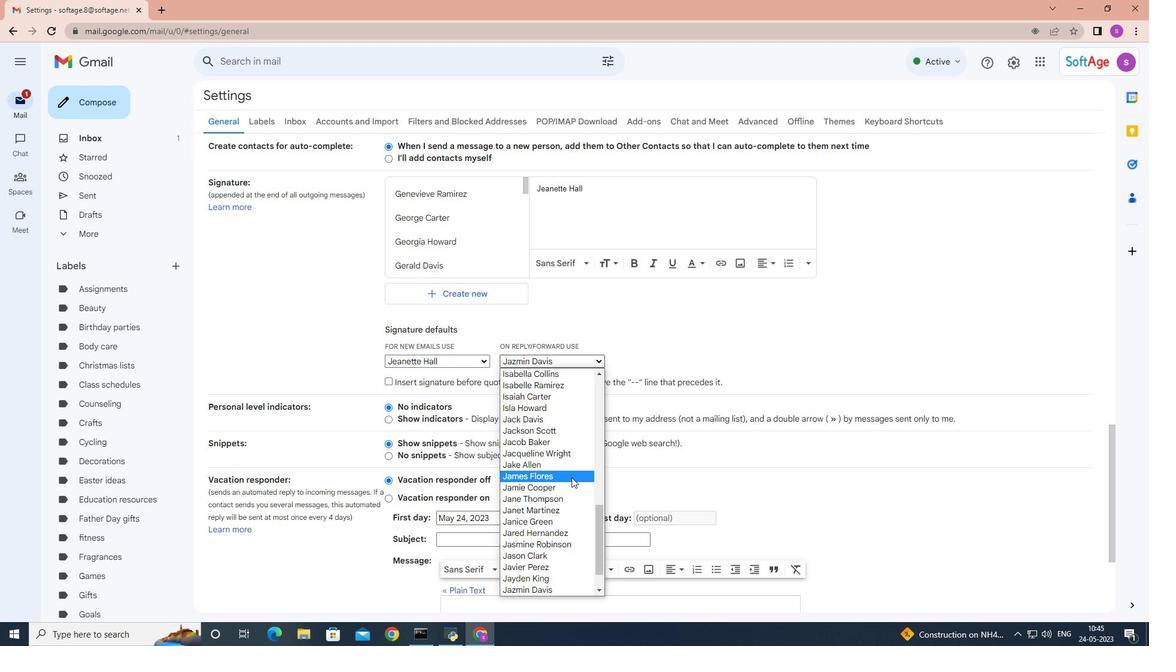 
Action: Mouse scrolled (573, 486) with delta (0, 0)
Screenshot: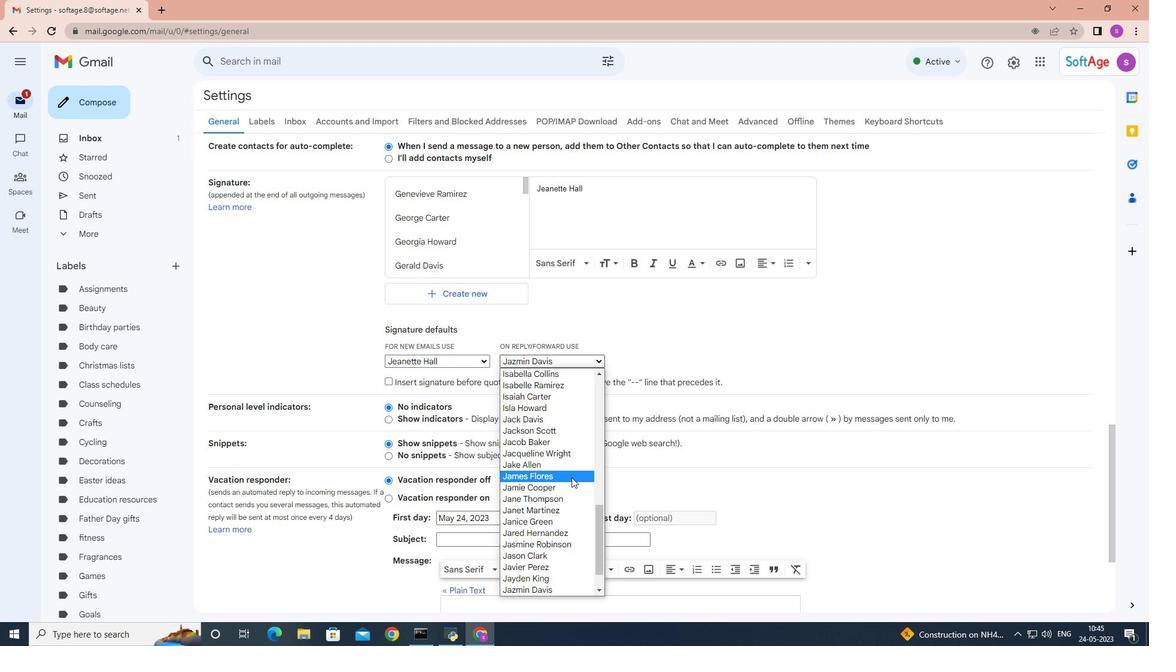 
Action: Mouse scrolled (573, 486) with delta (0, 0)
Screenshot: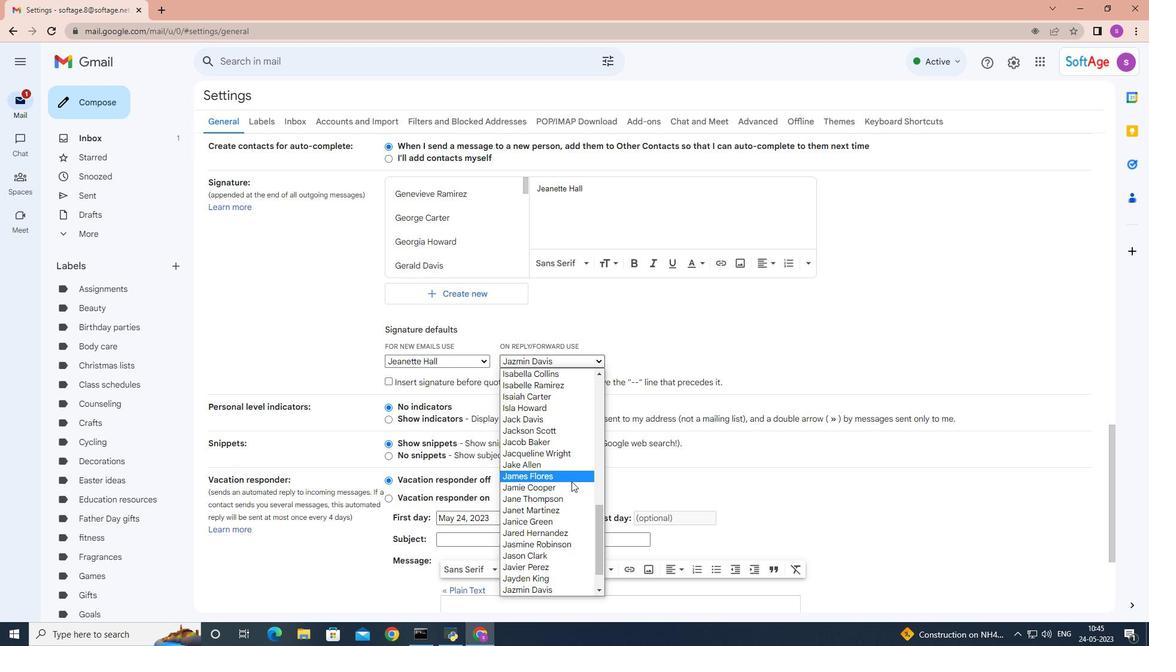 
Action: Mouse moved to (573, 488)
Screenshot: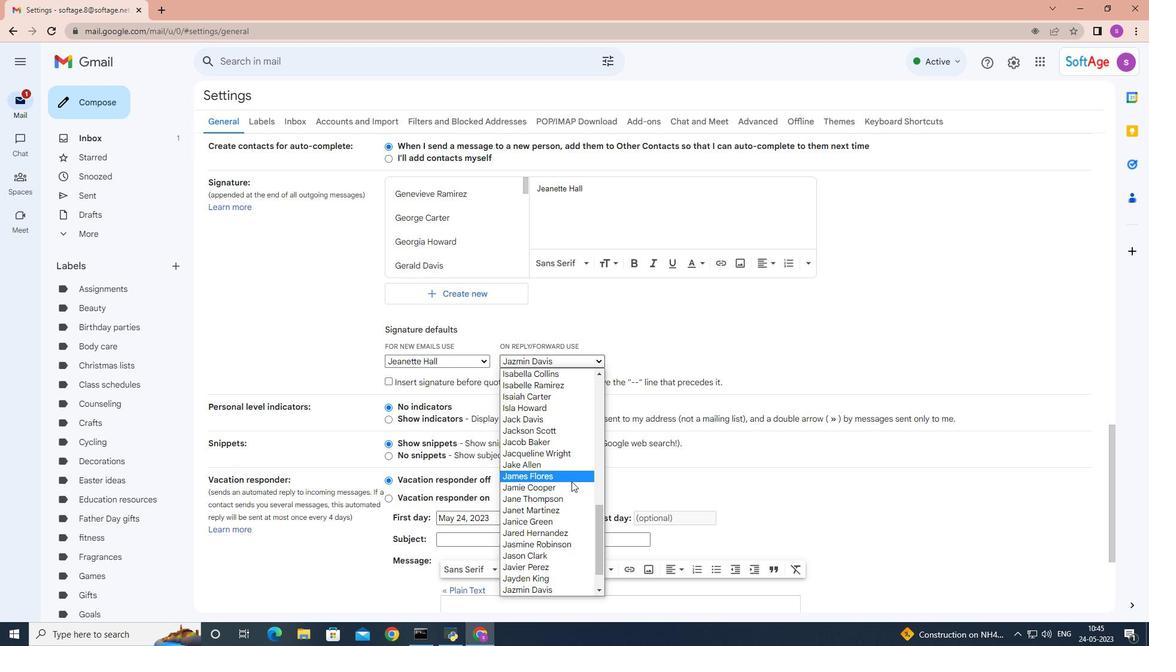
Action: Mouse scrolled (573, 487) with delta (0, 0)
Screenshot: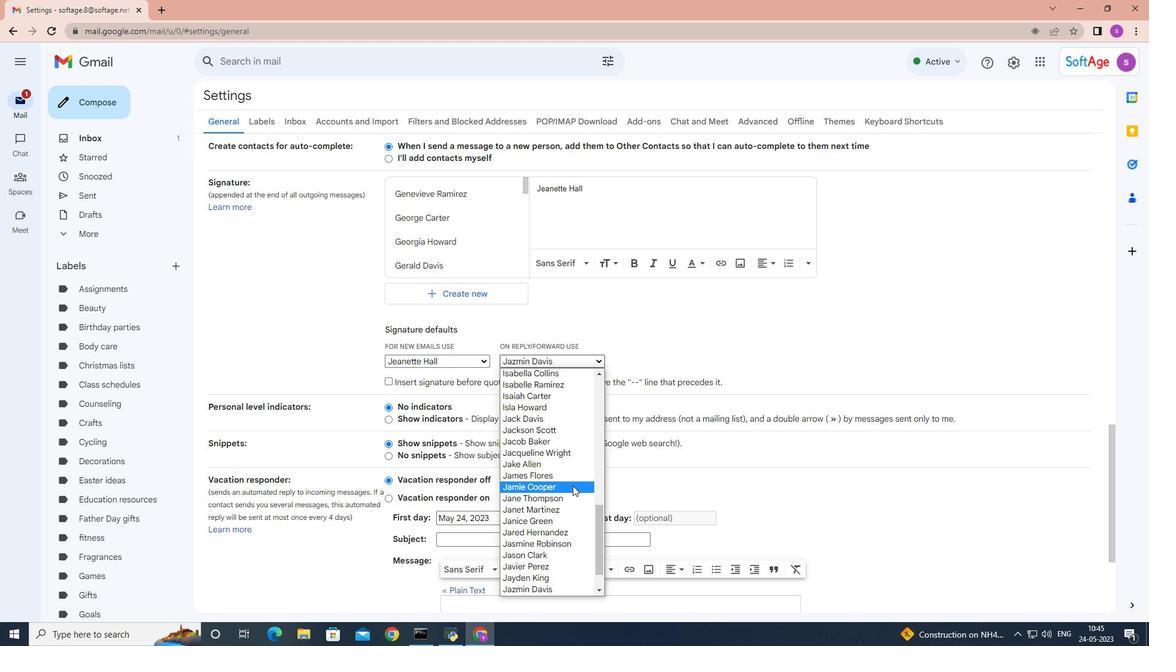 
Action: Mouse moved to (574, 488)
Screenshot: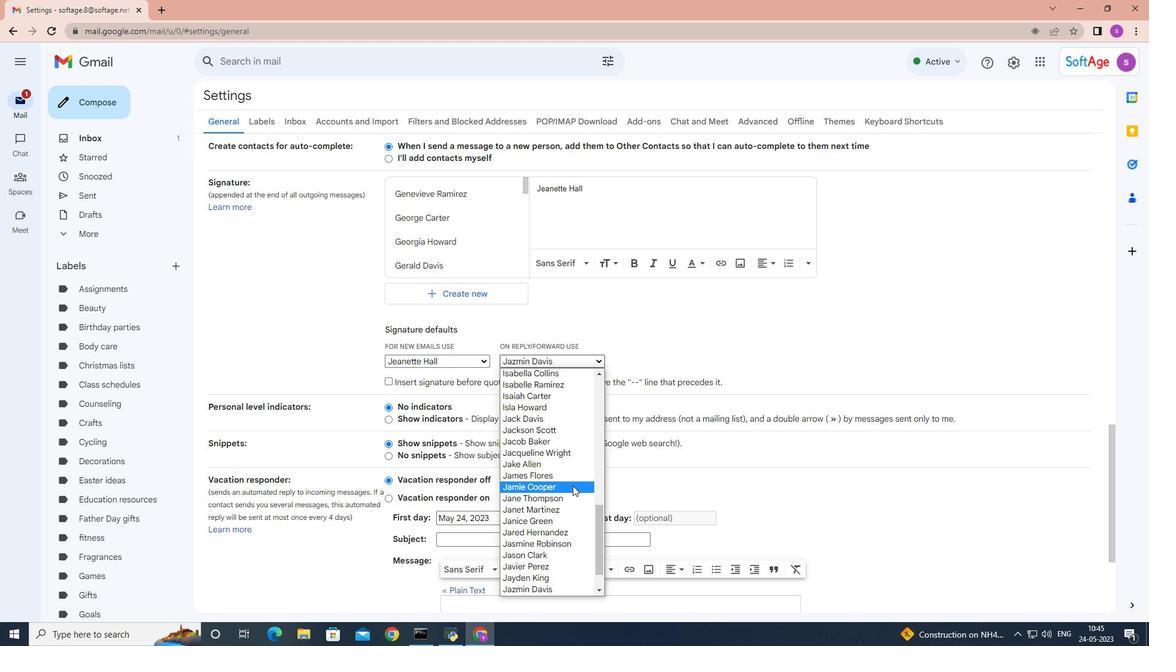 
Action: Mouse scrolled (574, 487) with delta (0, 0)
Screenshot: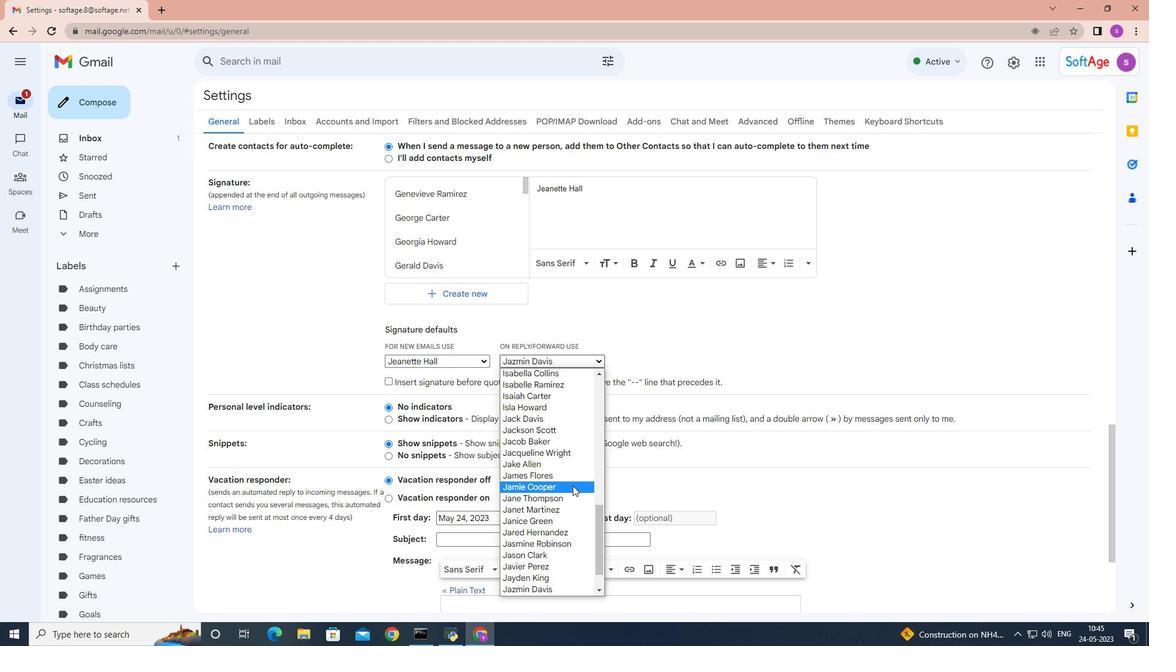 
Action: Mouse moved to (545, 565)
Screenshot: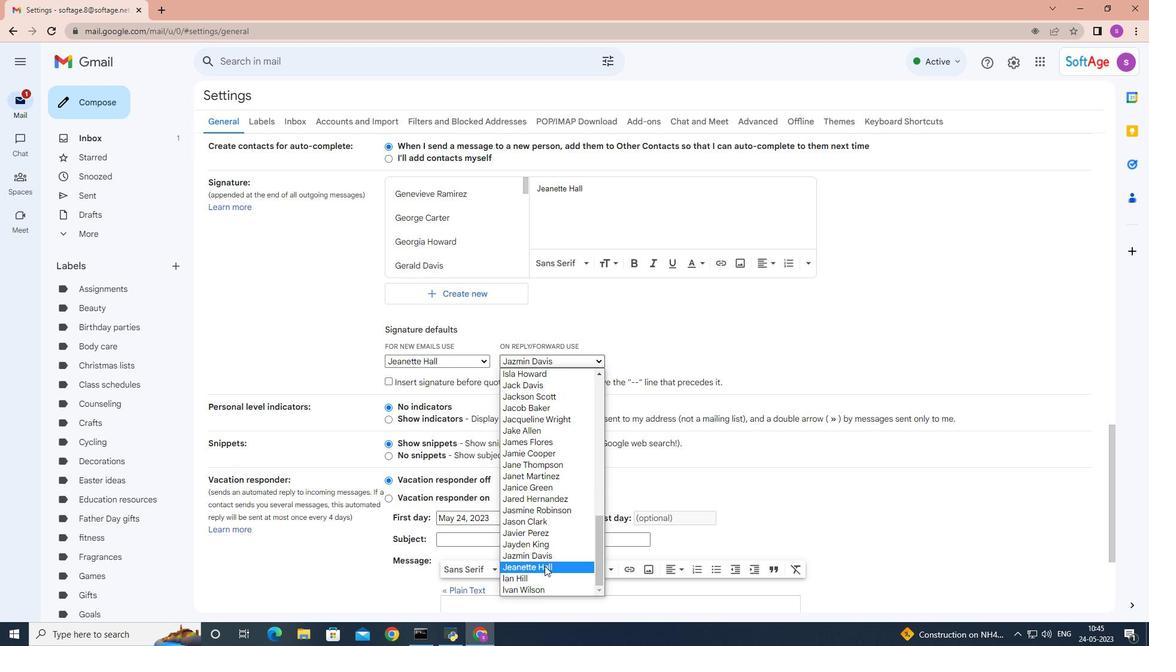 
Action: Mouse pressed left at (545, 565)
Screenshot: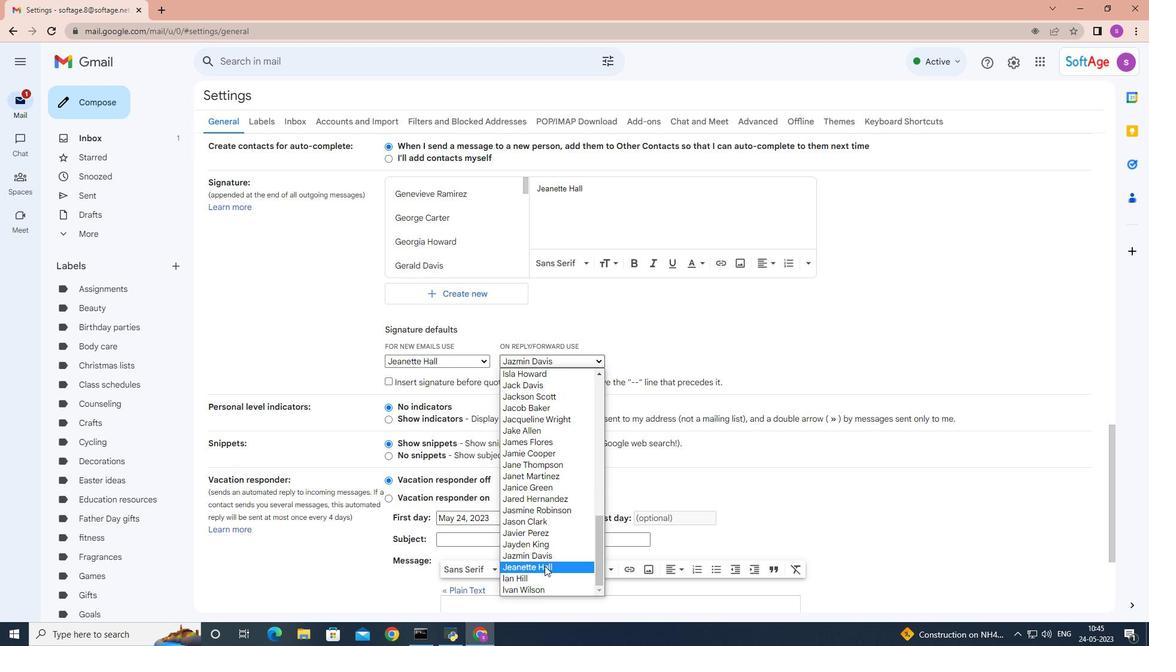 
Action: Mouse moved to (704, 441)
Screenshot: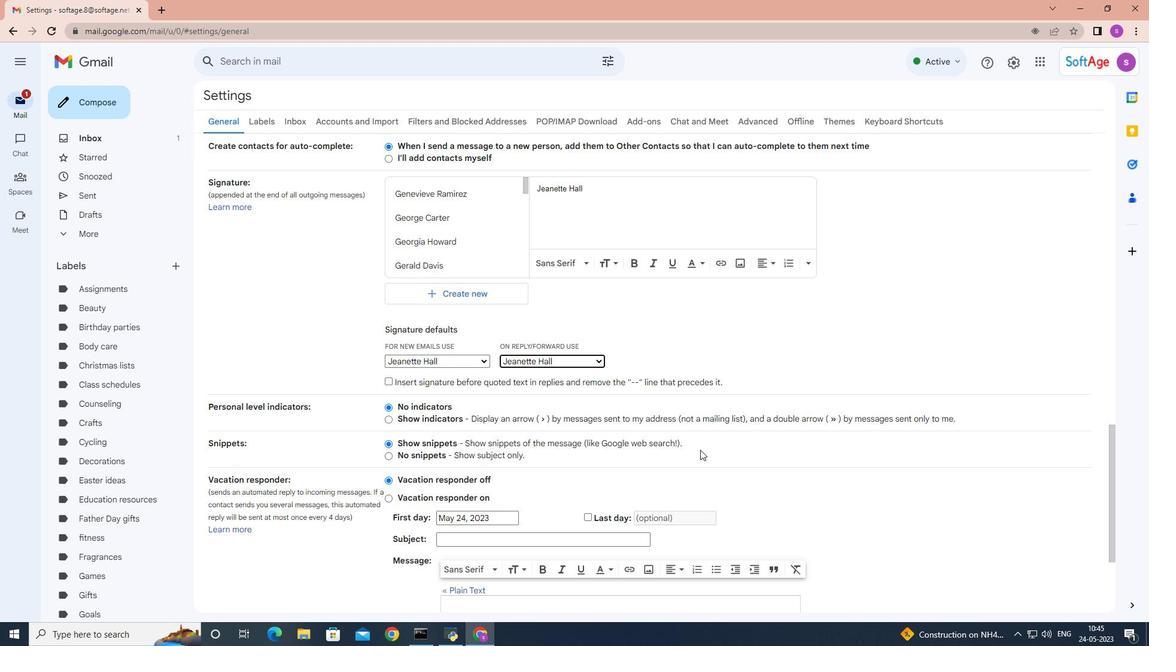 
Action: Mouse scrolled (704, 441) with delta (0, 0)
Screenshot: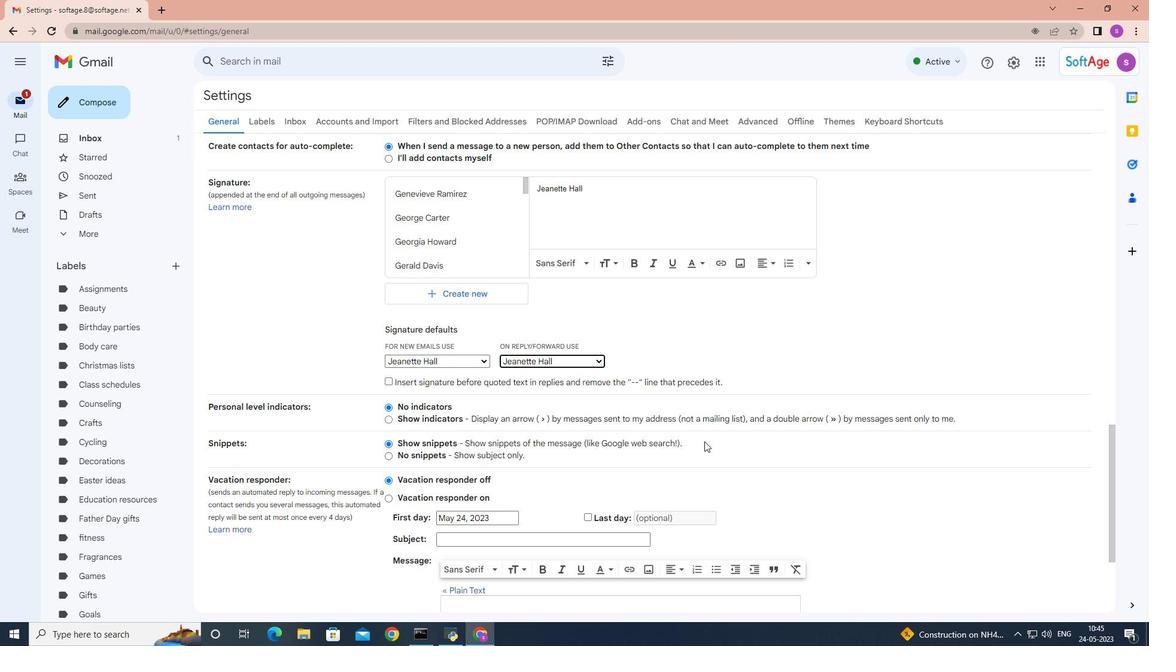 
Action: Mouse scrolled (704, 441) with delta (0, 0)
Screenshot: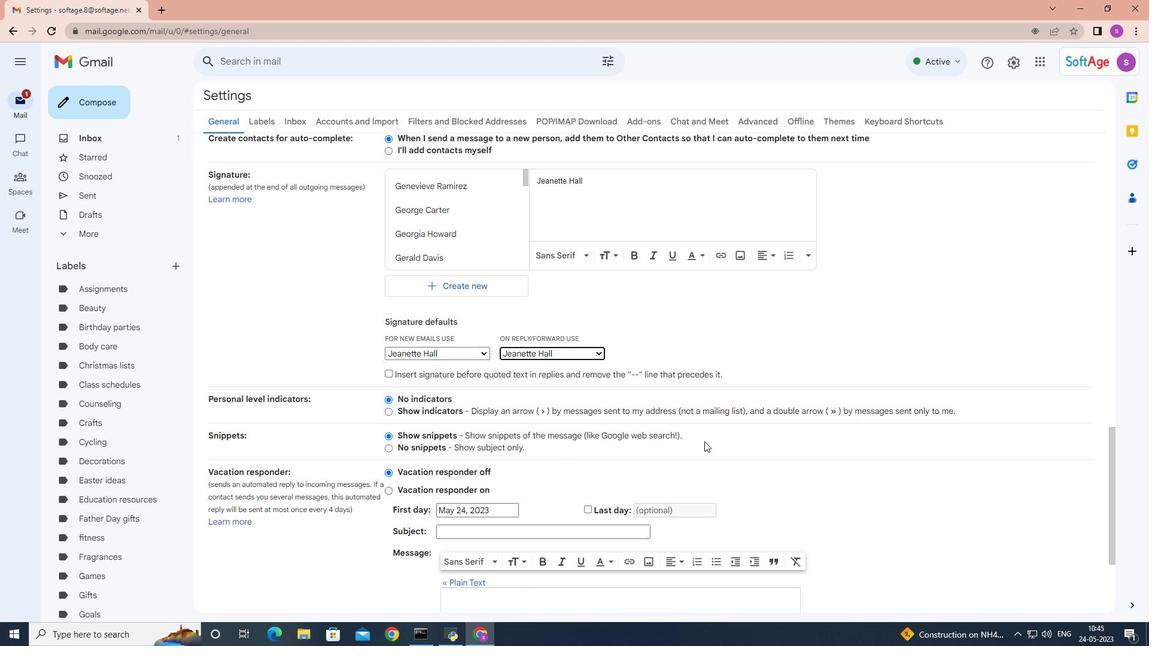 
Action: Mouse moved to (748, 429)
Screenshot: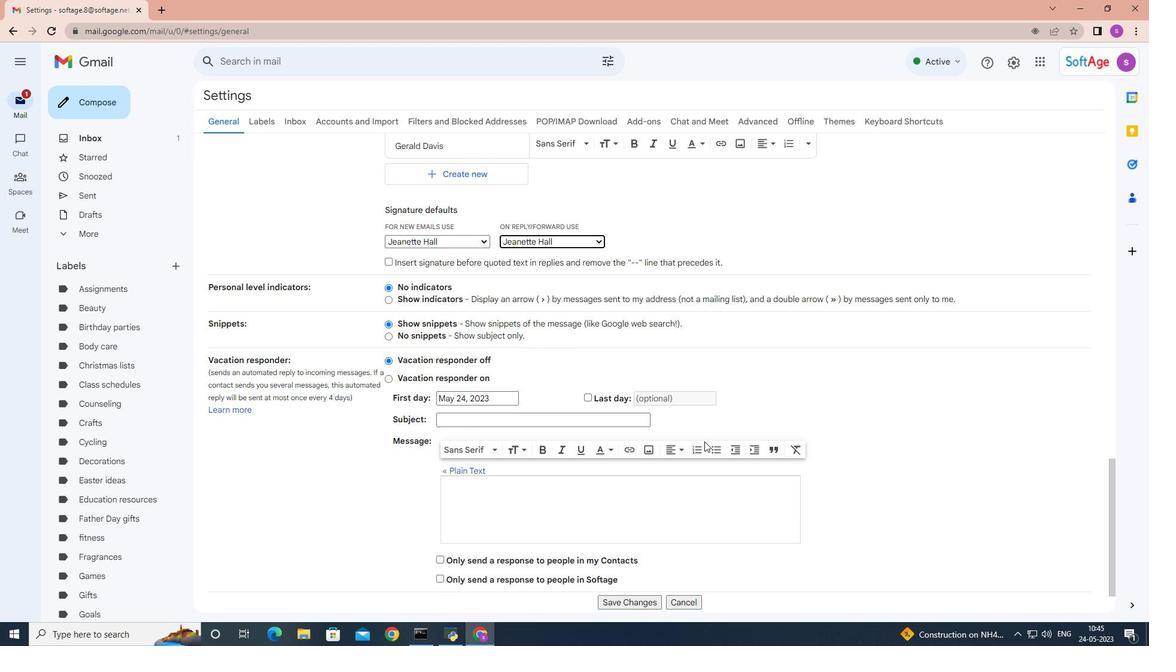 
Action: Mouse scrolled (748, 428) with delta (0, 0)
Screenshot: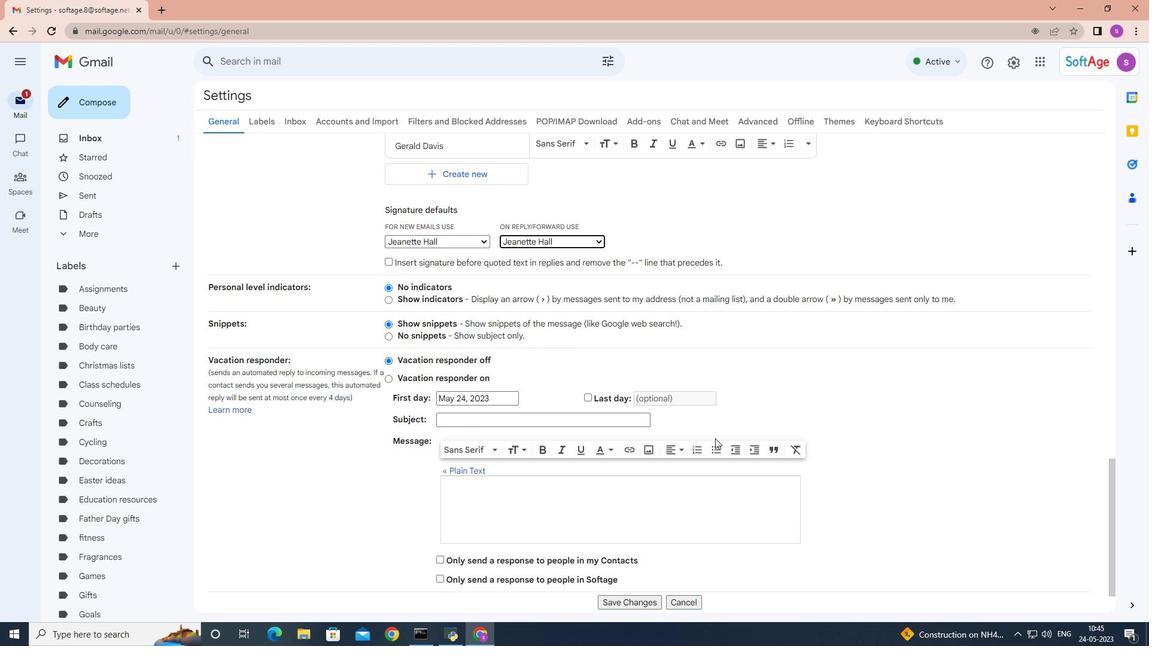
Action: Mouse moved to (788, 416)
Screenshot: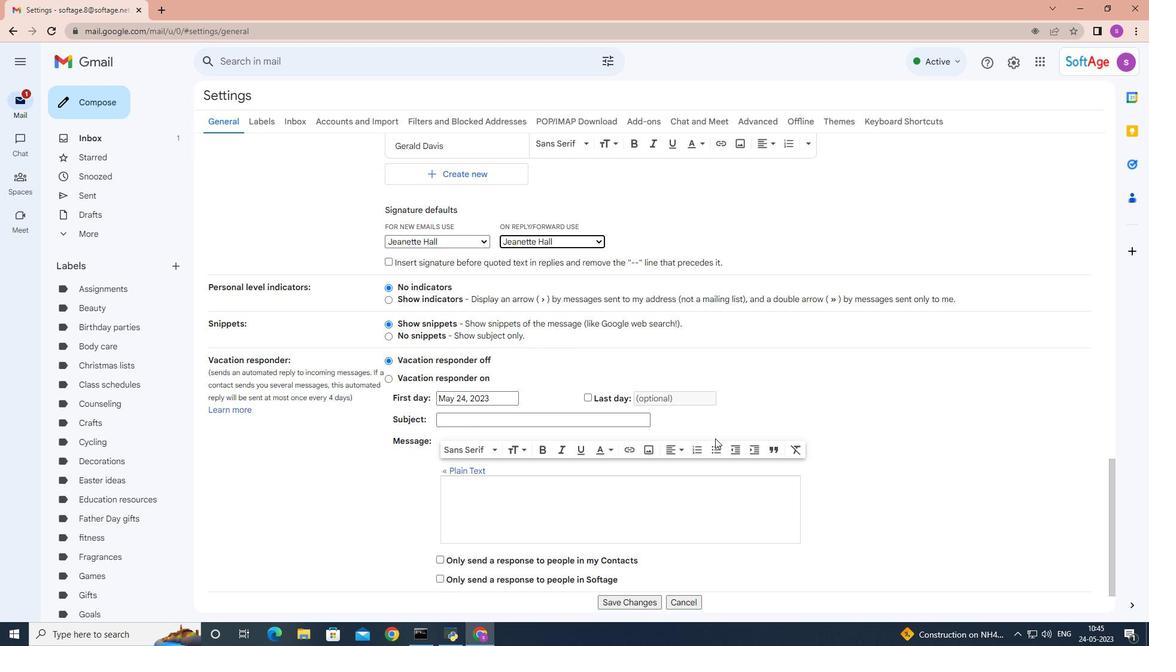 
Action: Mouse scrolled (788, 416) with delta (0, 0)
Screenshot: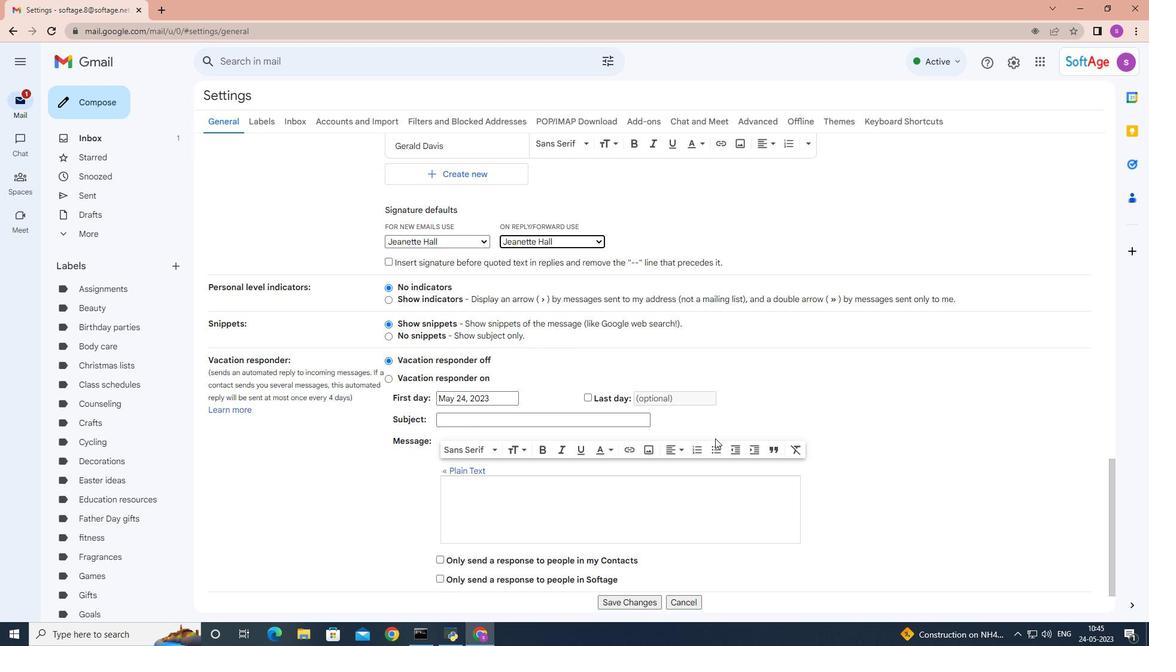 
Action: Mouse moved to (811, 409)
Screenshot: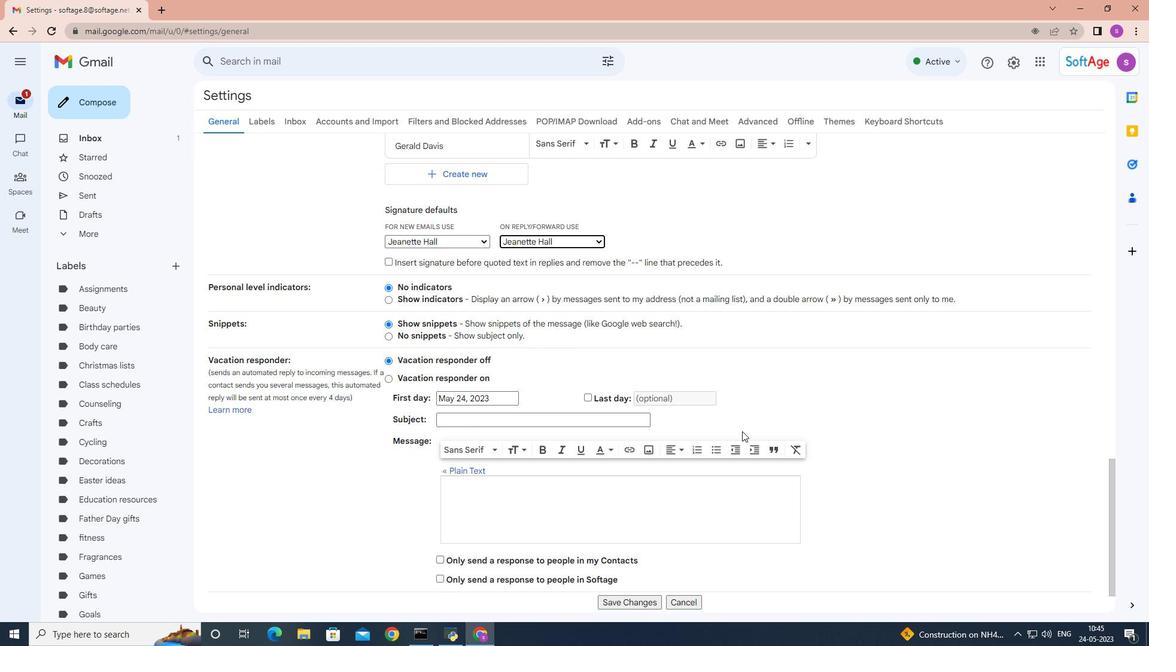 
Action: Mouse scrolled (811, 408) with delta (0, 0)
Screenshot: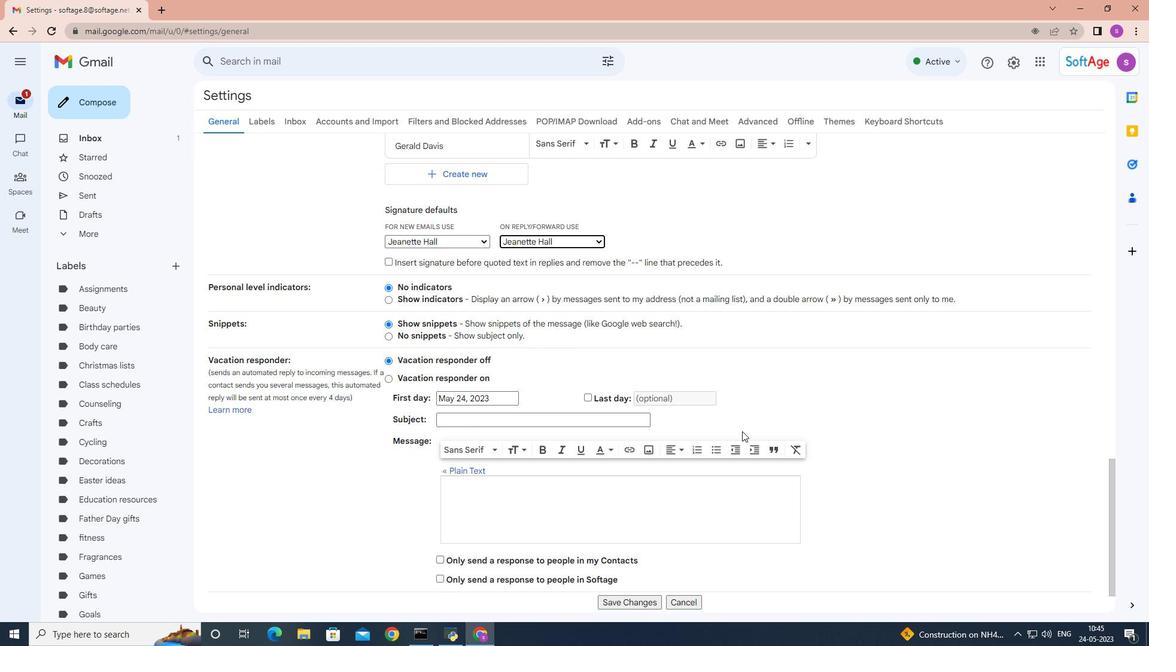 
Action: Mouse moved to (815, 404)
Screenshot: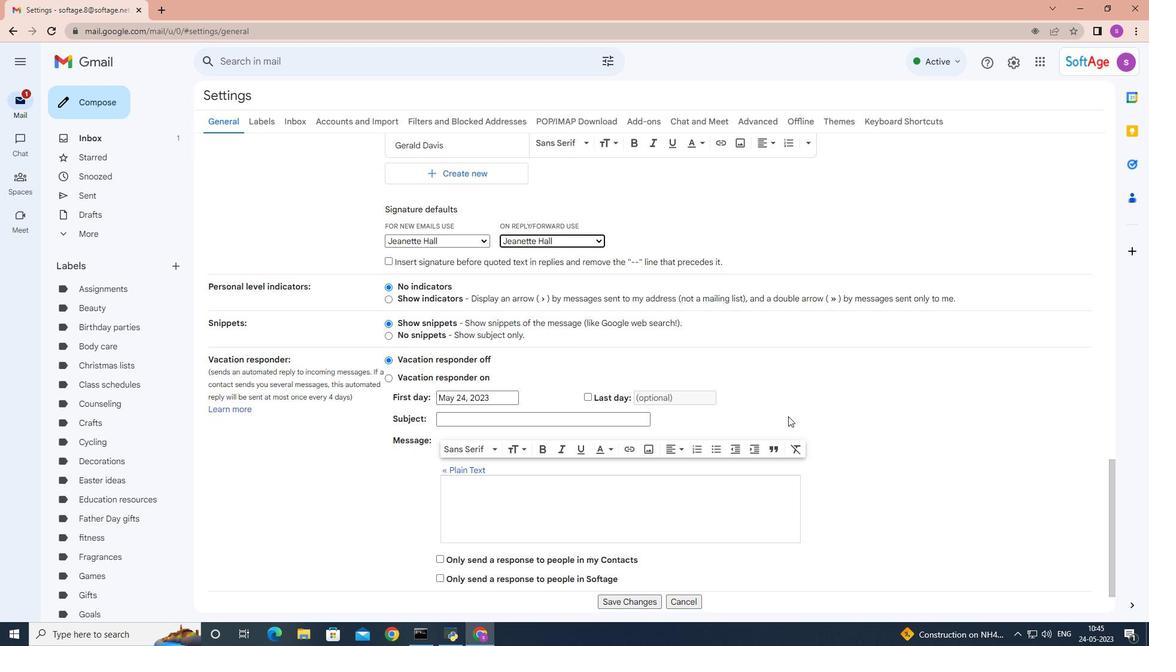 
Action: Mouse scrolled (815, 403) with delta (0, 0)
Screenshot: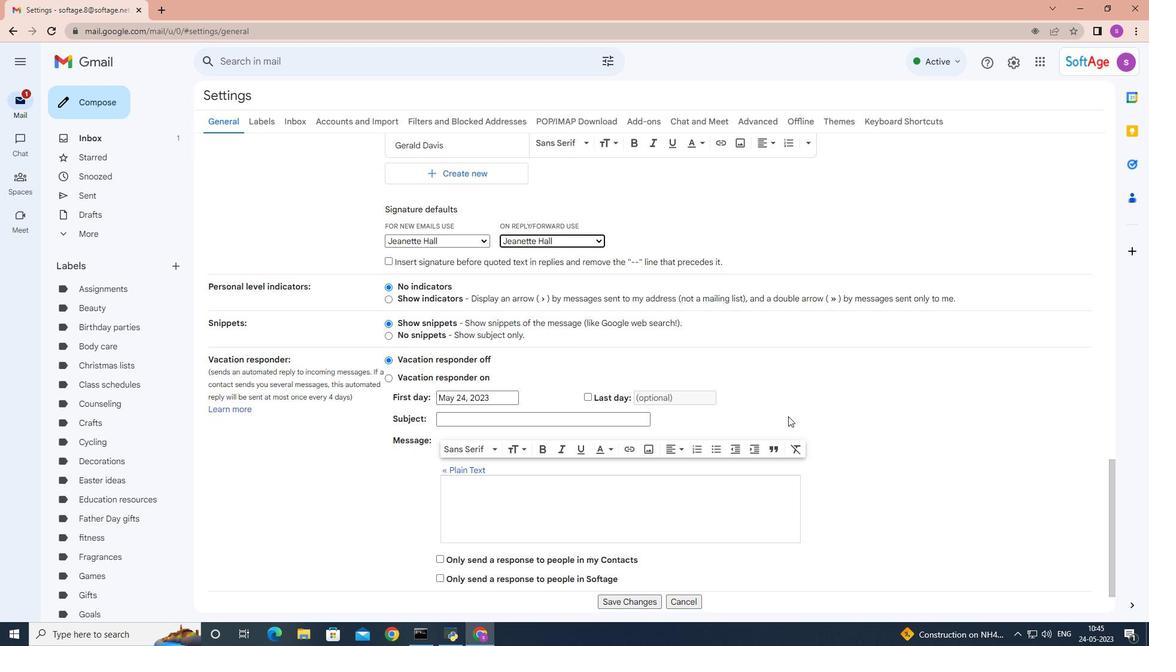 
Action: Mouse moved to (624, 548)
Screenshot: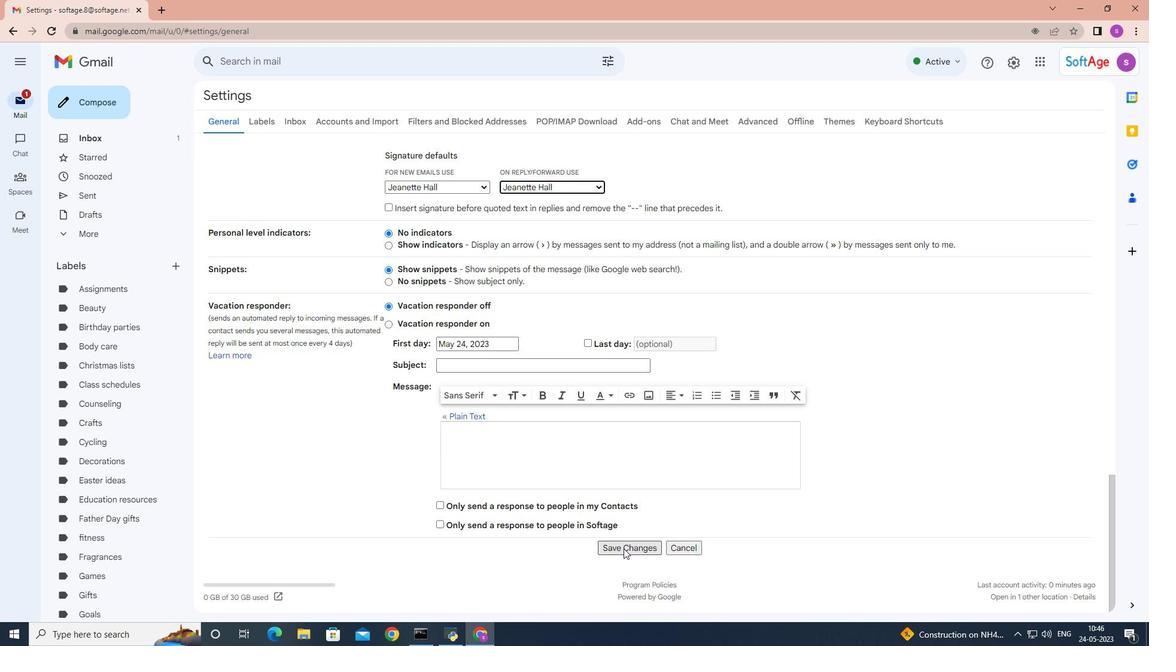 
Action: Mouse pressed left at (624, 548)
Screenshot: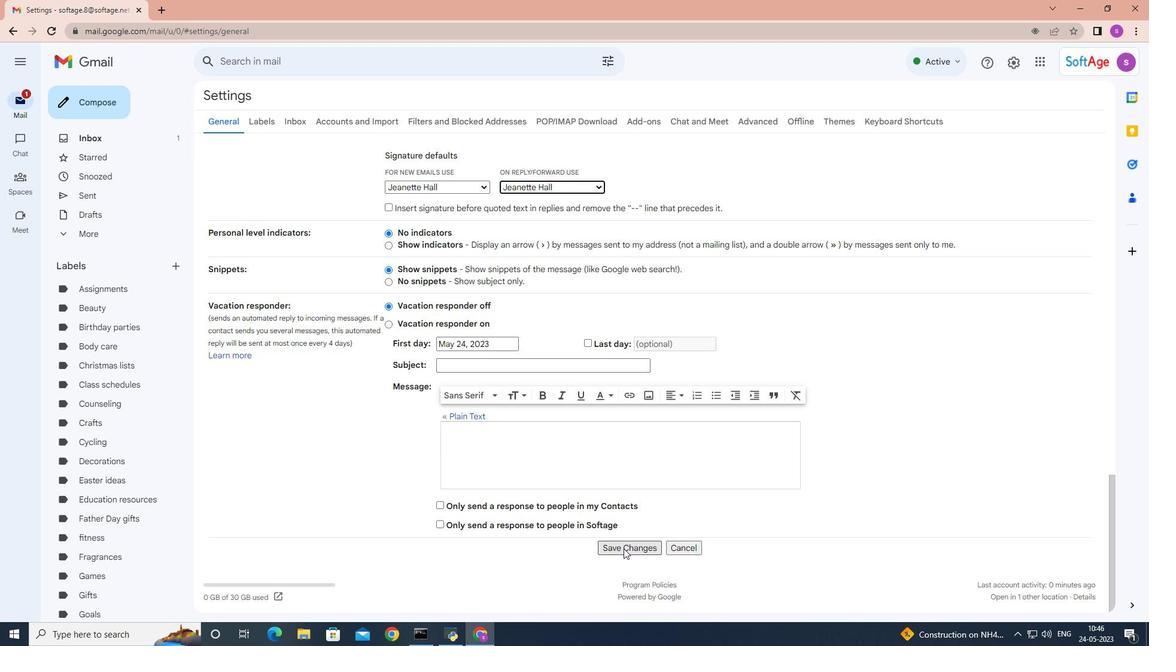 
Action: Mouse moved to (89, 95)
Screenshot: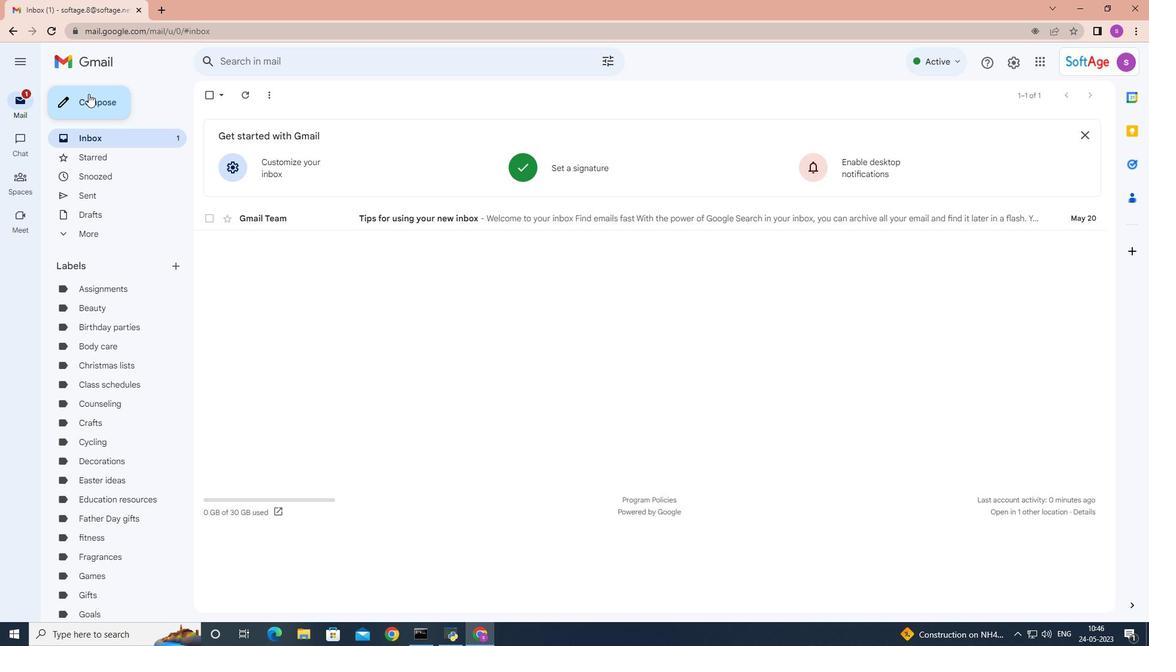 
Action: Mouse pressed left at (89, 95)
Screenshot: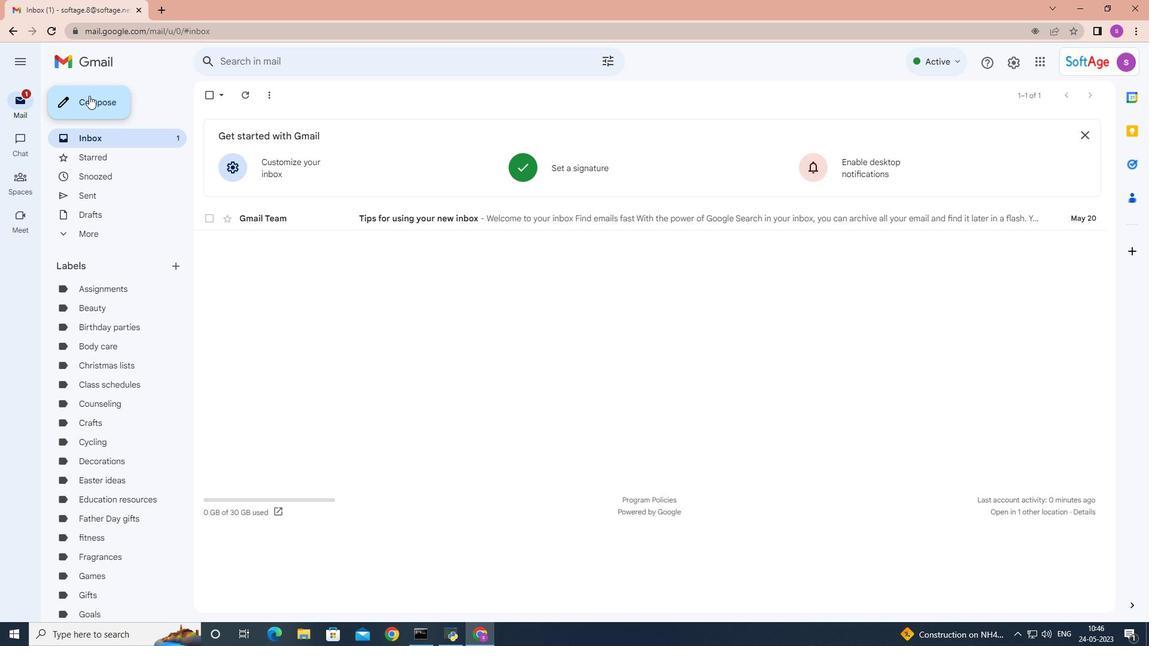 
Action: Mouse moved to (772, 313)
Screenshot: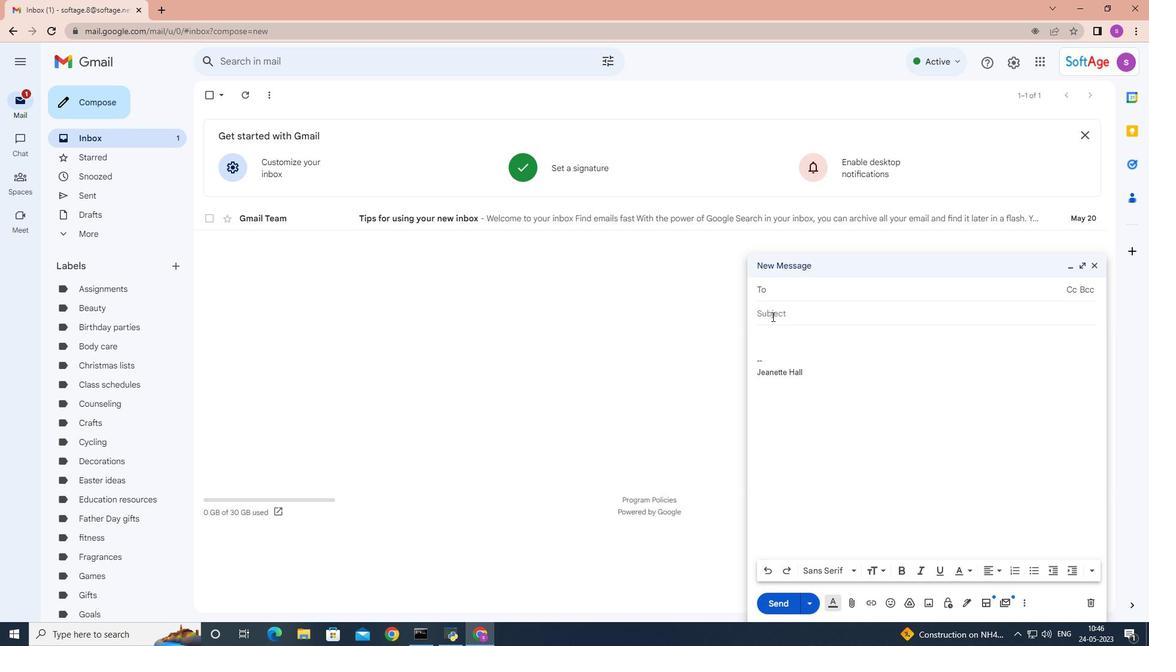 
Action: Mouse pressed left at (772, 313)
Screenshot: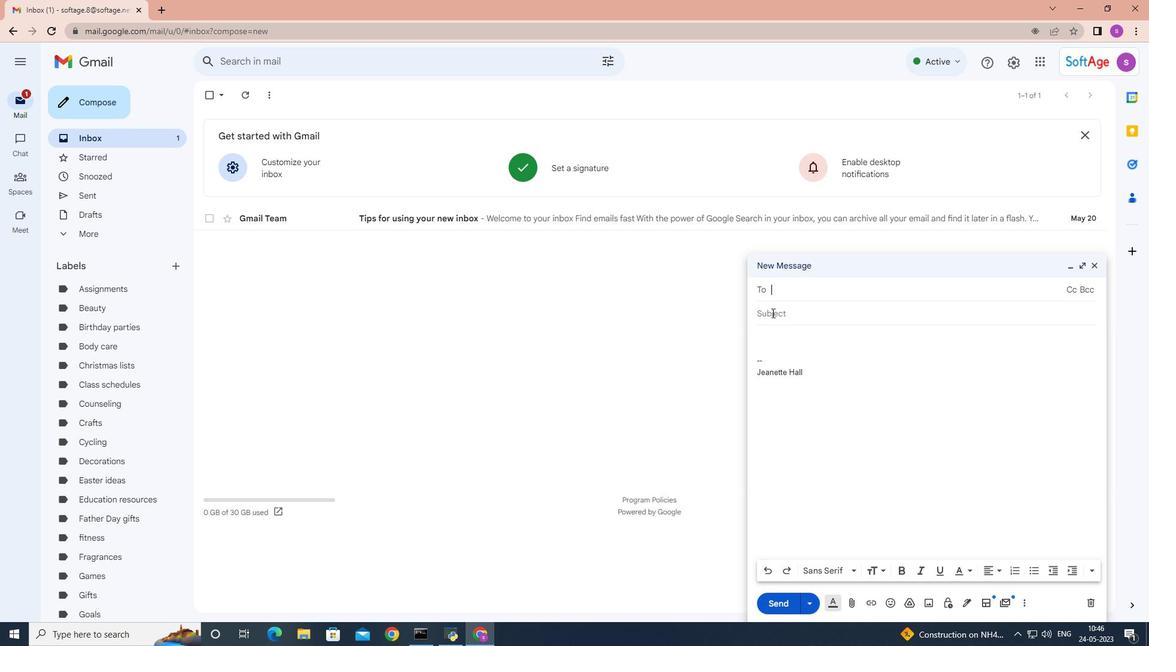 
Action: Key pressed <Key.shift>Thank<Key.space>you<Key.space>for<Key.space>your<Key.space>portfolio
Screenshot: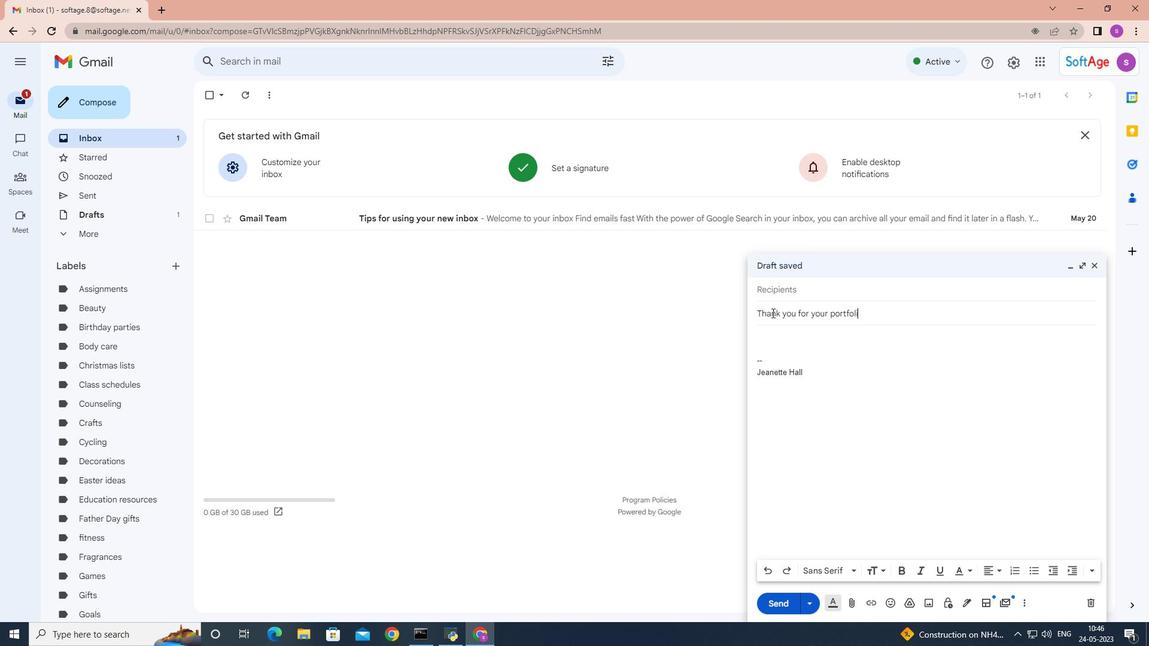 
Action: Mouse moved to (764, 333)
Screenshot: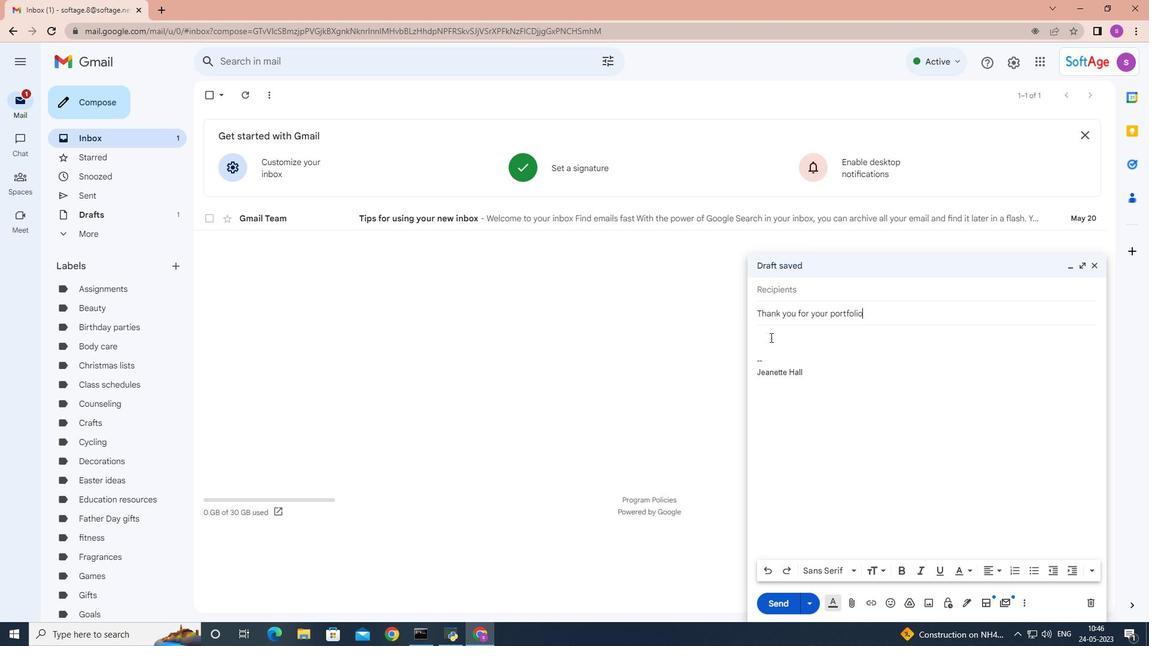 
Action: Mouse pressed left at (764, 333)
Screenshot: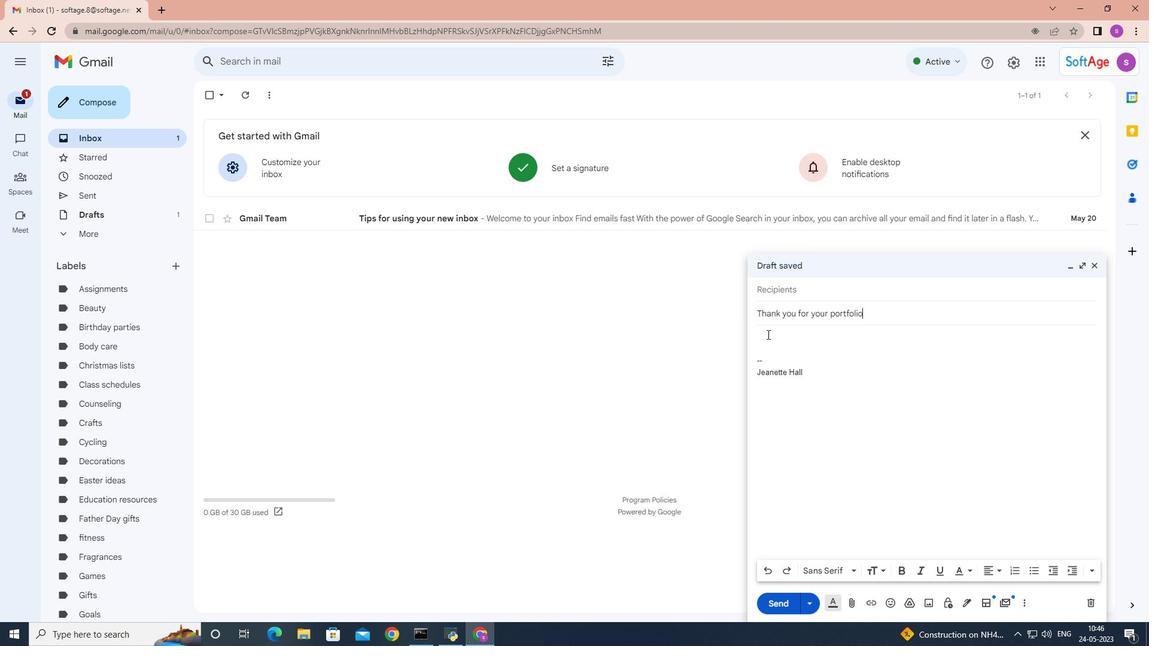
Action: Key pressed <Key.shift>I<Key.space>no
Screenshot: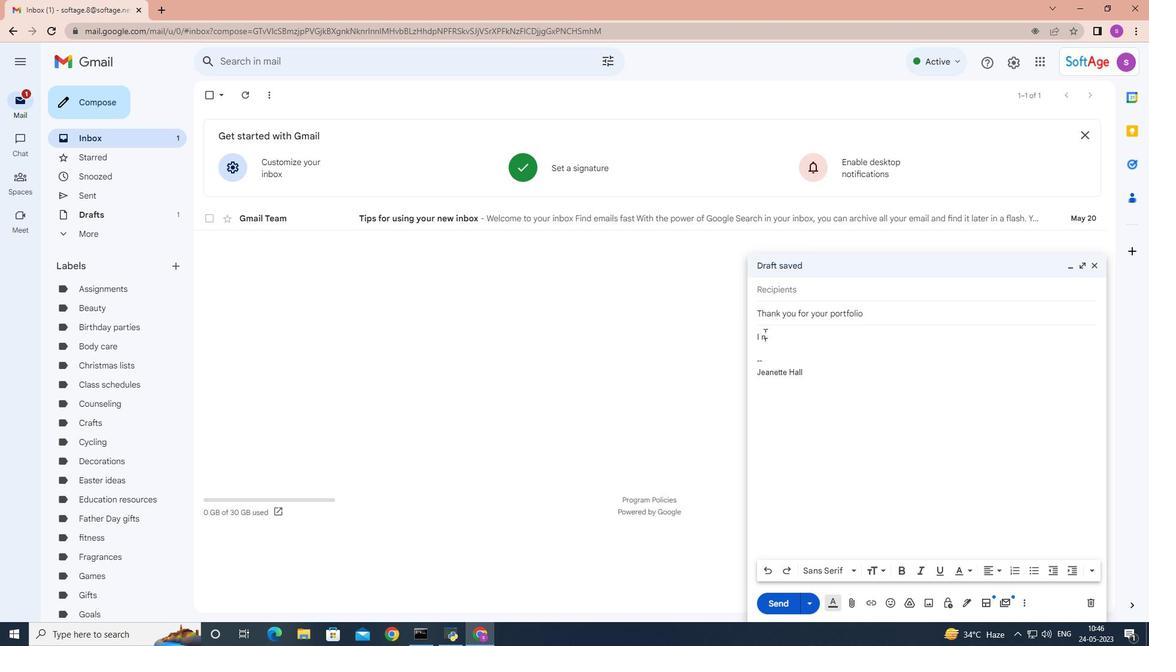
Action: Mouse moved to (833, 364)
Screenshot: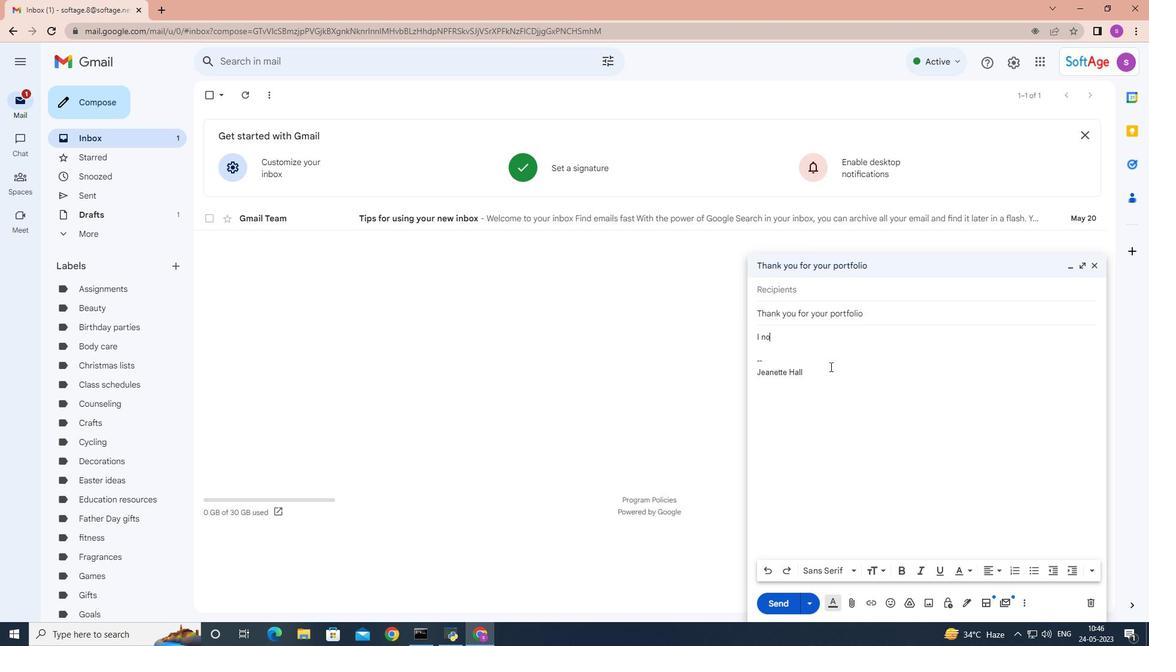 
Action: Key pressed ticed<Key.space>there<Key.space>was<Key.space>am<Key.backspace>n<Key.space>error<Key.space>in<Key.space>the<Key.space>report,<Key.space>could<Key.space>you<Key.space>please<Key.space>revise<Key.space>it<Key.shift_r>?
Screenshot: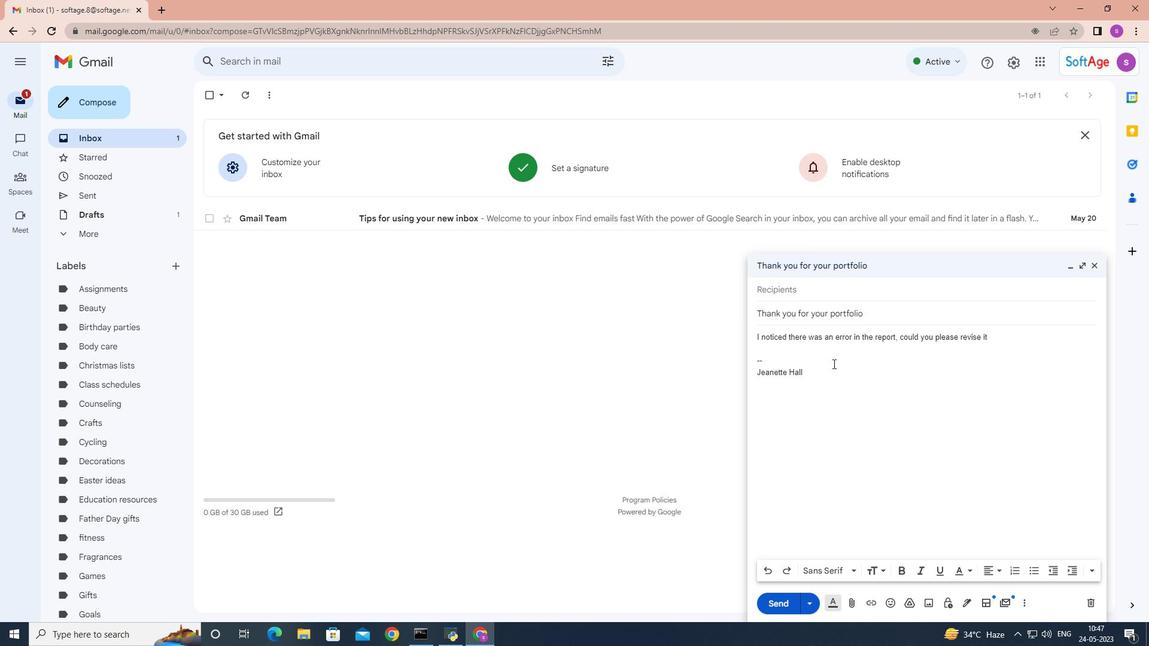 
Action: Mouse moved to (839, 293)
Screenshot: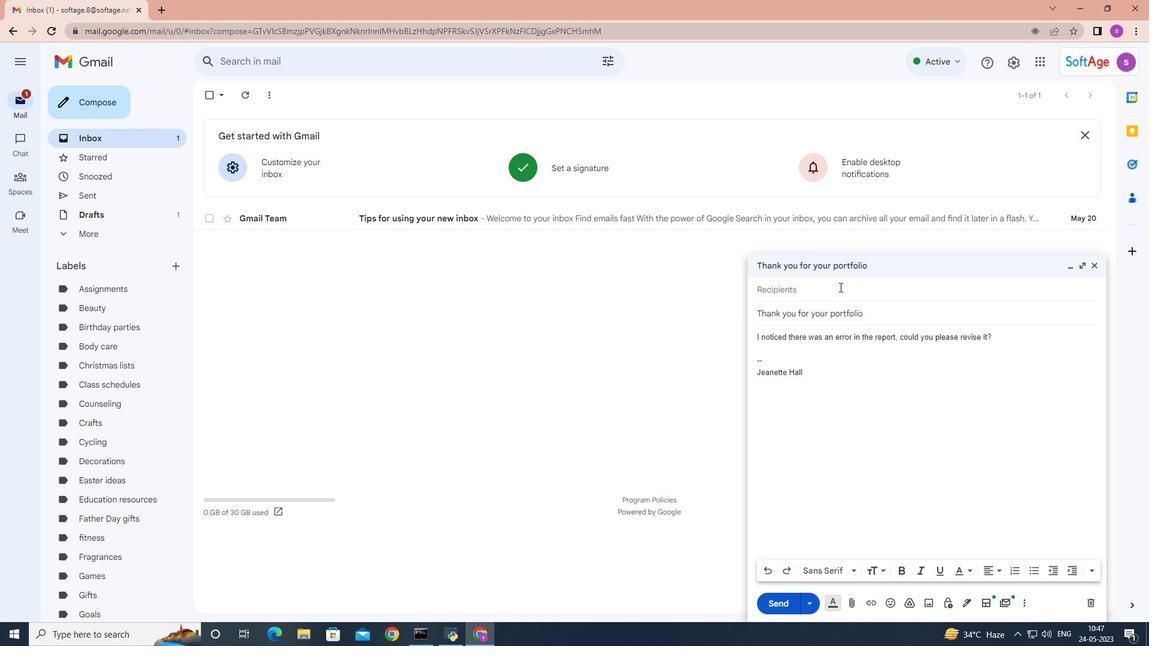 
Action: Mouse pressed left at (839, 293)
Screenshot: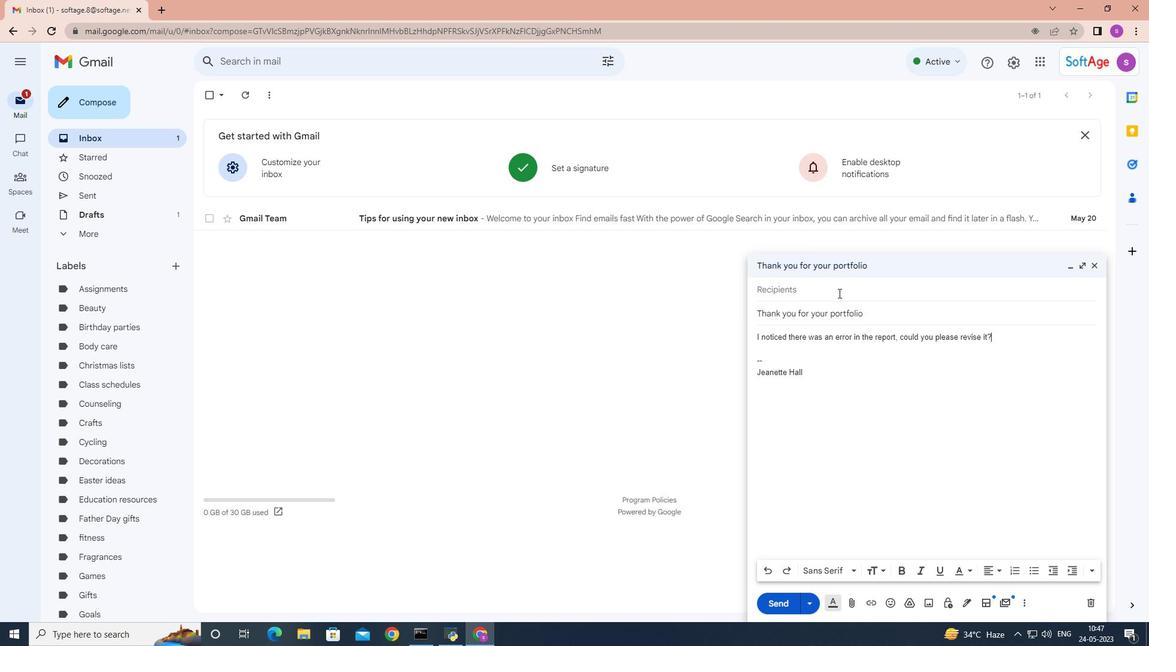 
Action: Key pressed <Key.shift>Softage.10
Screenshot: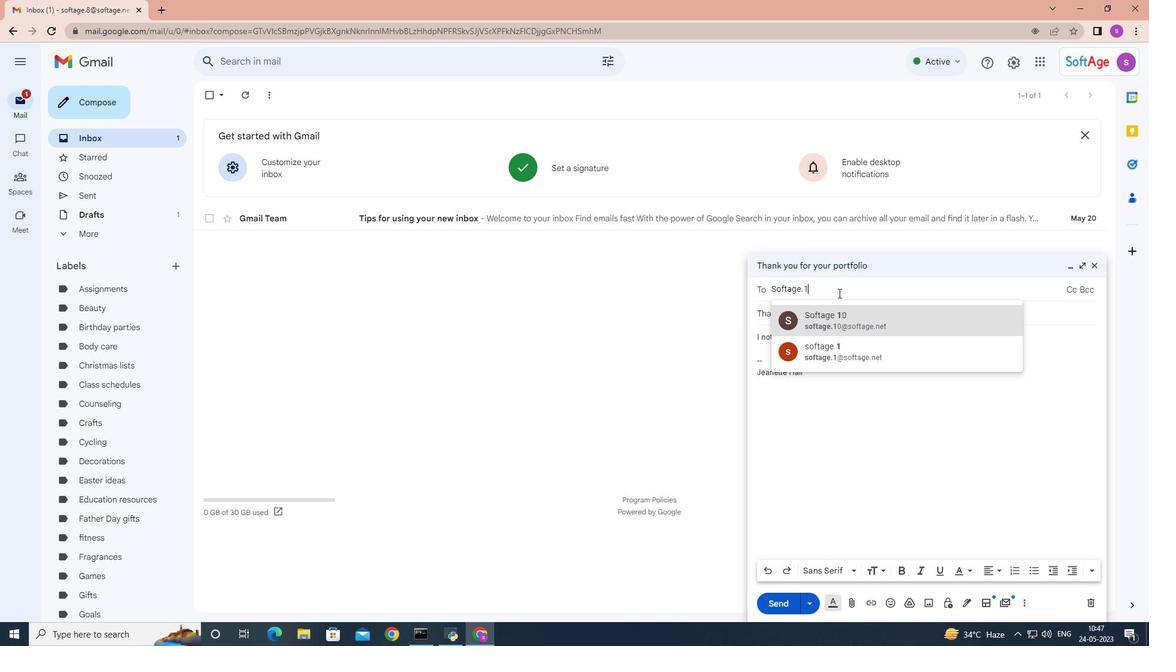 
Action: Mouse moved to (861, 321)
Screenshot: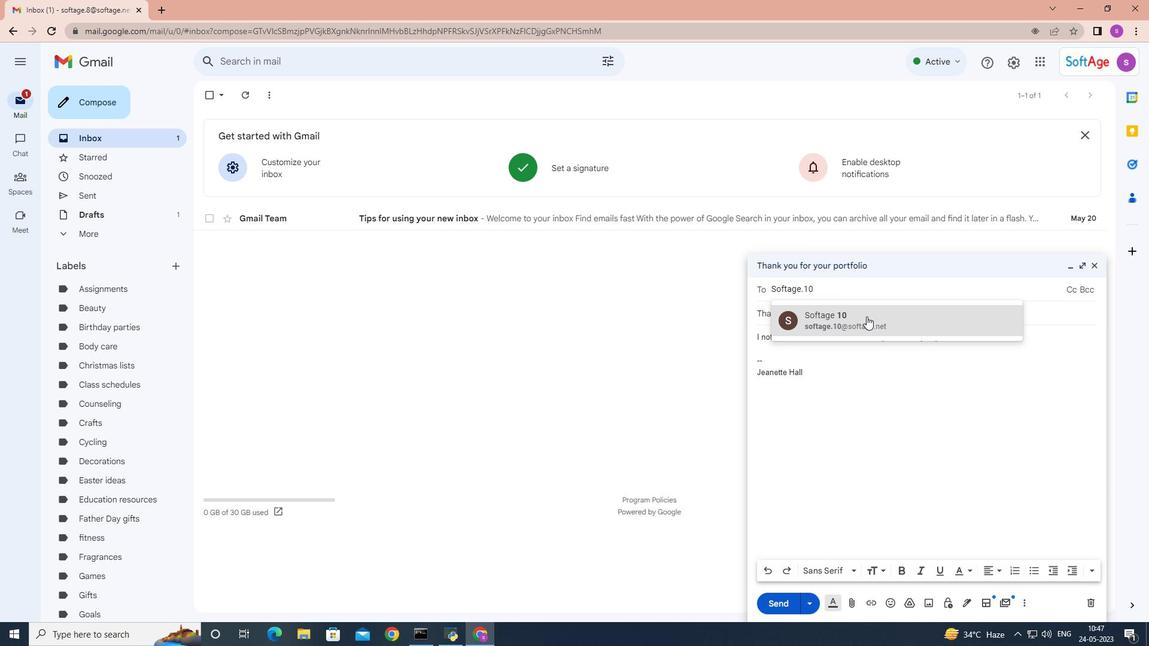 
Action: Mouse pressed left at (861, 321)
Screenshot: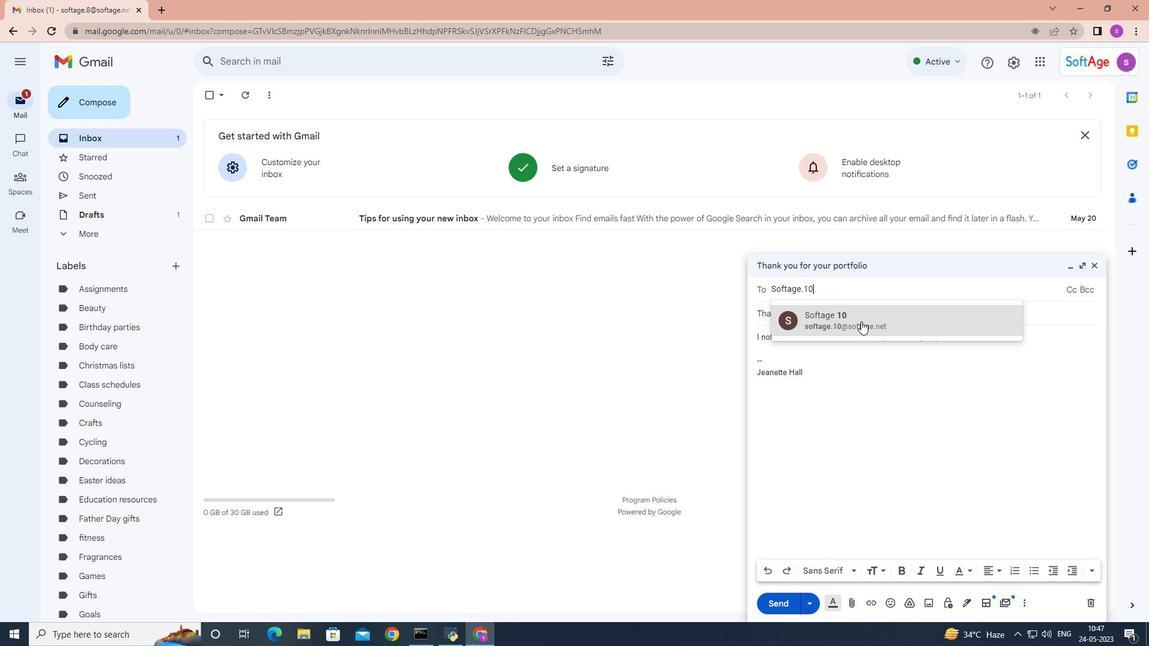 
Action: Mouse moved to (1003, 350)
Screenshot: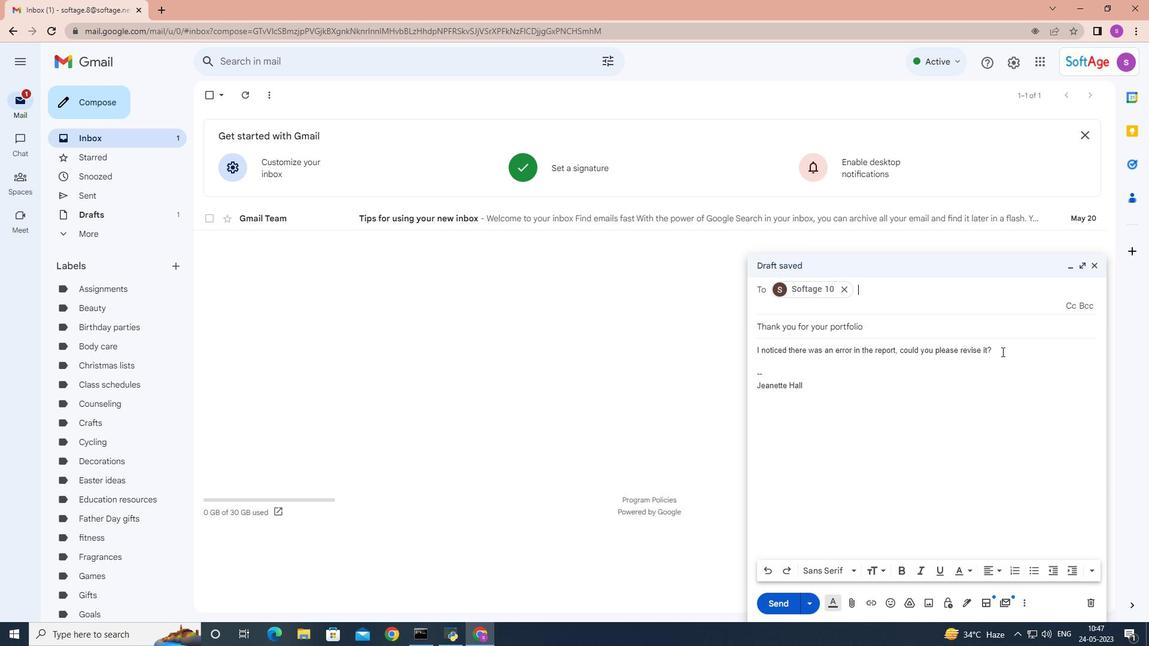 
Action: Mouse pressed left at (1003, 350)
Screenshot: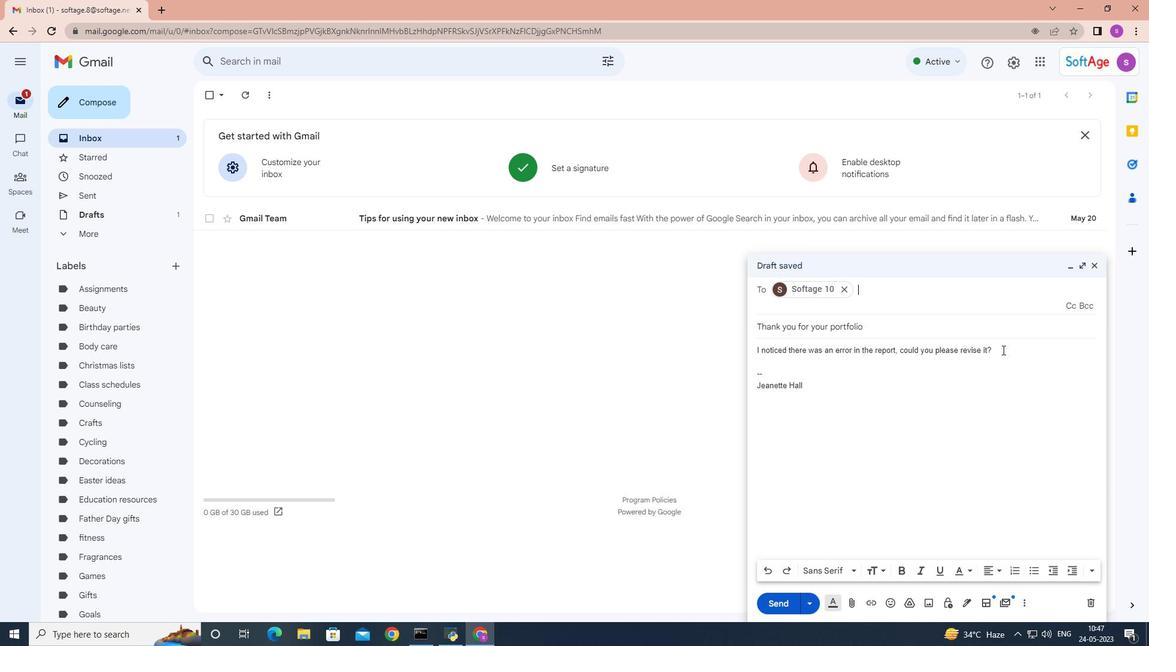 
Action: Mouse moved to (994, 336)
Screenshot: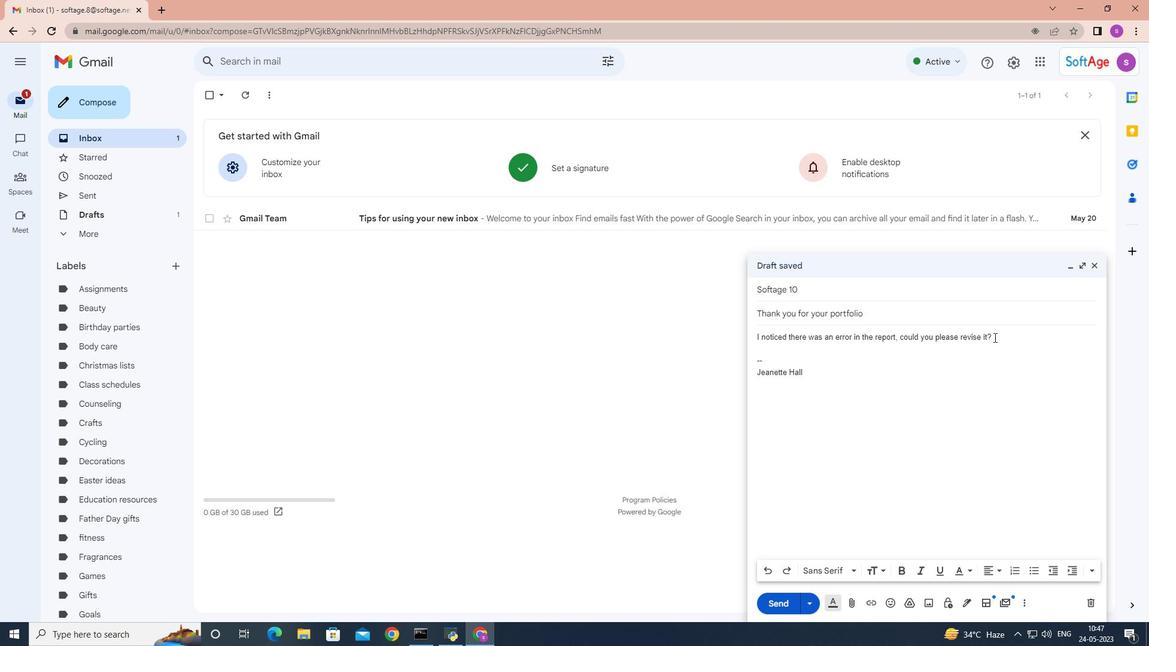 
Action: Mouse pressed left at (994, 336)
Screenshot: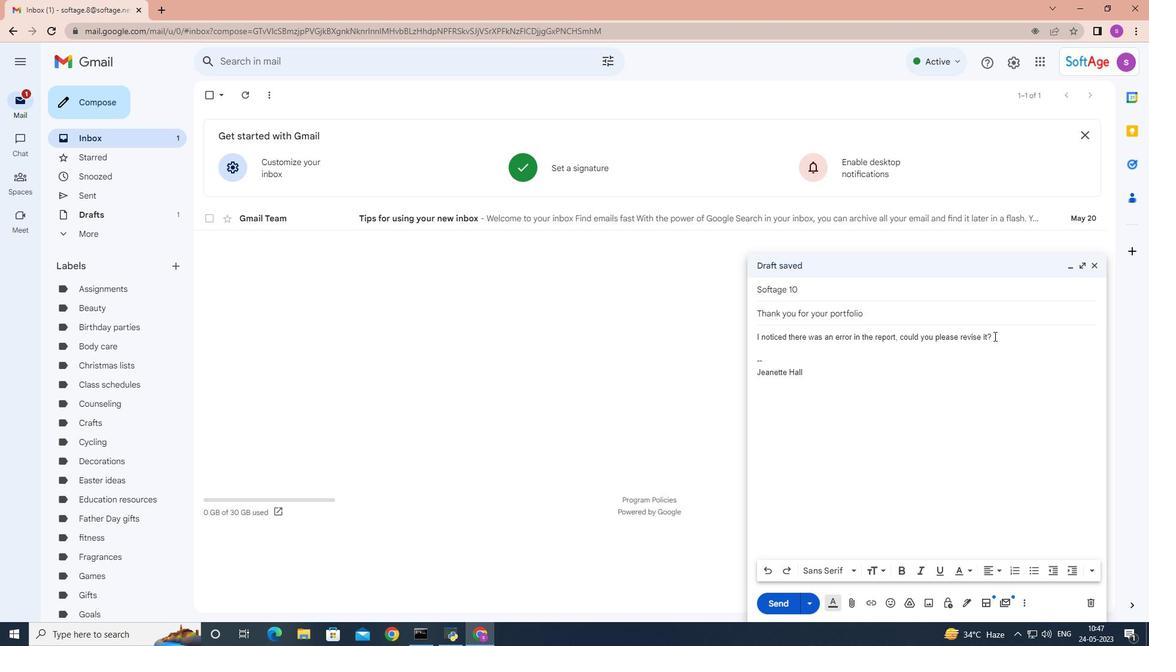 
Action: Mouse moved to (1031, 571)
Screenshot: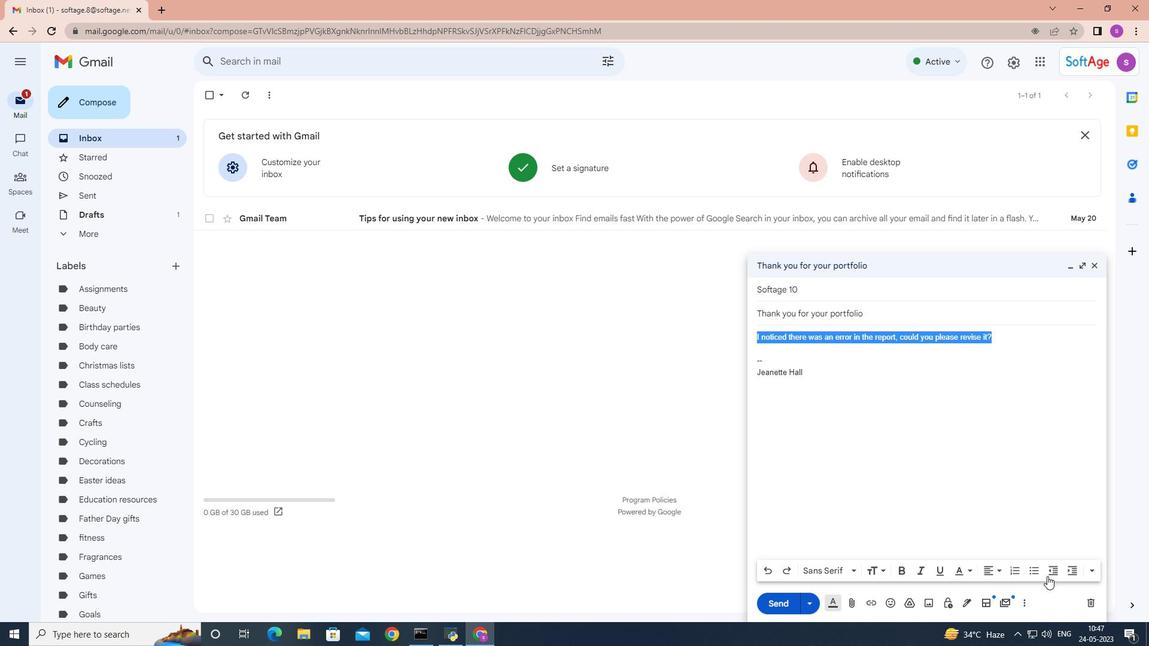 
Action: Mouse pressed left at (1031, 571)
Screenshot: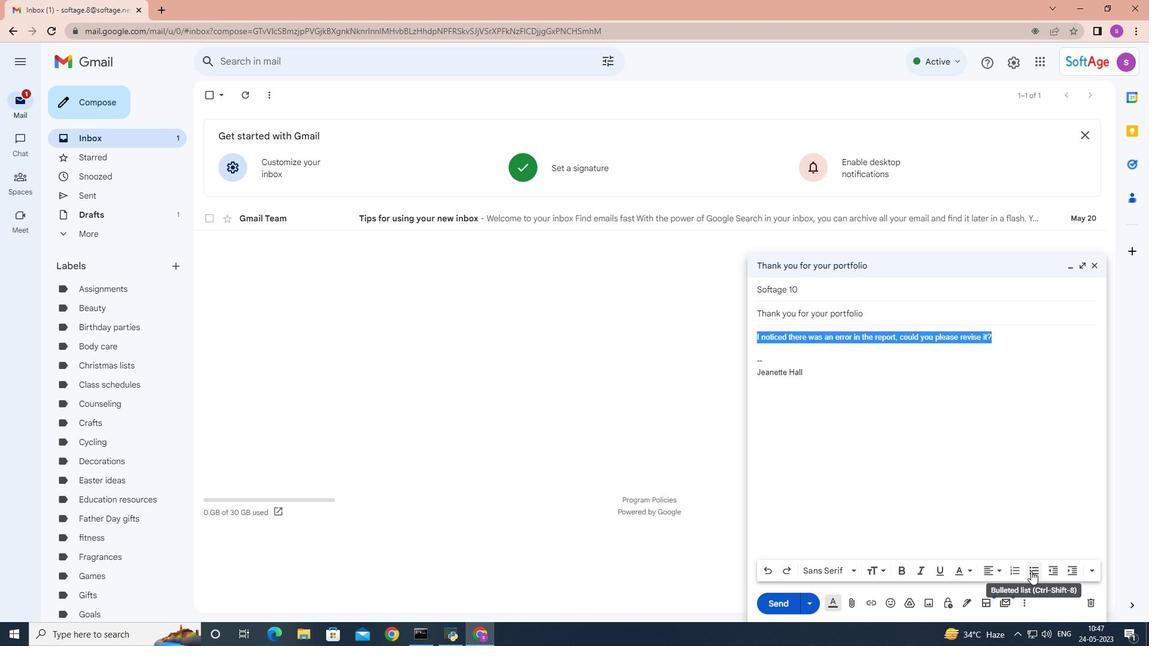 
Action: Mouse moved to (853, 576)
Screenshot: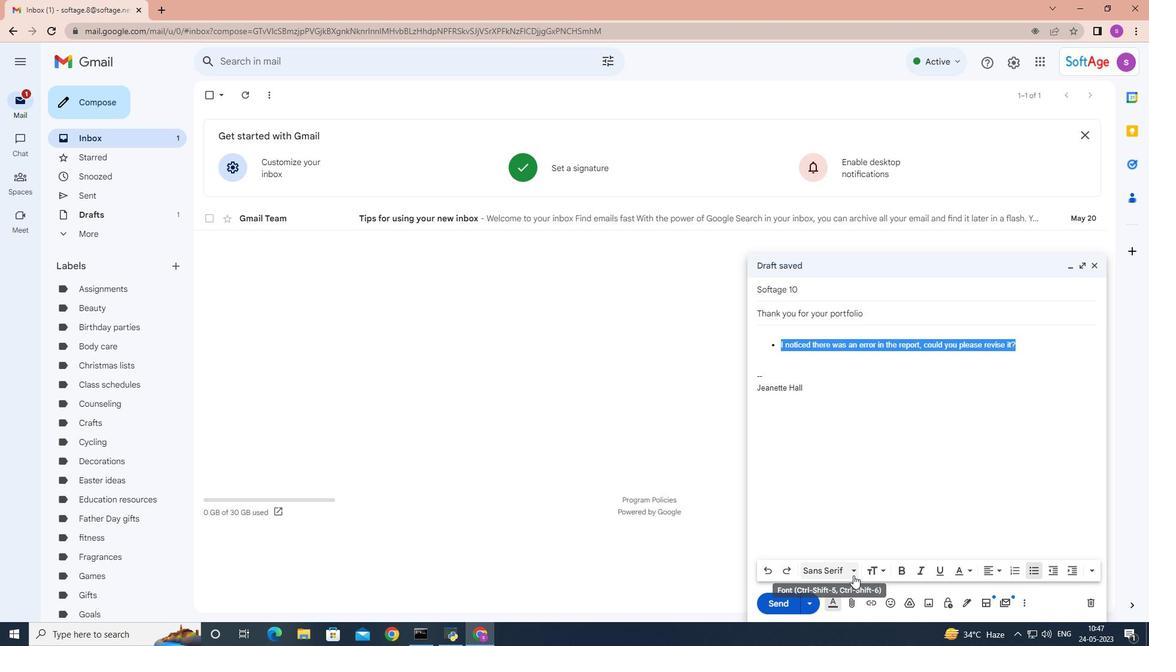 
Action: Mouse pressed left at (853, 576)
Screenshot: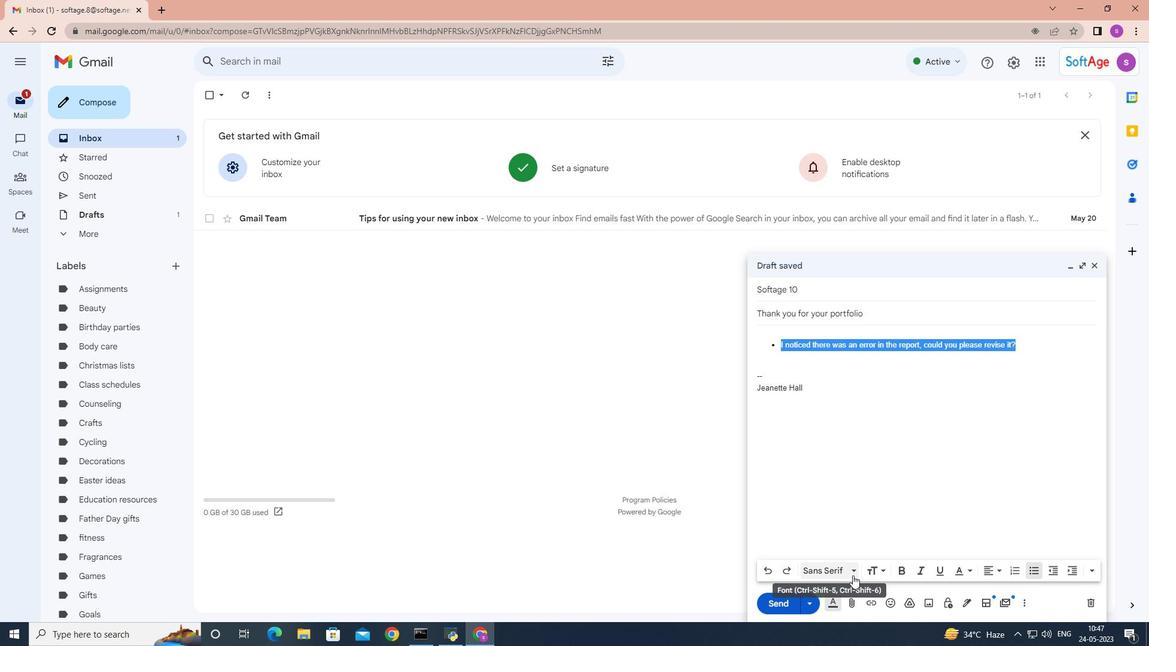 
Action: Mouse moved to (877, 458)
Screenshot: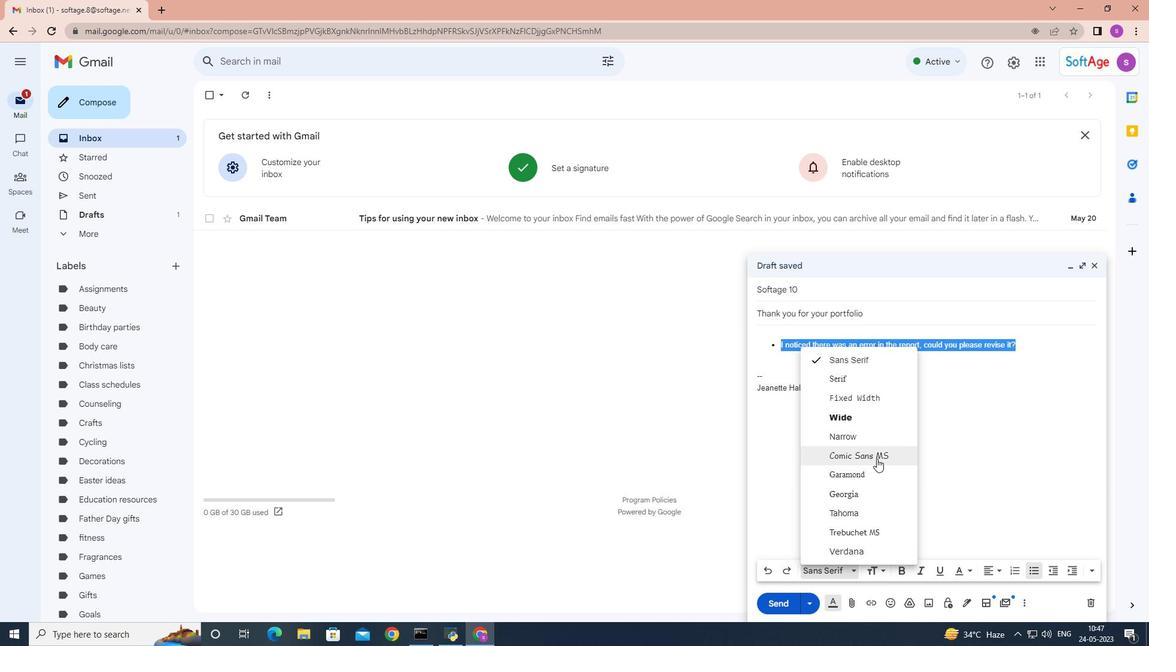 
Action: Mouse pressed left at (877, 458)
Screenshot: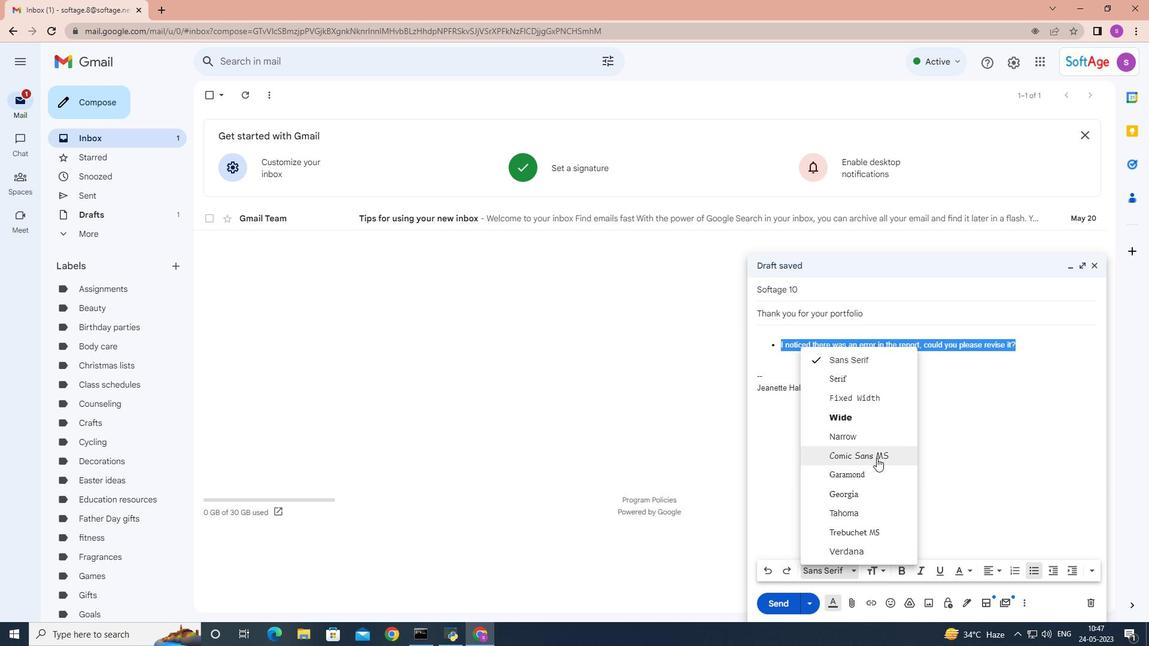 
Action: Mouse moved to (1091, 573)
Screenshot: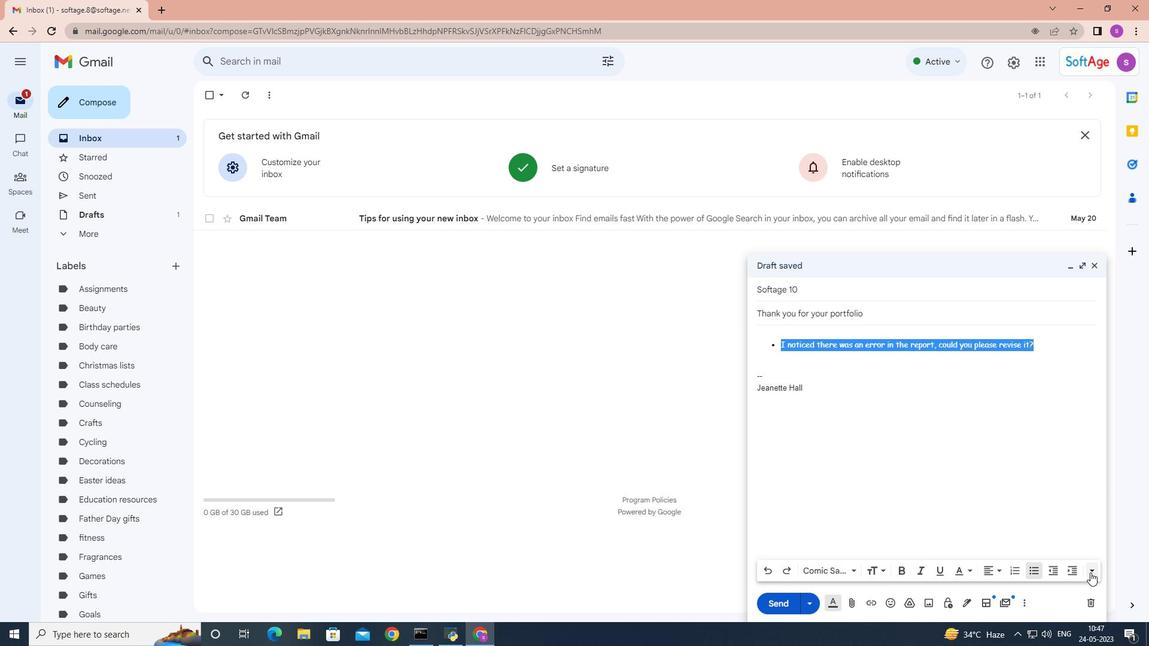 
Action: Mouse pressed left at (1091, 573)
Screenshot: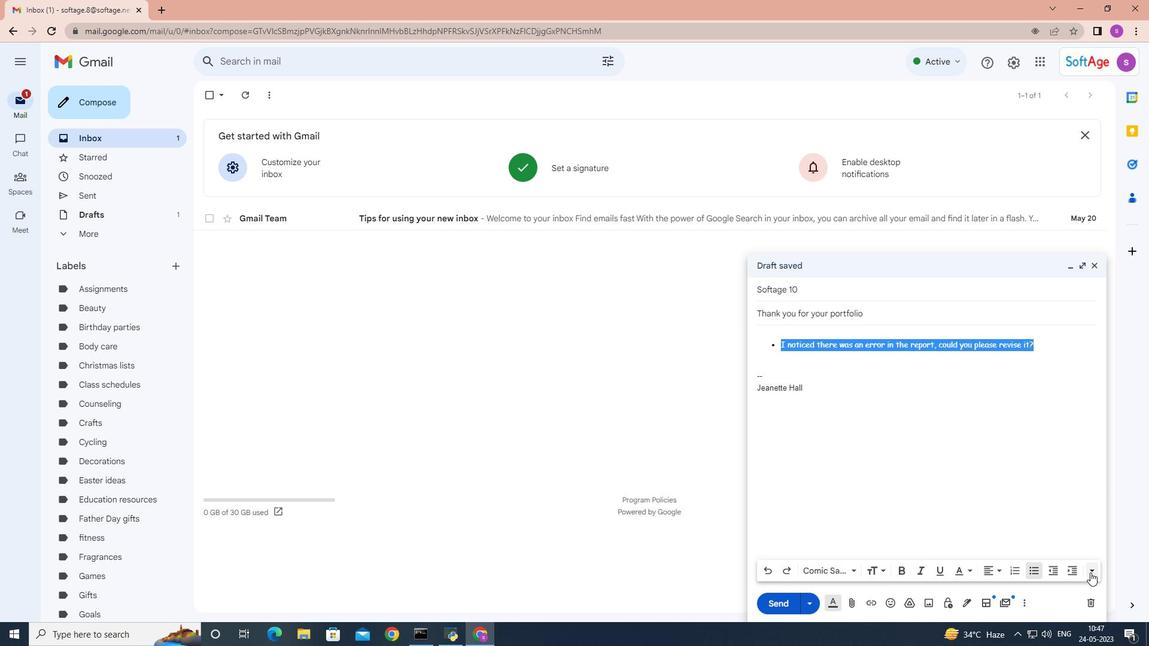
Action: Mouse moved to (1094, 540)
Screenshot: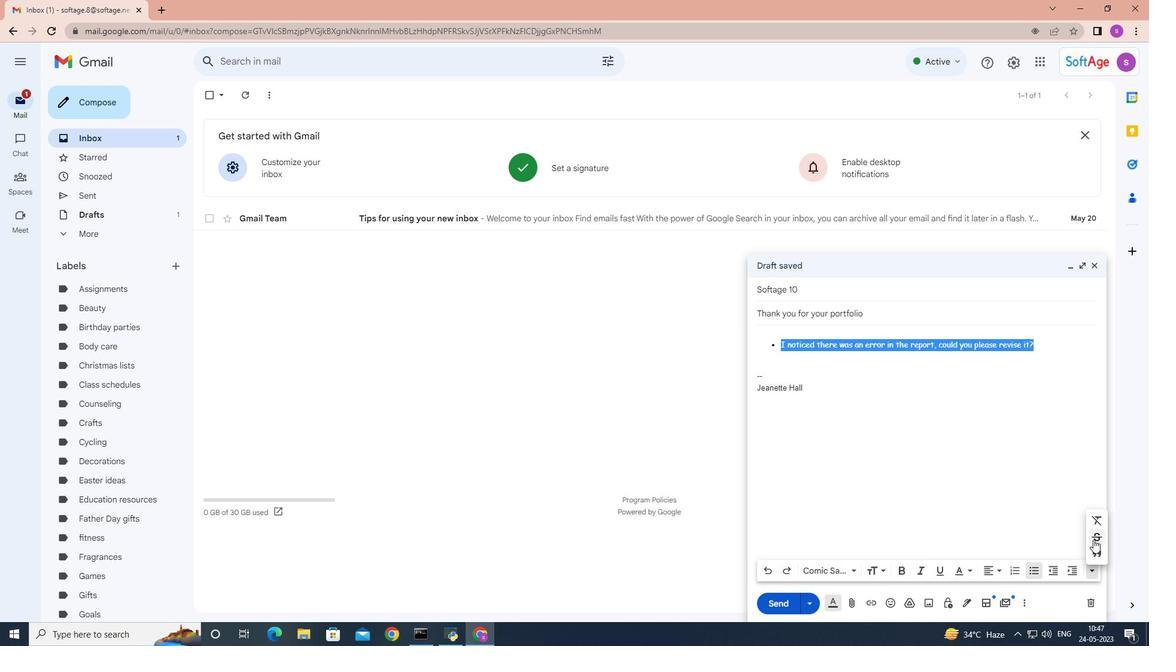 
Action: Mouse pressed left at (1094, 540)
Screenshot: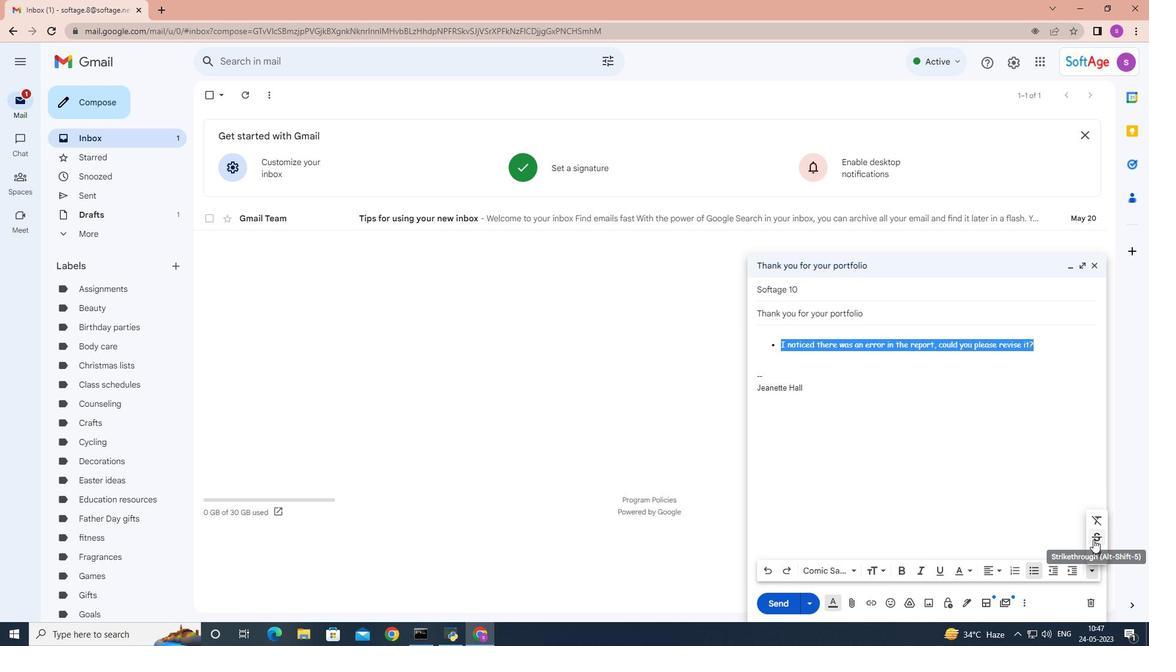 
Action: Mouse moved to (1034, 570)
Screenshot: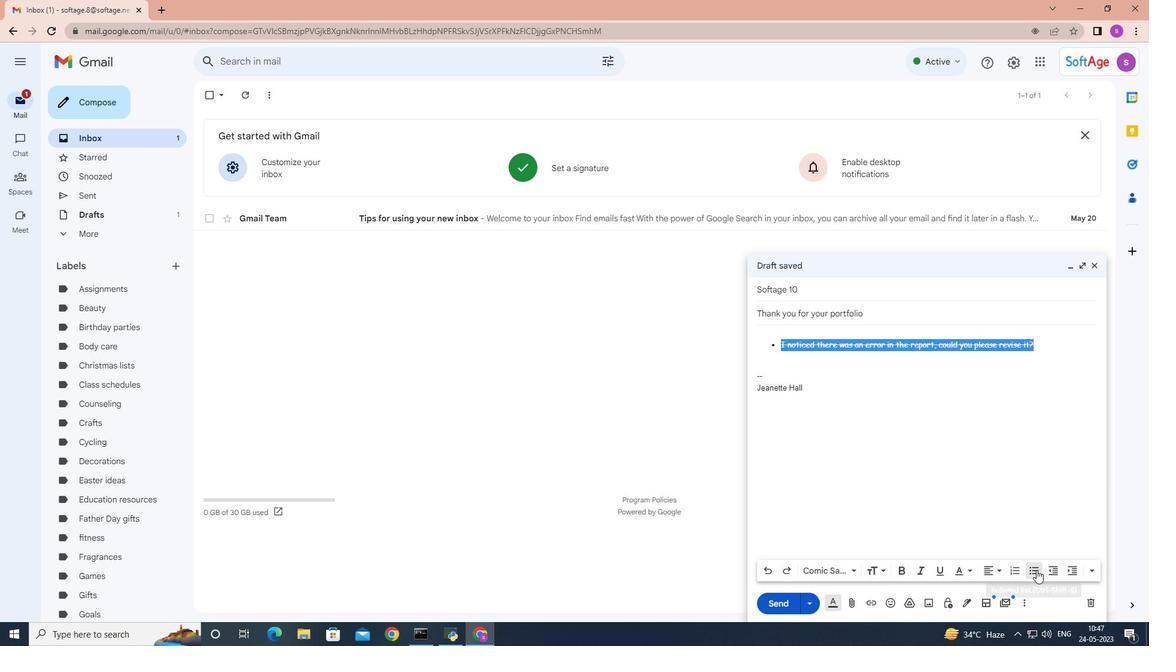 
Action: Mouse pressed left at (1034, 570)
Screenshot: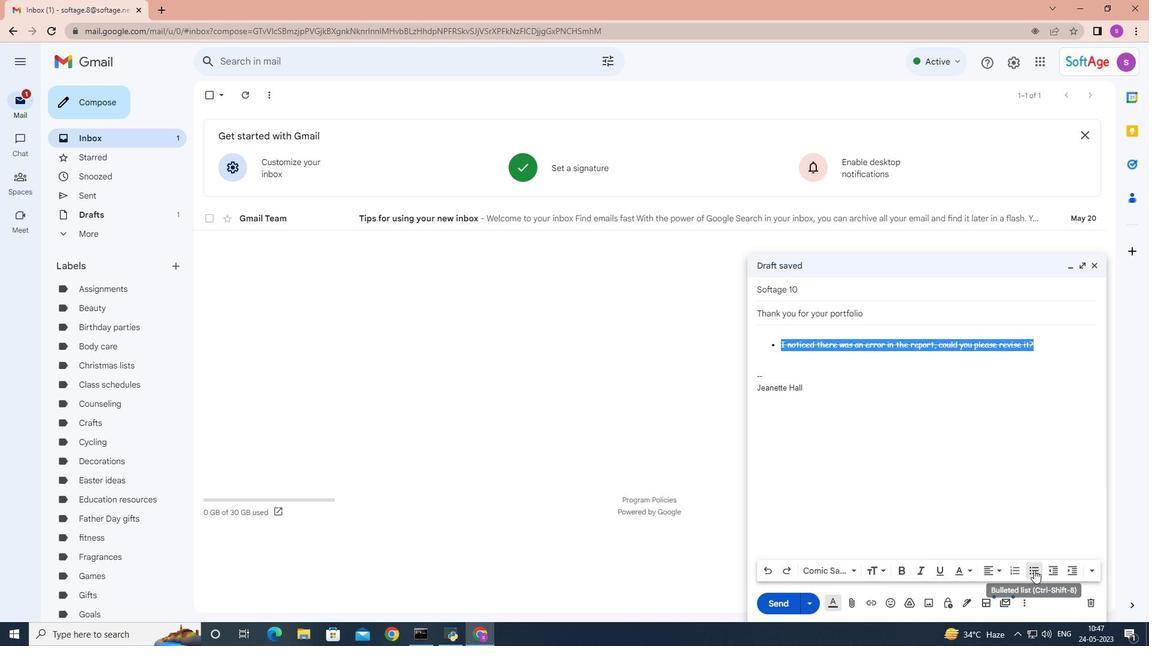 
Action: Mouse moved to (855, 573)
Screenshot: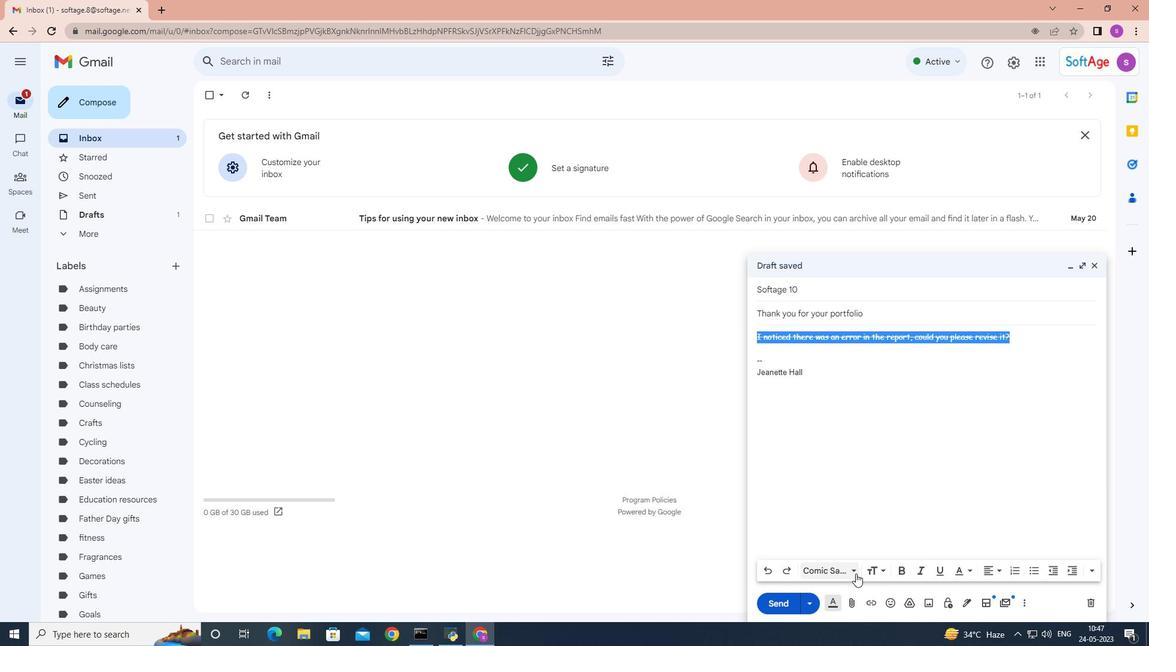 
Action: Mouse pressed left at (855, 573)
Screenshot: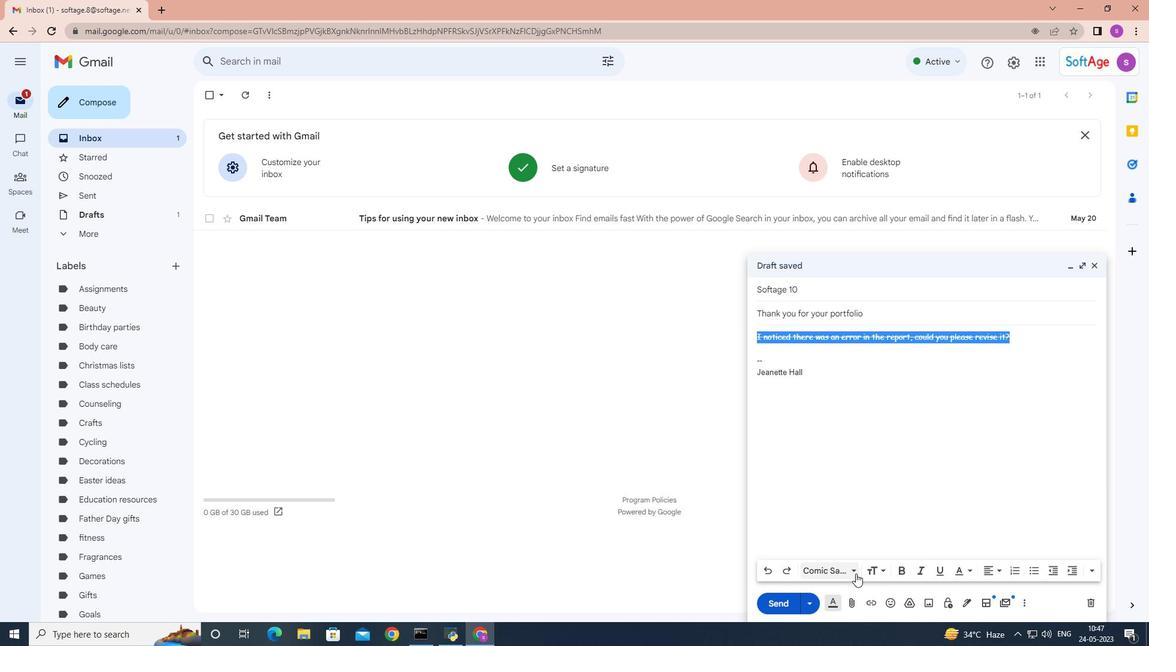 
Action: Mouse moved to (861, 357)
Screenshot: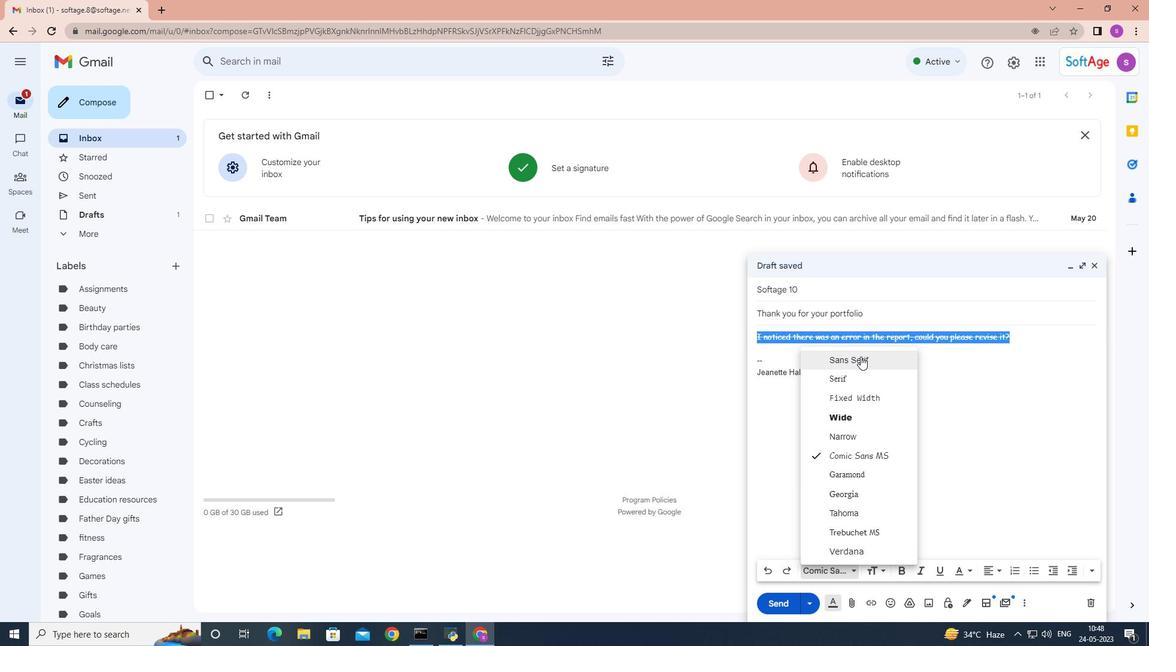 
Action: Mouse pressed left at (861, 357)
Screenshot: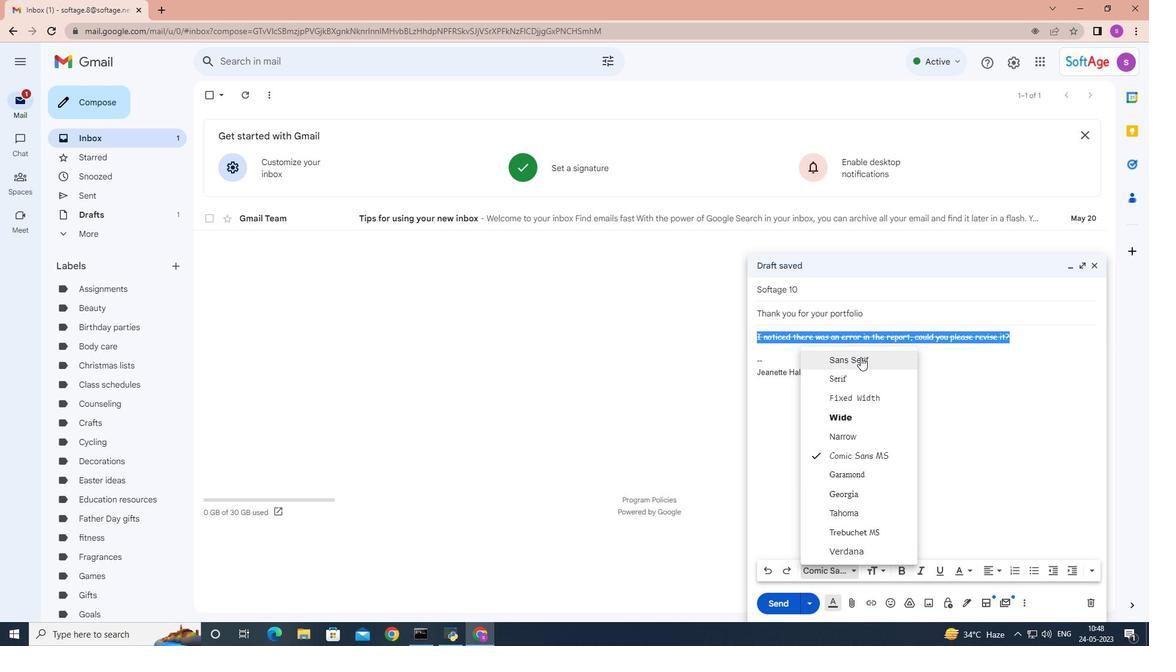 
Action: Mouse moved to (1093, 571)
Screenshot: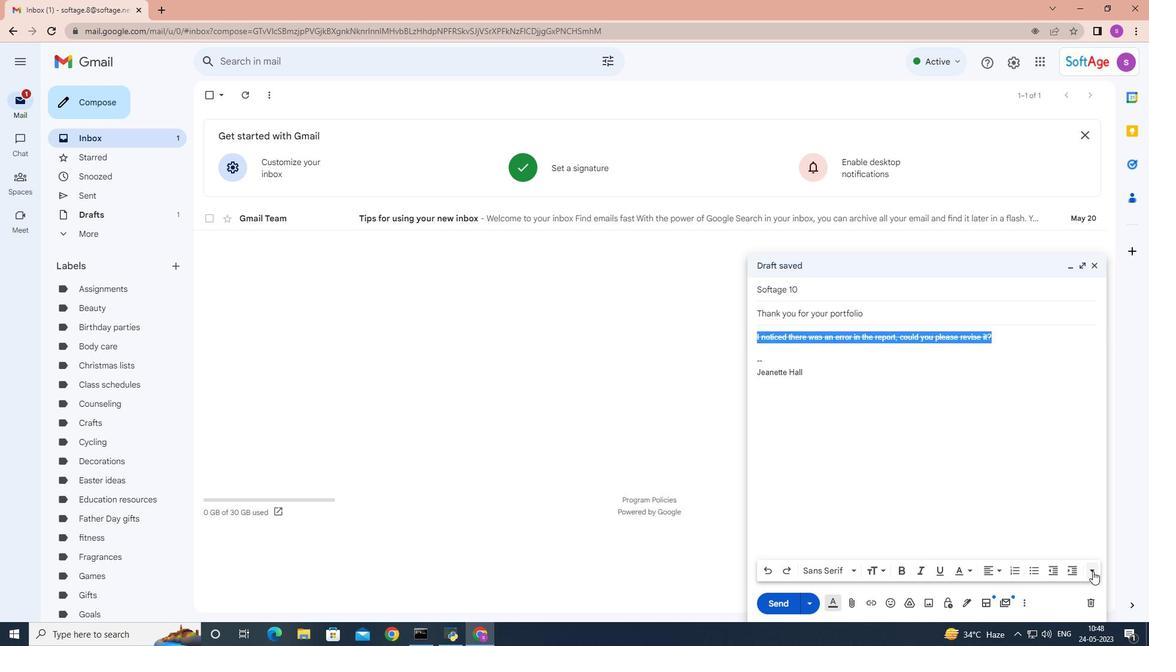 
Action: Mouse pressed left at (1093, 571)
Screenshot: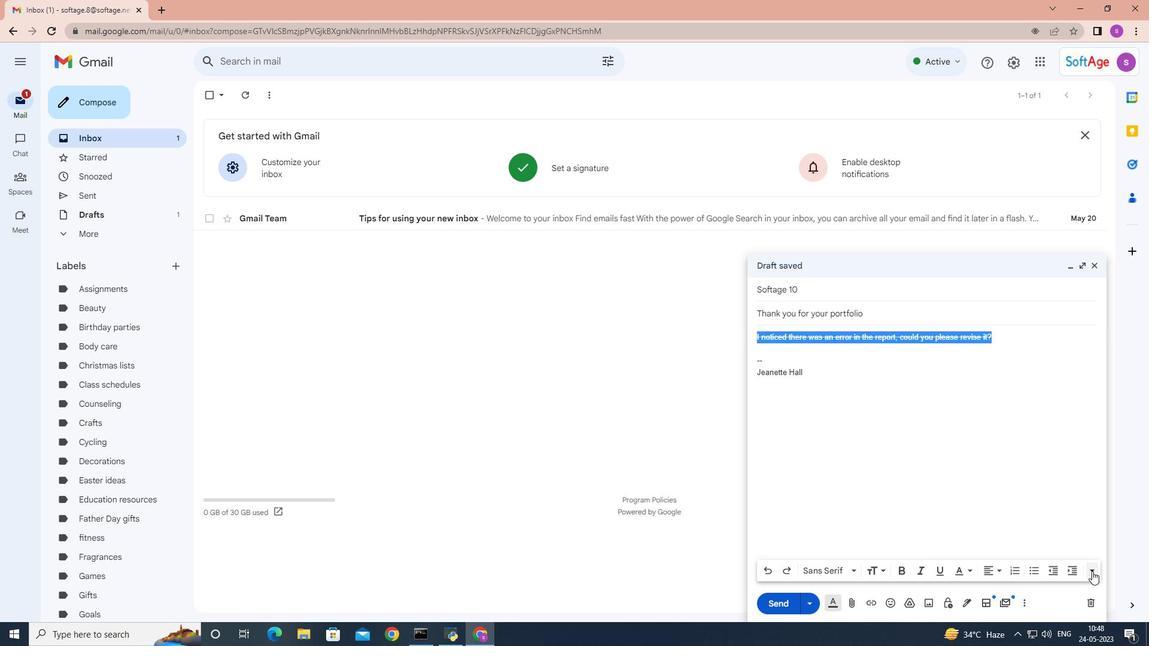 
Action: Mouse moved to (1096, 536)
Screenshot: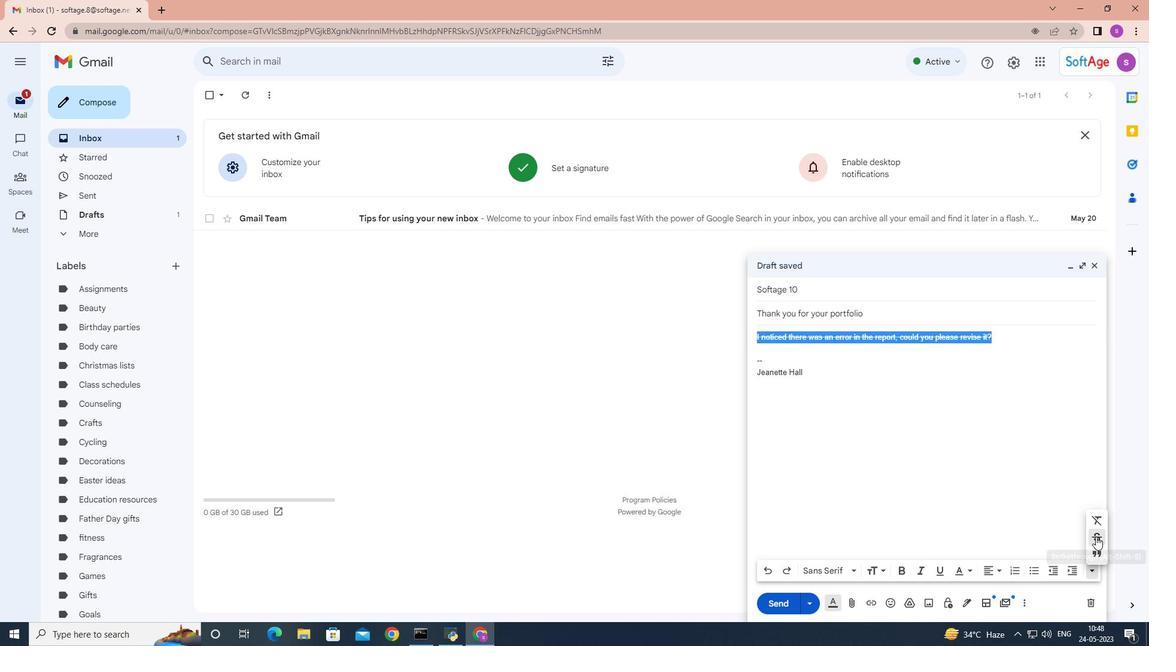 
Action: Mouse pressed left at (1096, 536)
Screenshot: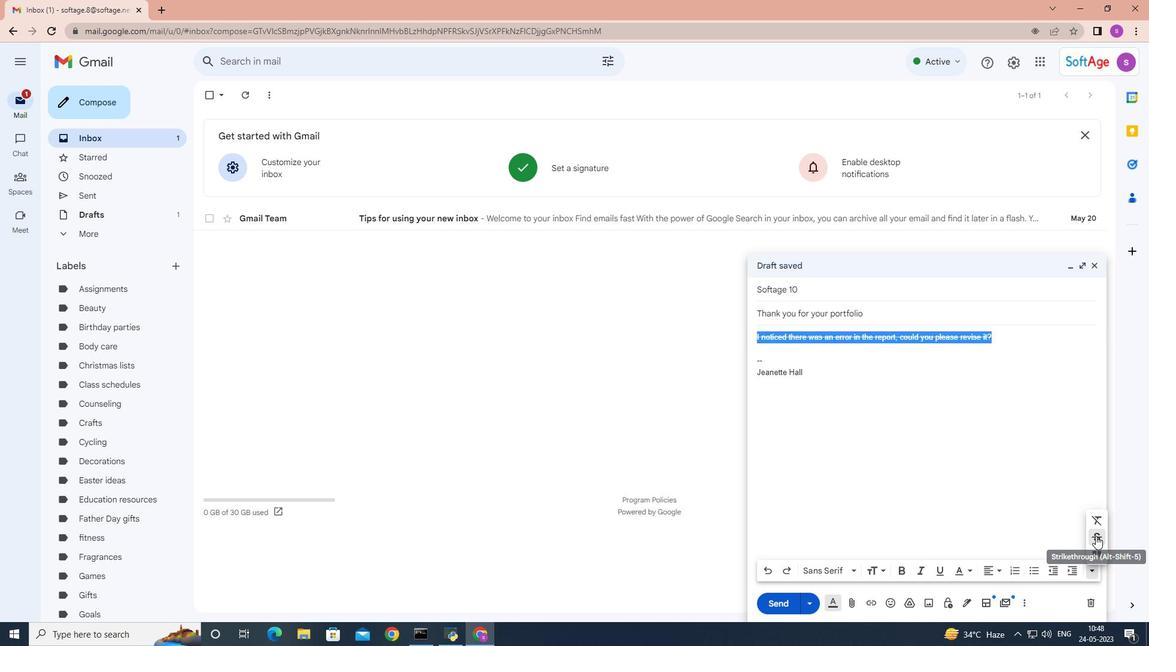 
Action: Mouse moved to (777, 603)
Screenshot: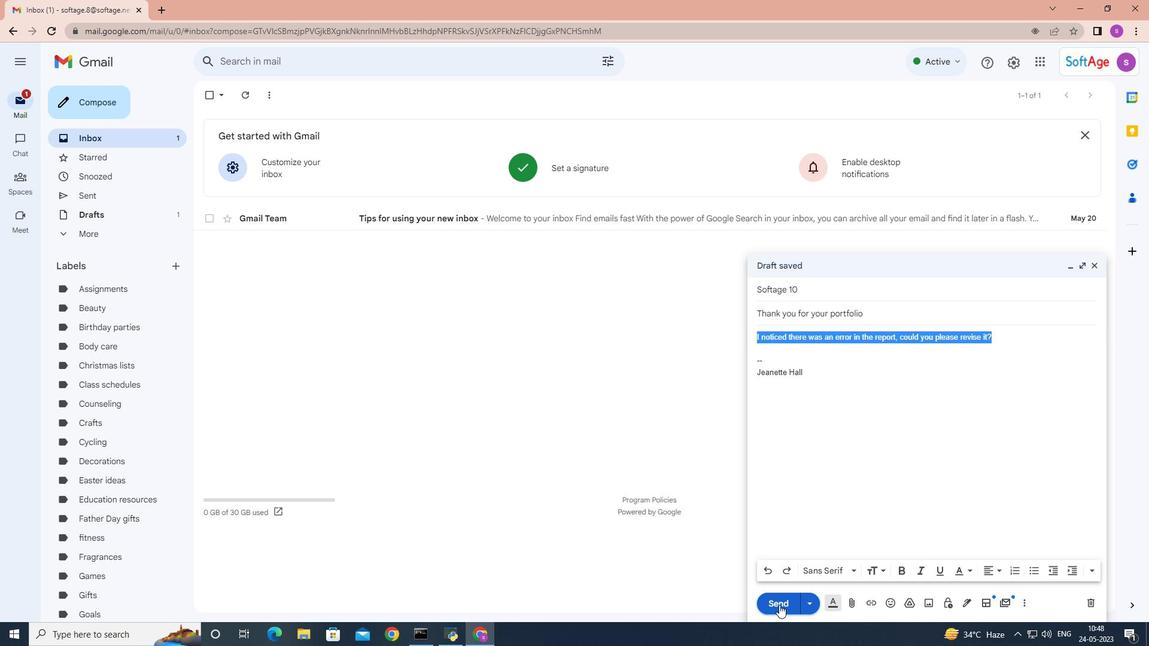 
Action: Mouse pressed left at (777, 603)
Screenshot: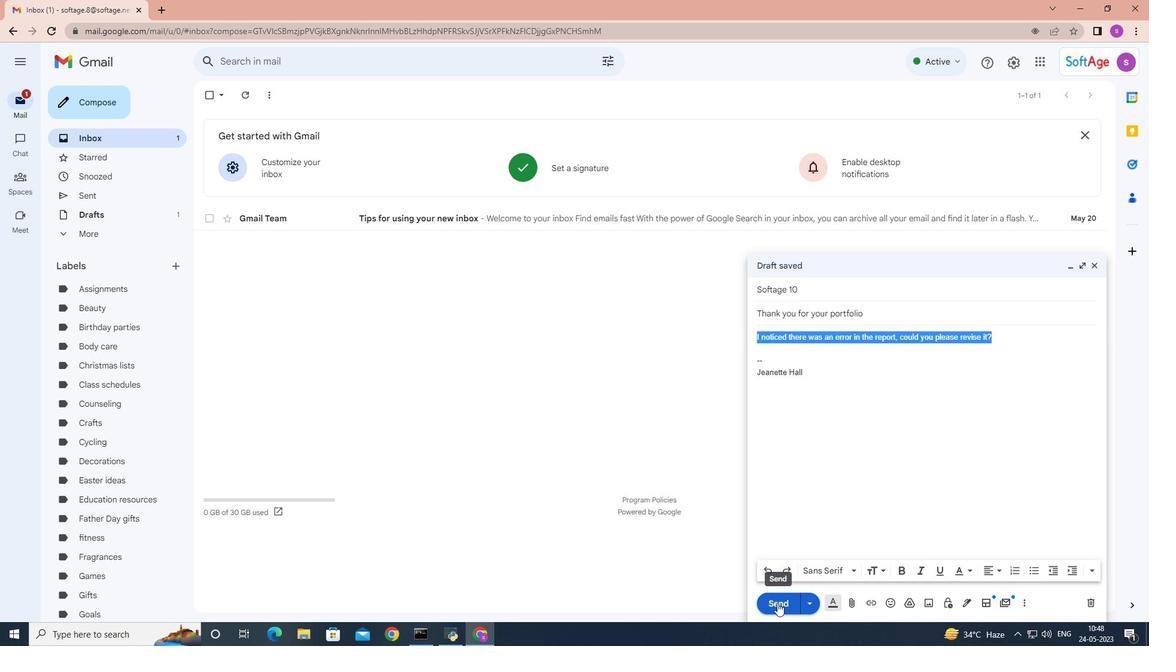 
Action: Mouse moved to (91, 192)
Screenshot: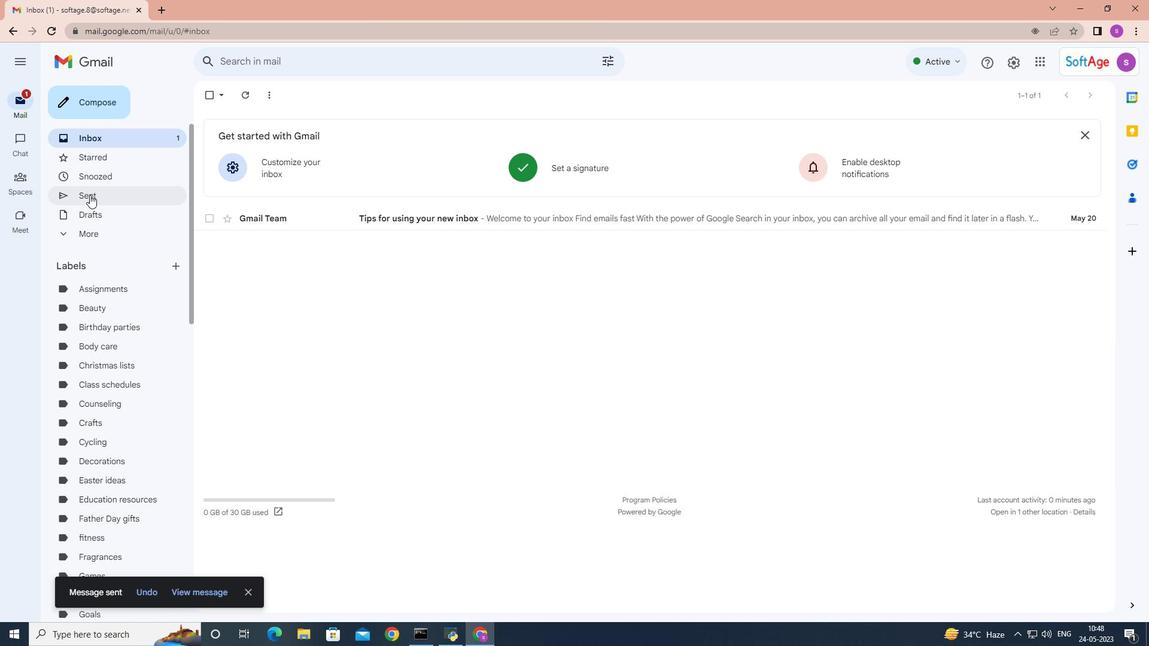 
Action: Mouse pressed left at (91, 192)
Screenshot: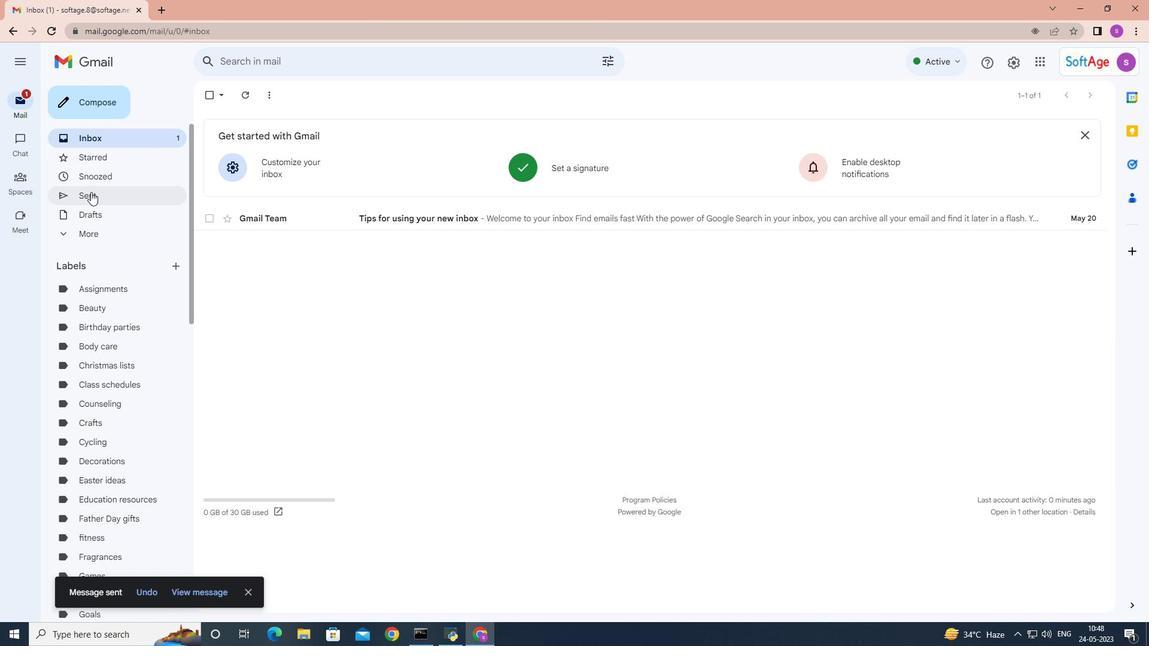 
Action: Mouse moved to (286, 149)
Screenshot: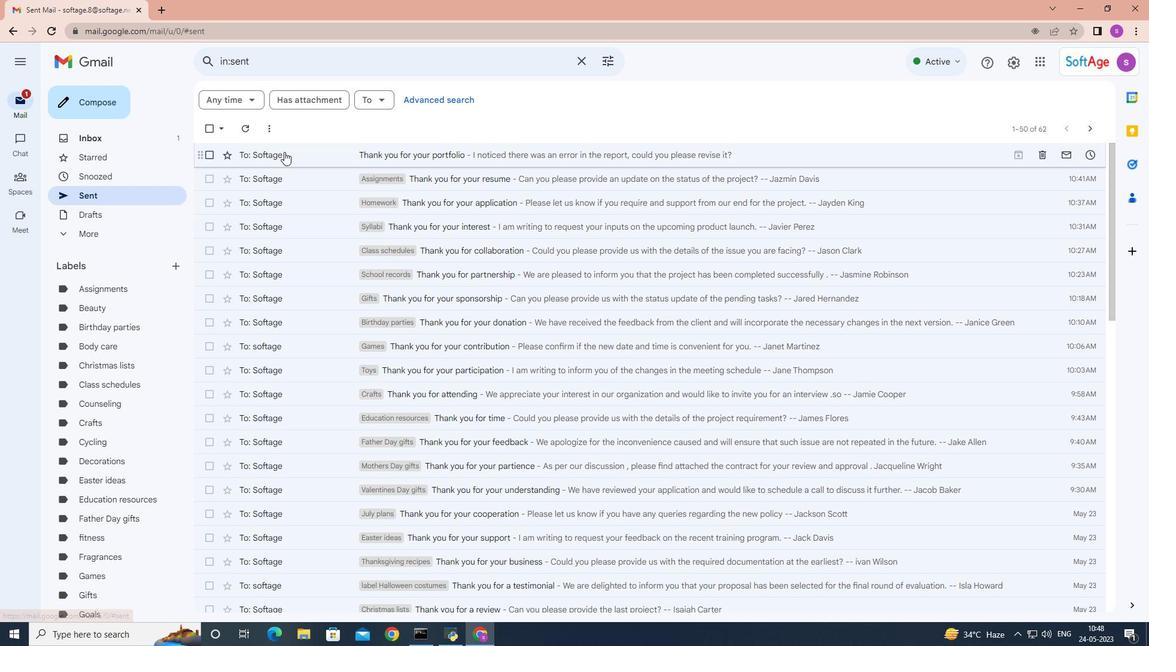 
Action: Mouse pressed right at (286, 149)
Screenshot: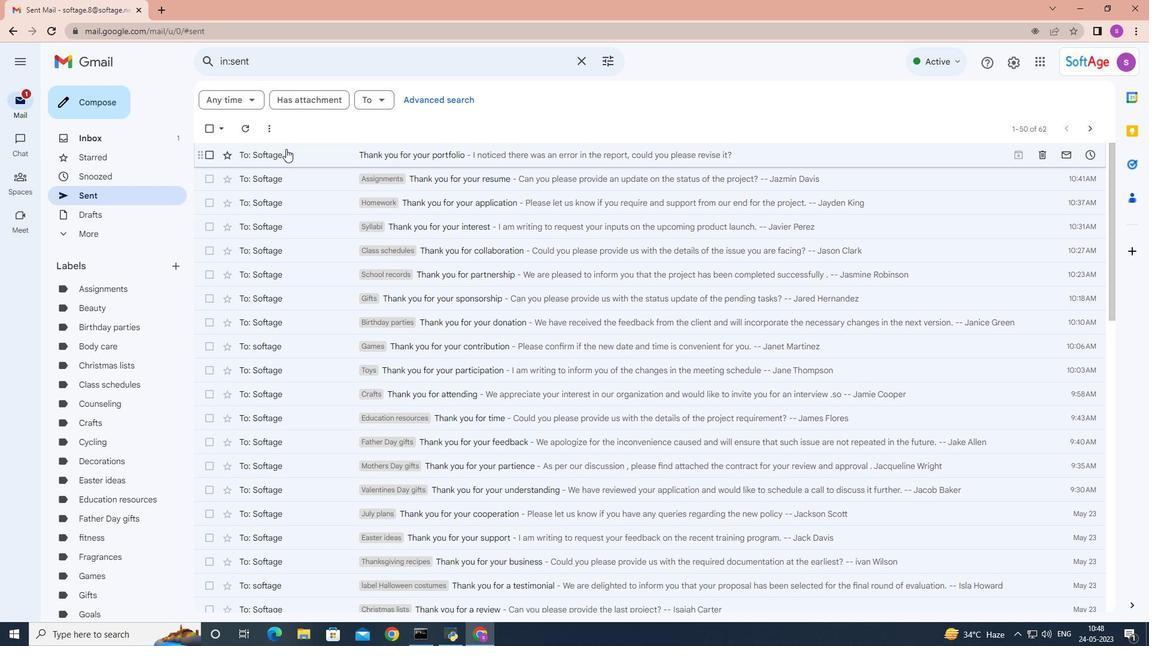 
Action: Mouse moved to (445, 389)
Screenshot: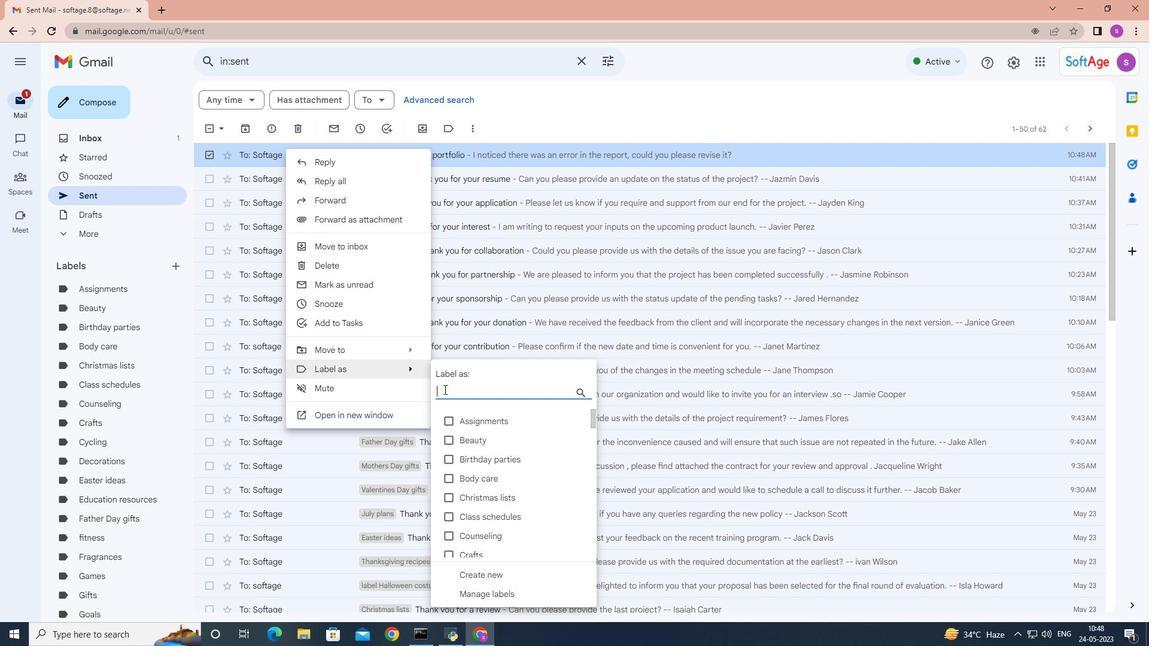 
Action: Key pressed <Key.shift>F<Key.backspace><Key.shift>Grades
Screenshot: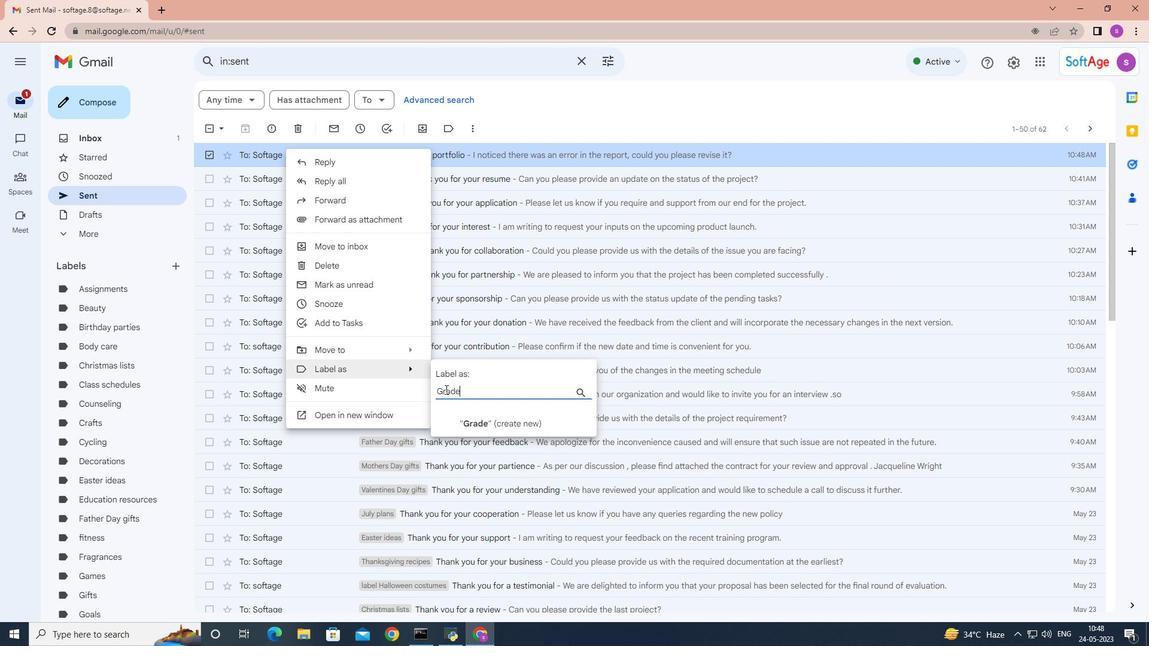 
Action: Mouse moved to (489, 423)
Screenshot: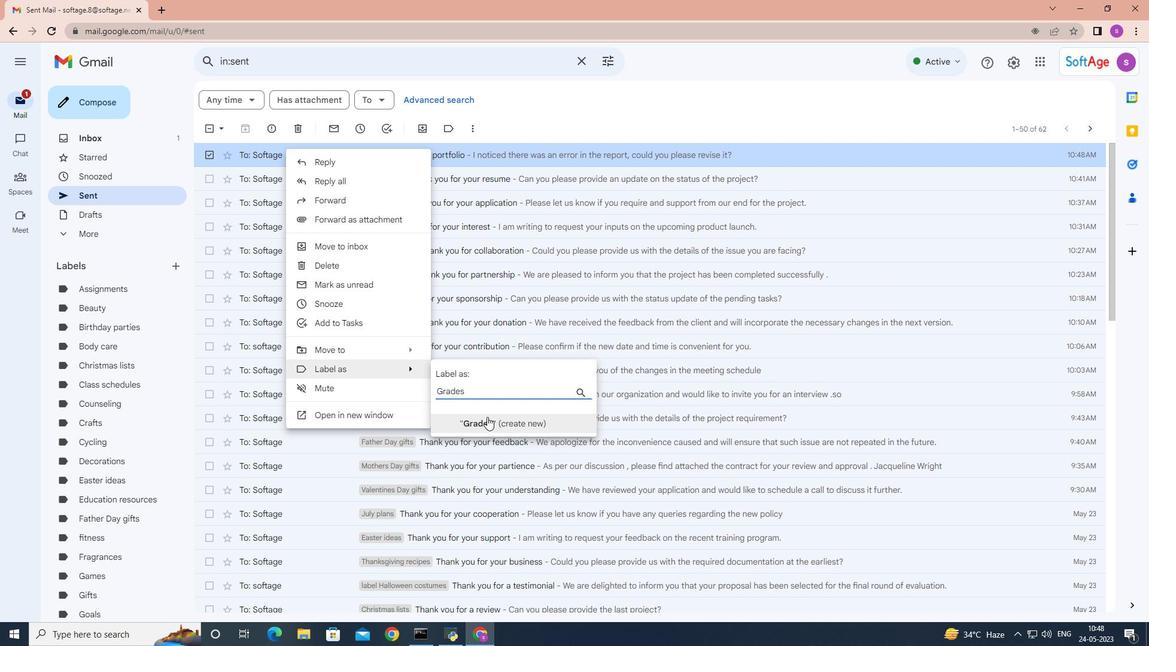 
Action: Mouse pressed left at (489, 423)
Screenshot: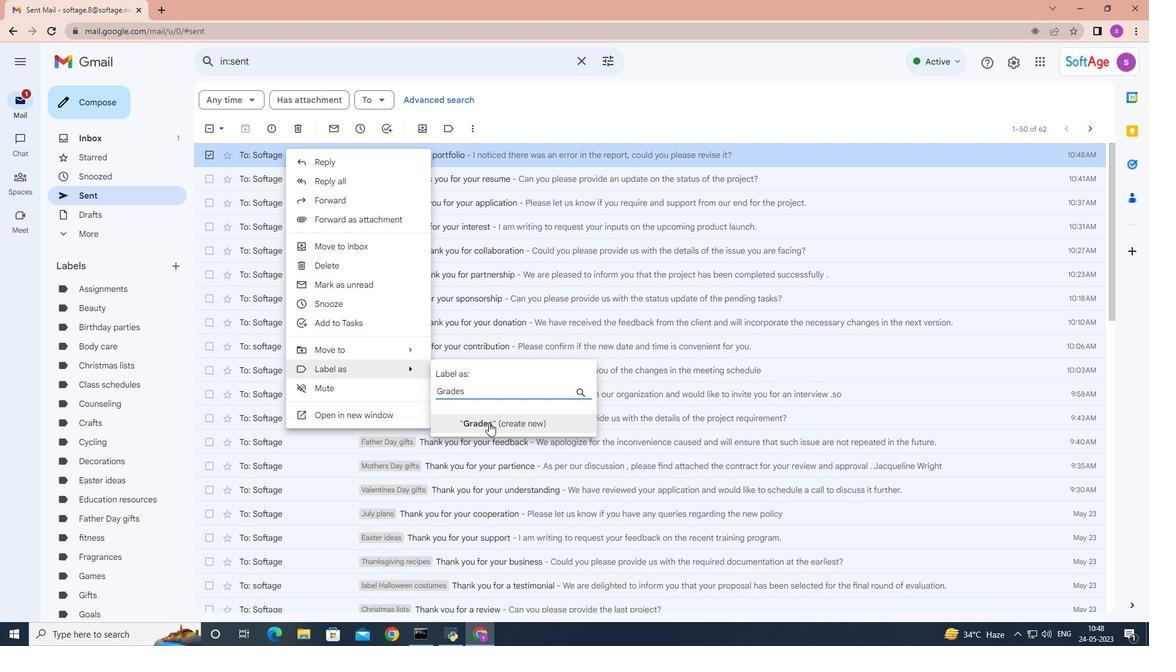 
Action: Mouse moved to (688, 377)
Screenshot: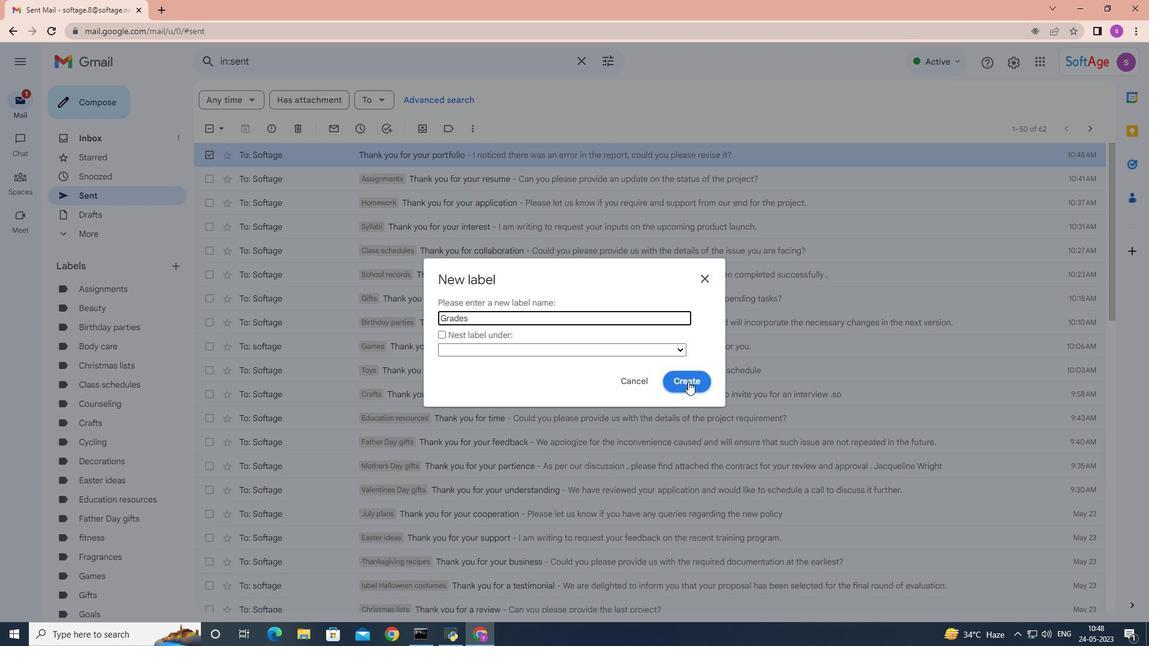 
Action: Mouse pressed left at (688, 377)
Screenshot: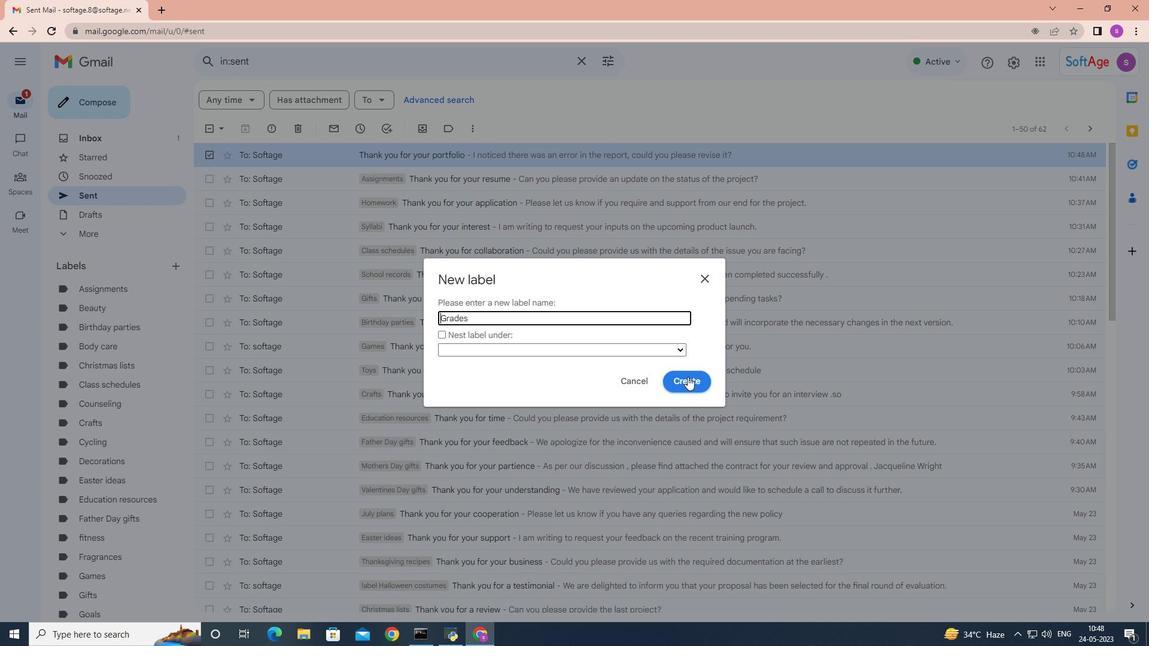 
